 Task: Look for space in Preetz, Germany from 12th  July, 2023 to 15th July, 2023 for 3 adults in price range Rs.12000 to Rs.16000. Place can be entire place with 2 bedrooms having 3 beds and 1 bathroom. Property type can be house, flat, guest house. Booking option can be shelf check-in. Required host language is English.
Action: Mouse moved to (346, 151)
Screenshot: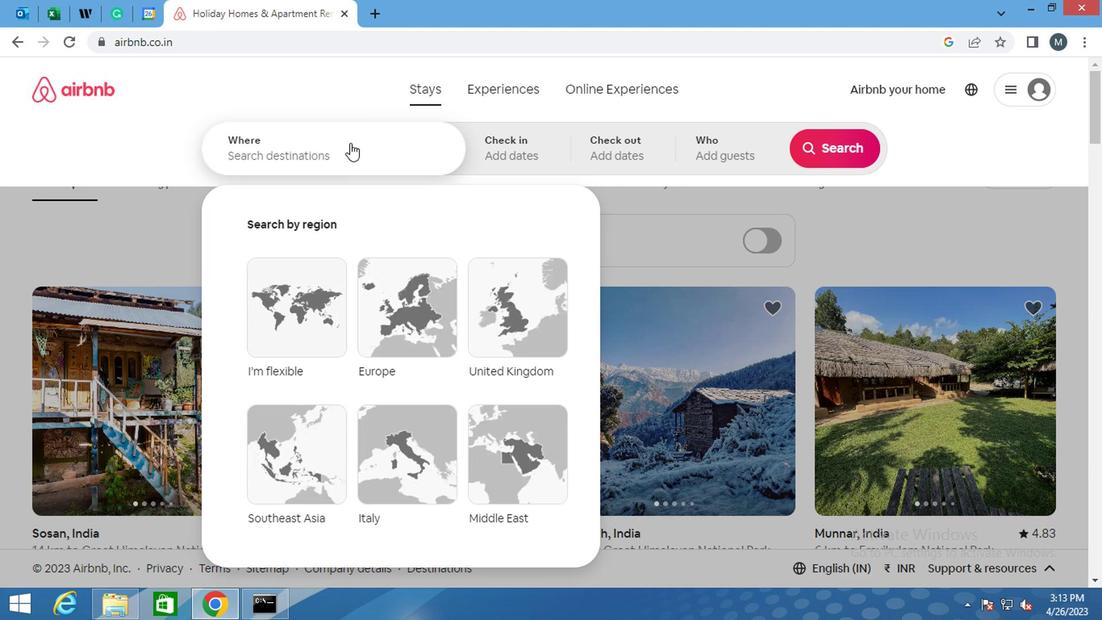 
Action: Mouse pressed left at (346, 151)
Screenshot: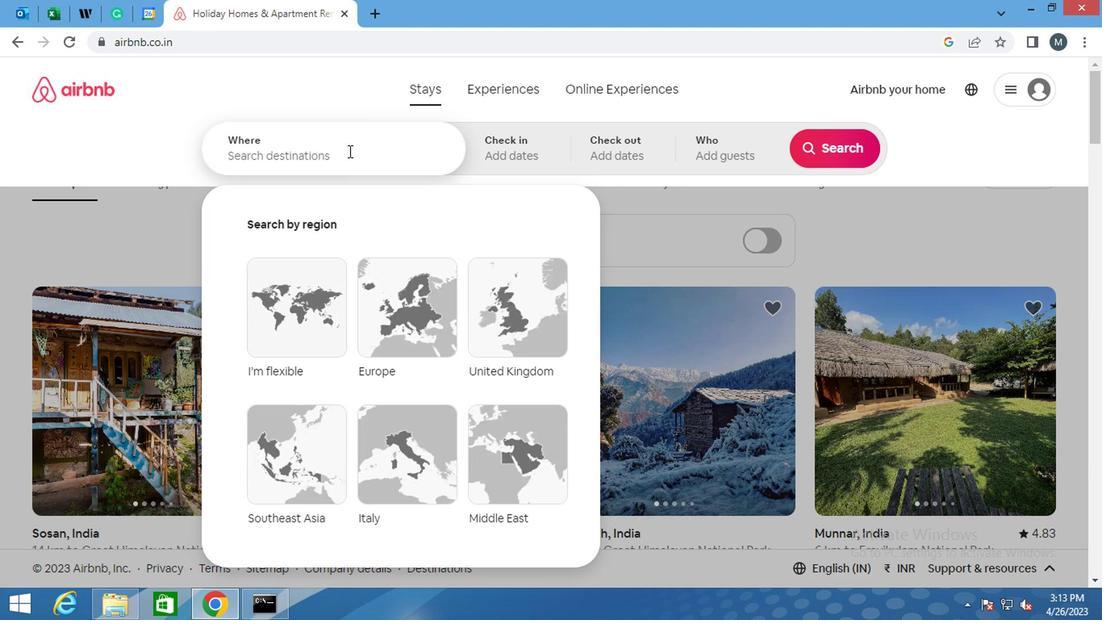 
Action: Key pressed <Key.shift>PREETZ,<Key.space><Key.shift>ctrl+GER
Screenshot: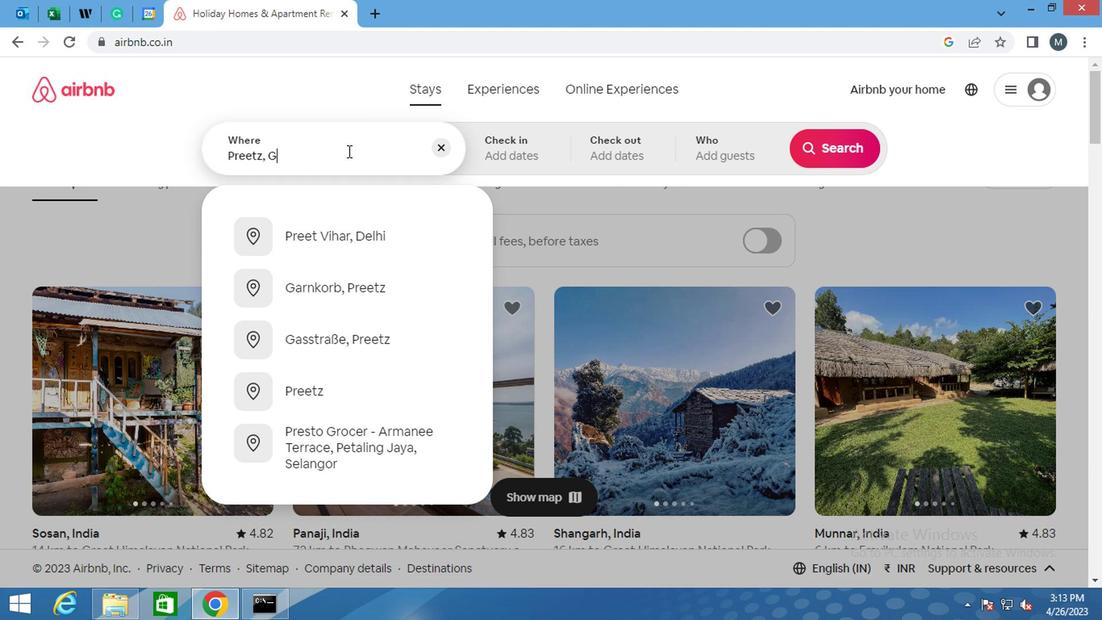 
Action: Mouse moved to (346, 246)
Screenshot: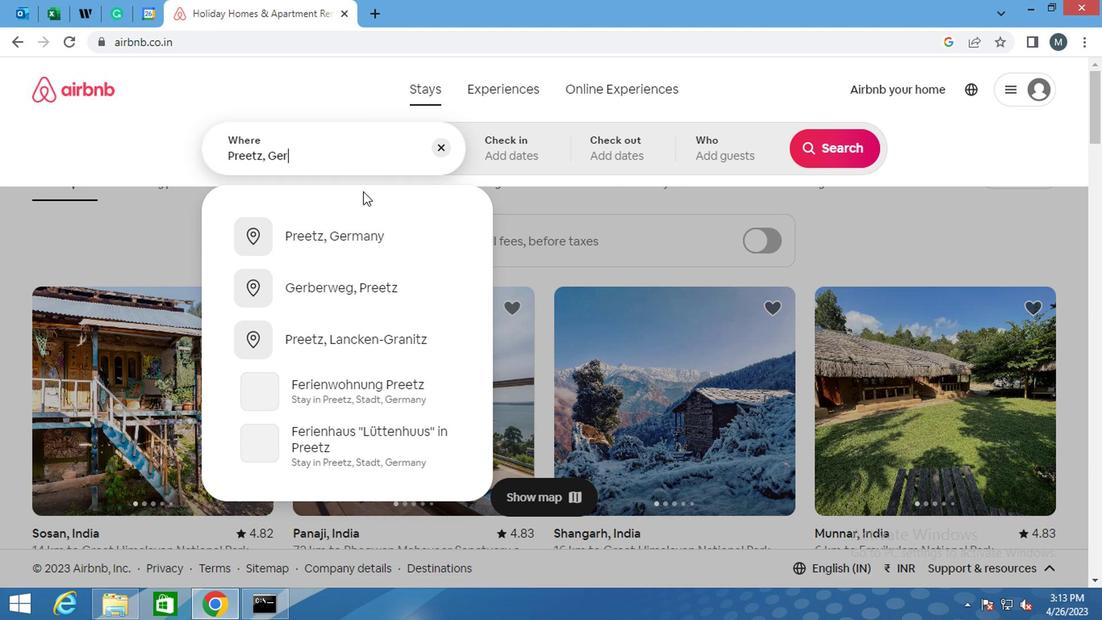 
Action: Mouse pressed left at (346, 246)
Screenshot: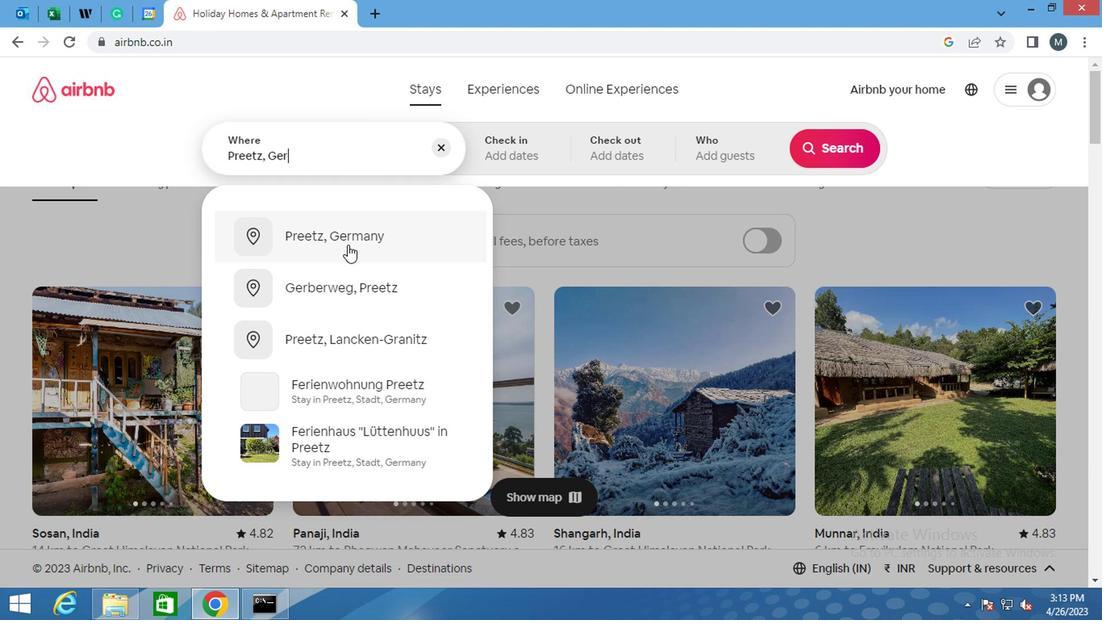 
Action: Mouse moved to (827, 272)
Screenshot: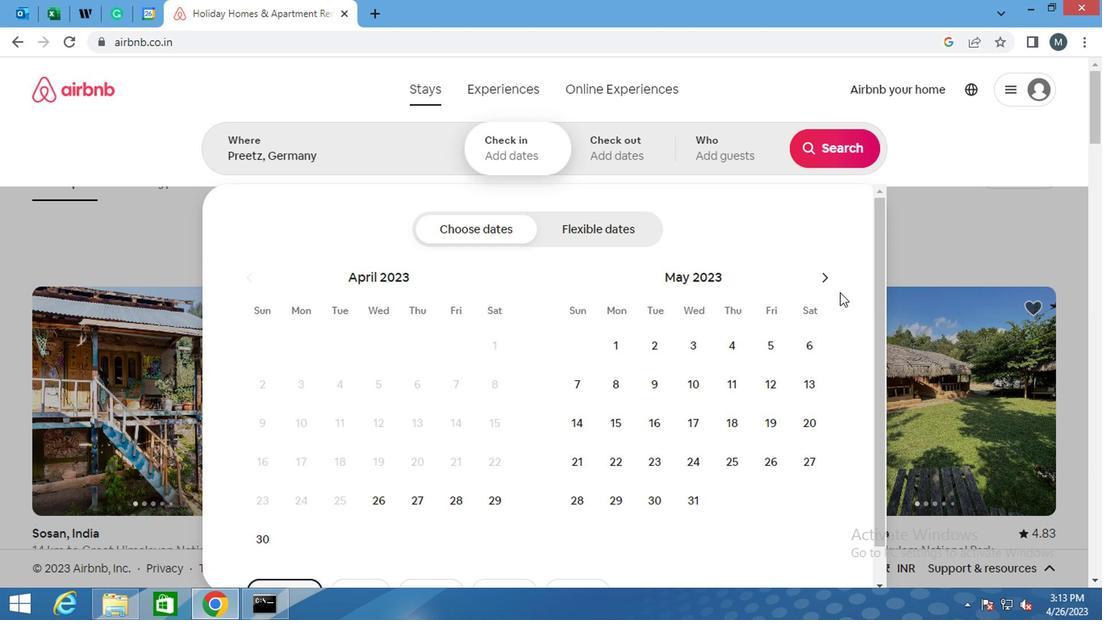 
Action: Mouse pressed left at (827, 272)
Screenshot: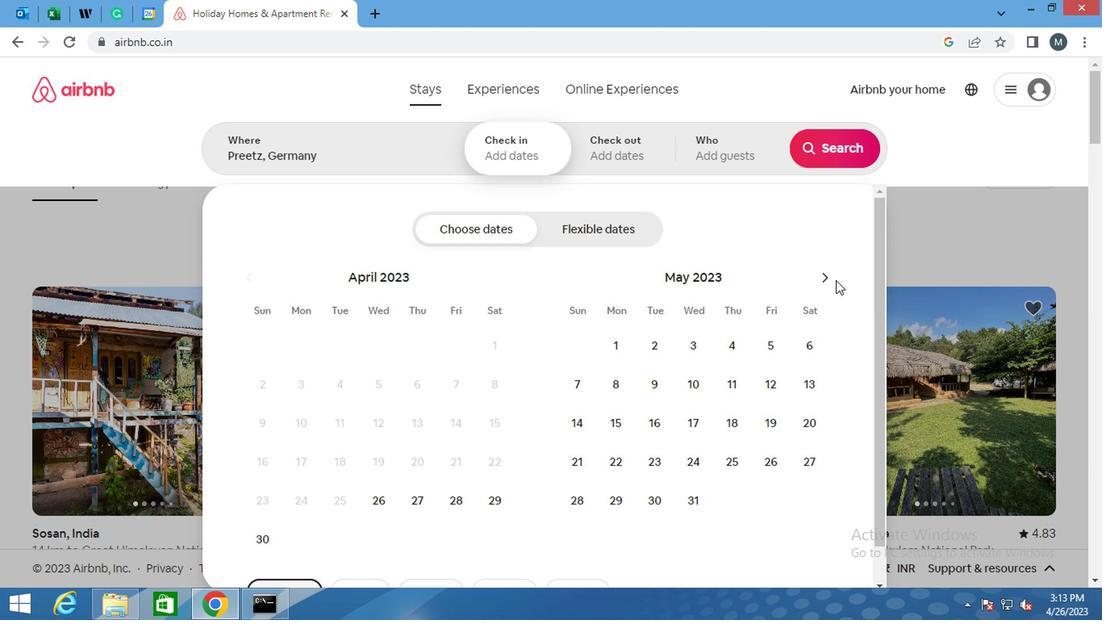 
Action: Mouse moved to (823, 274)
Screenshot: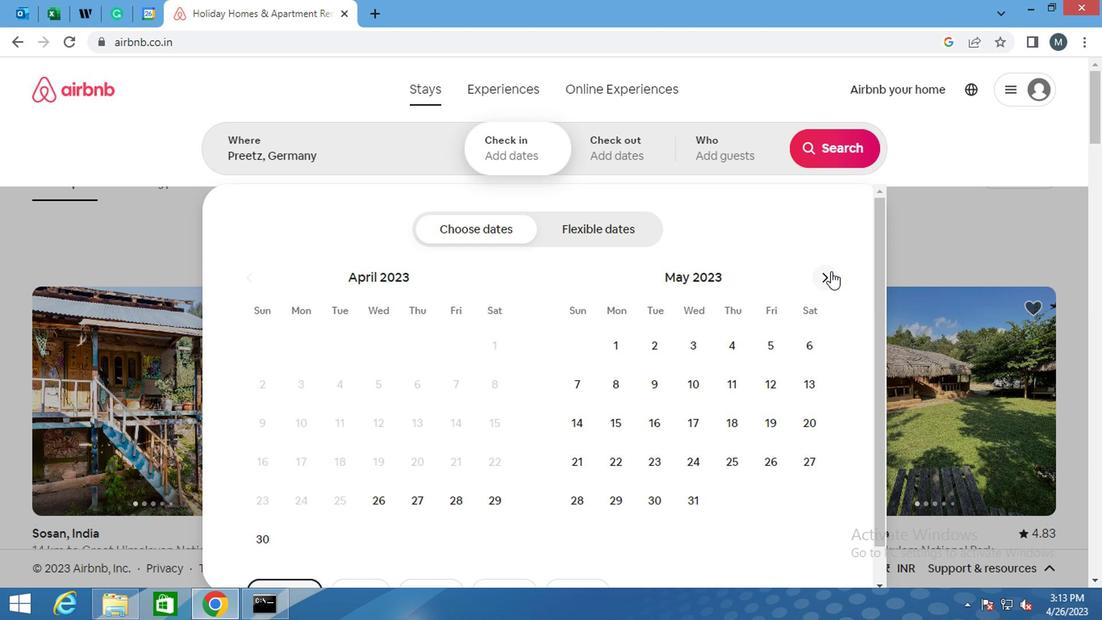 
Action: Mouse pressed left at (823, 274)
Screenshot: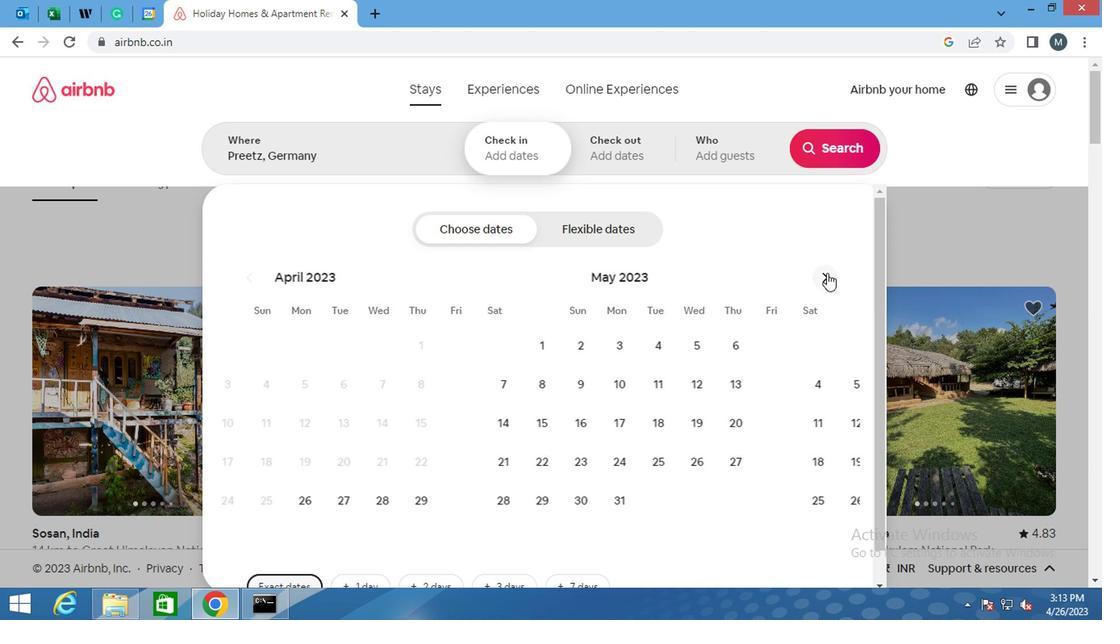 
Action: Mouse moved to (692, 425)
Screenshot: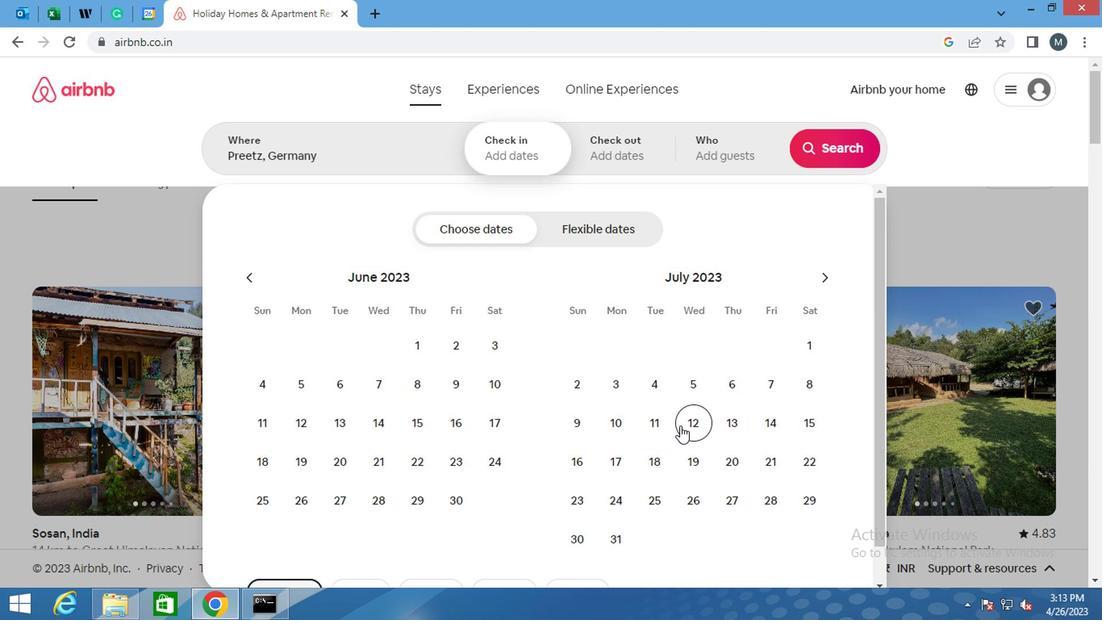 
Action: Mouse pressed left at (692, 425)
Screenshot: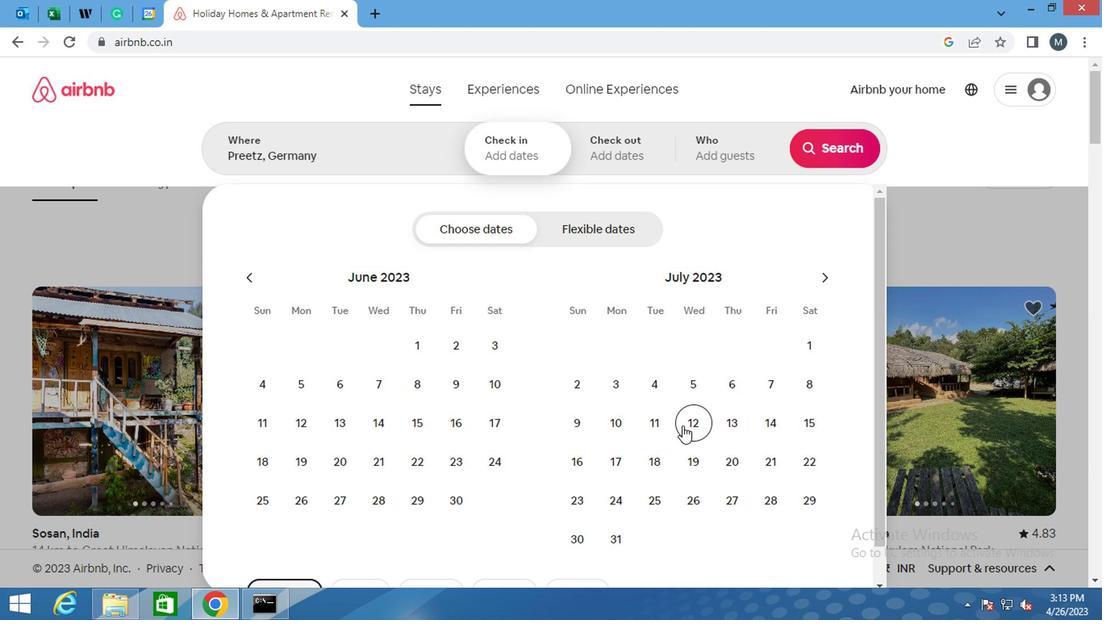 
Action: Mouse moved to (796, 424)
Screenshot: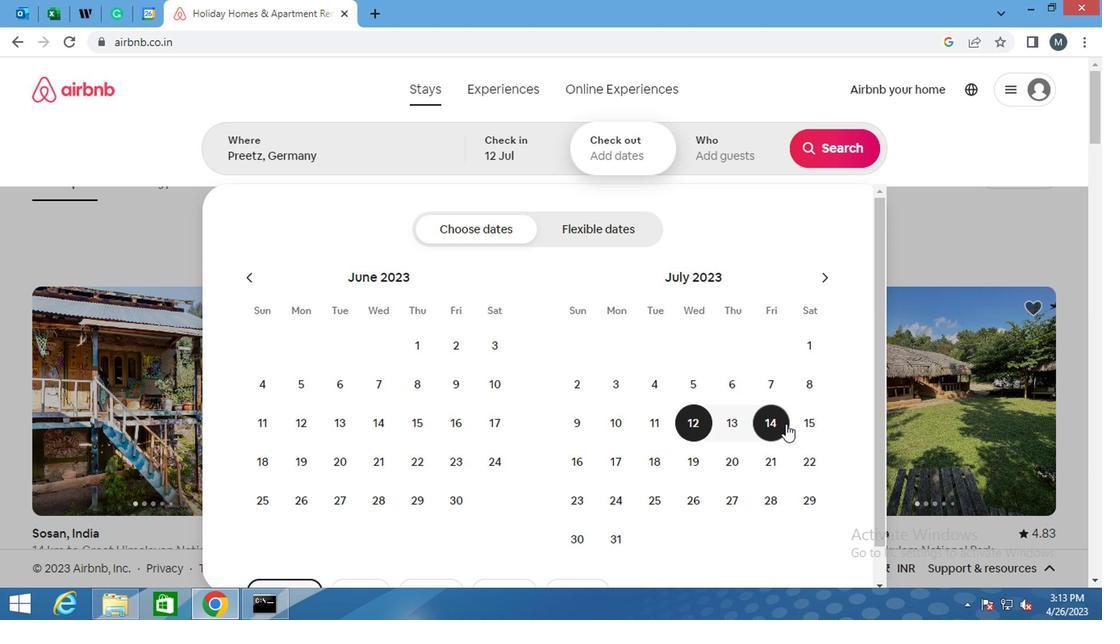 
Action: Mouse pressed left at (796, 424)
Screenshot: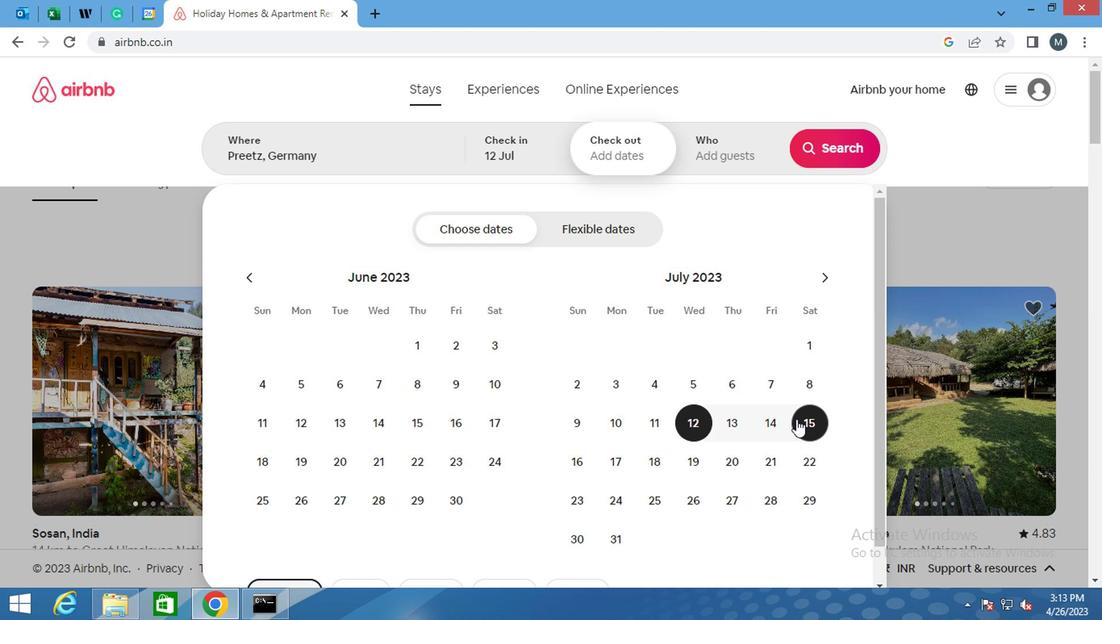
Action: Mouse moved to (734, 157)
Screenshot: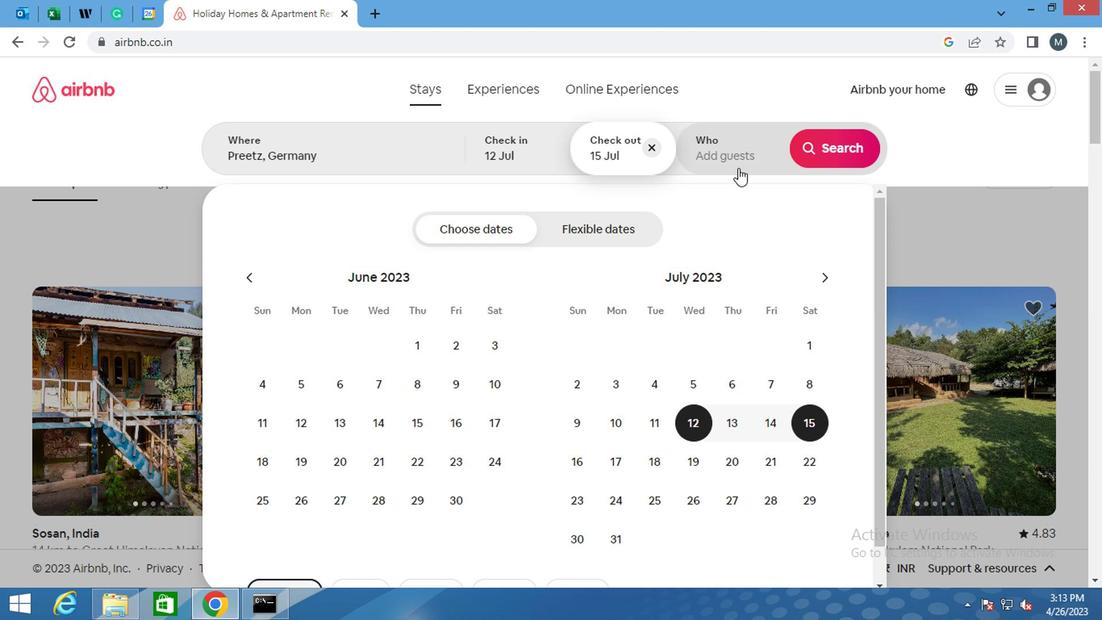 
Action: Mouse pressed left at (734, 157)
Screenshot: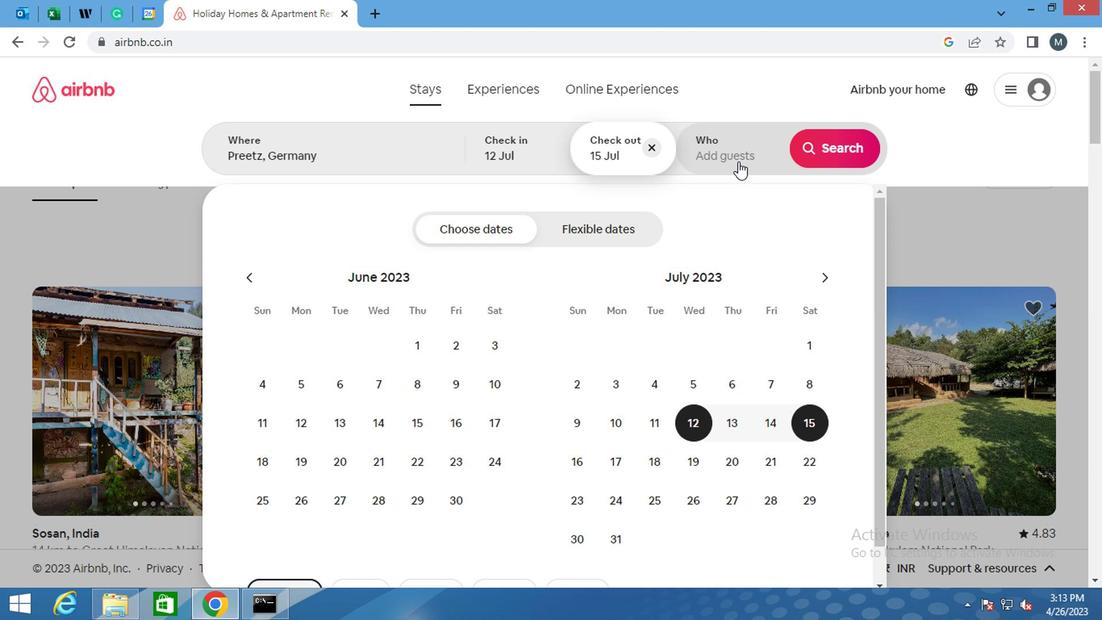 
Action: Mouse moved to (829, 238)
Screenshot: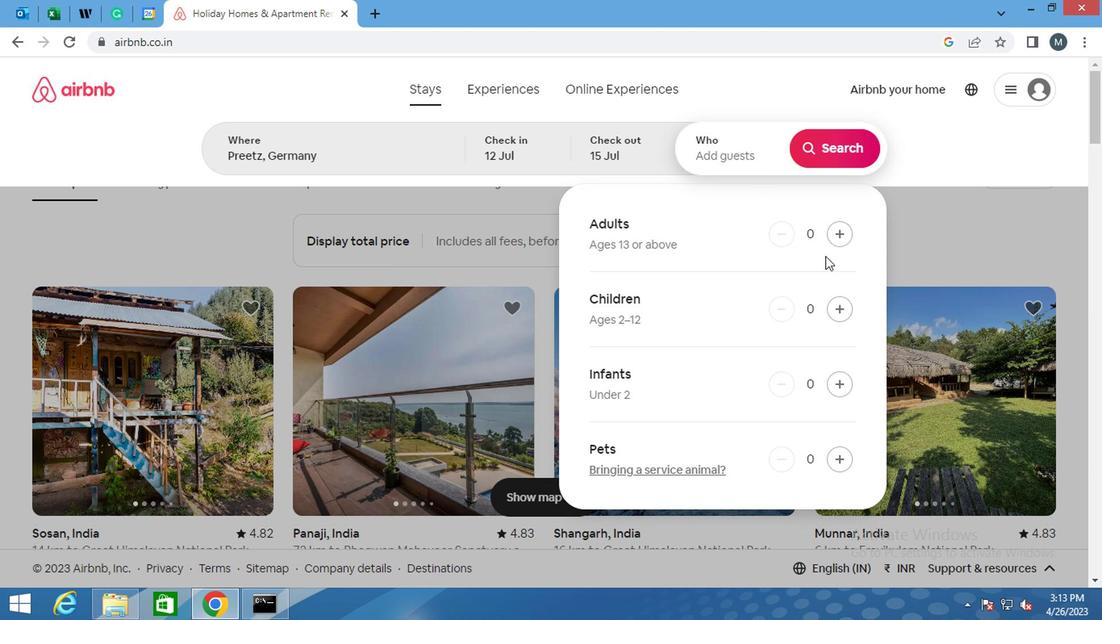 
Action: Mouse pressed left at (829, 238)
Screenshot: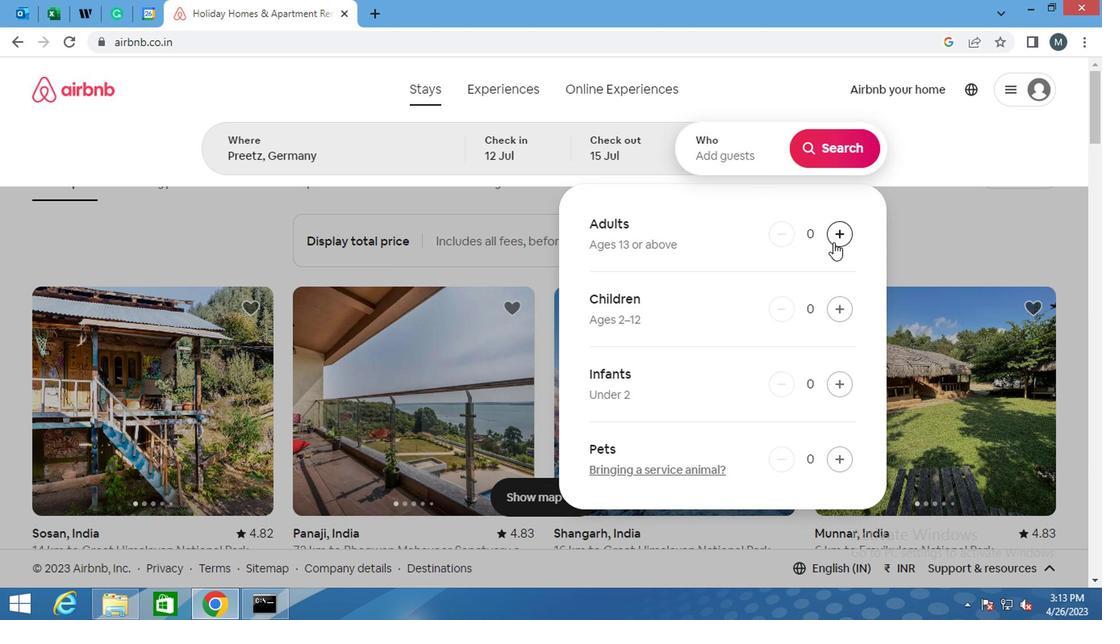 
Action: Mouse pressed left at (829, 238)
Screenshot: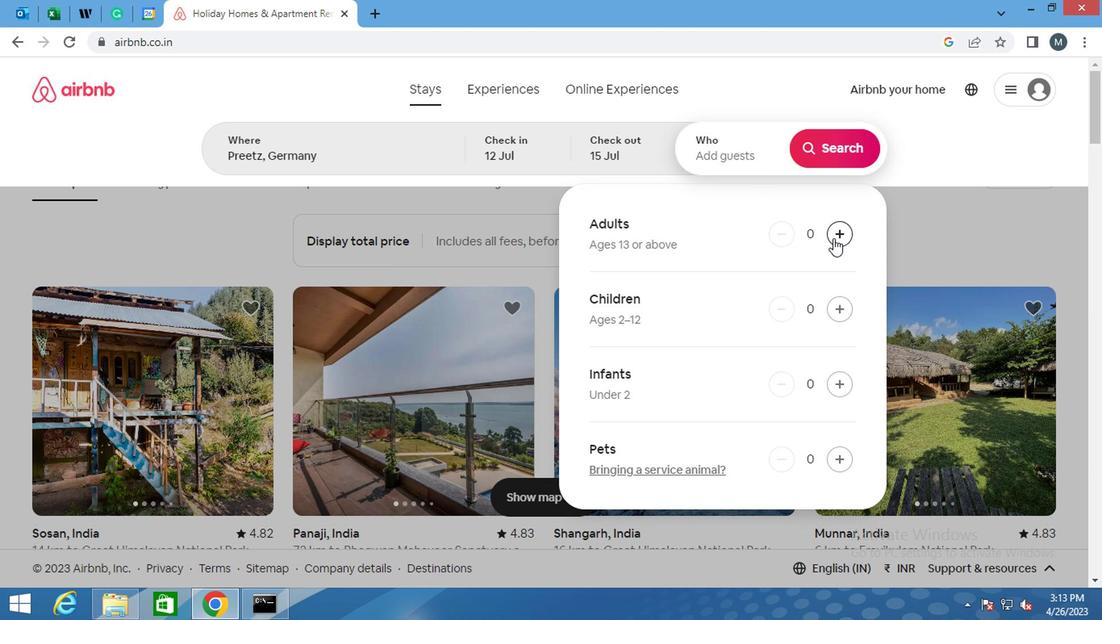 
Action: Mouse moved to (829, 238)
Screenshot: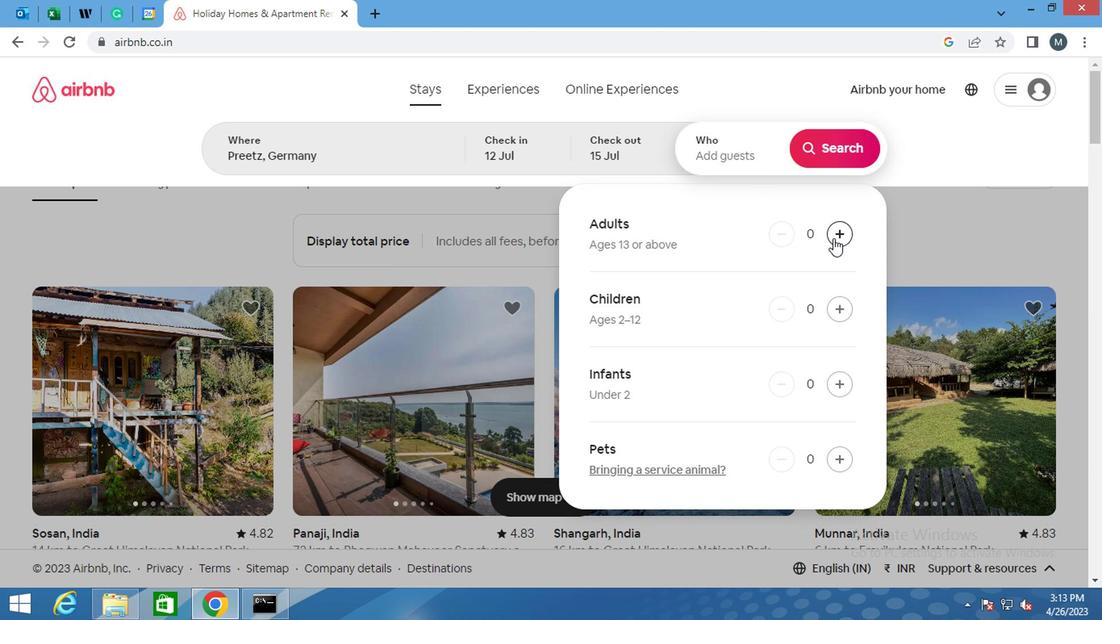 
Action: Mouse pressed left at (829, 238)
Screenshot: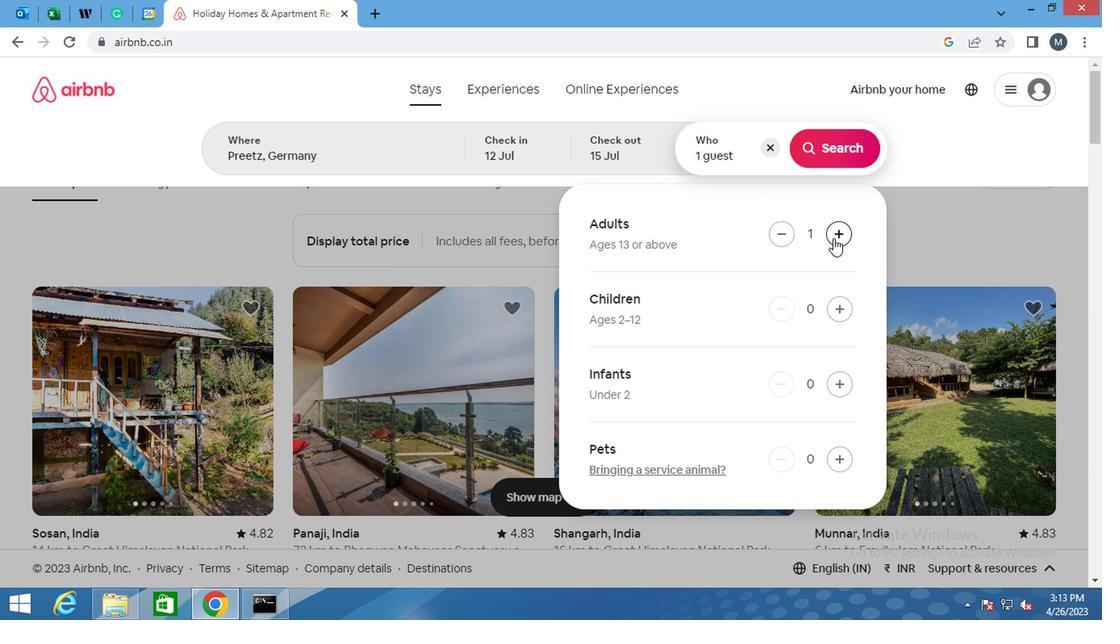 
Action: Mouse moved to (832, 149)
Screenshot: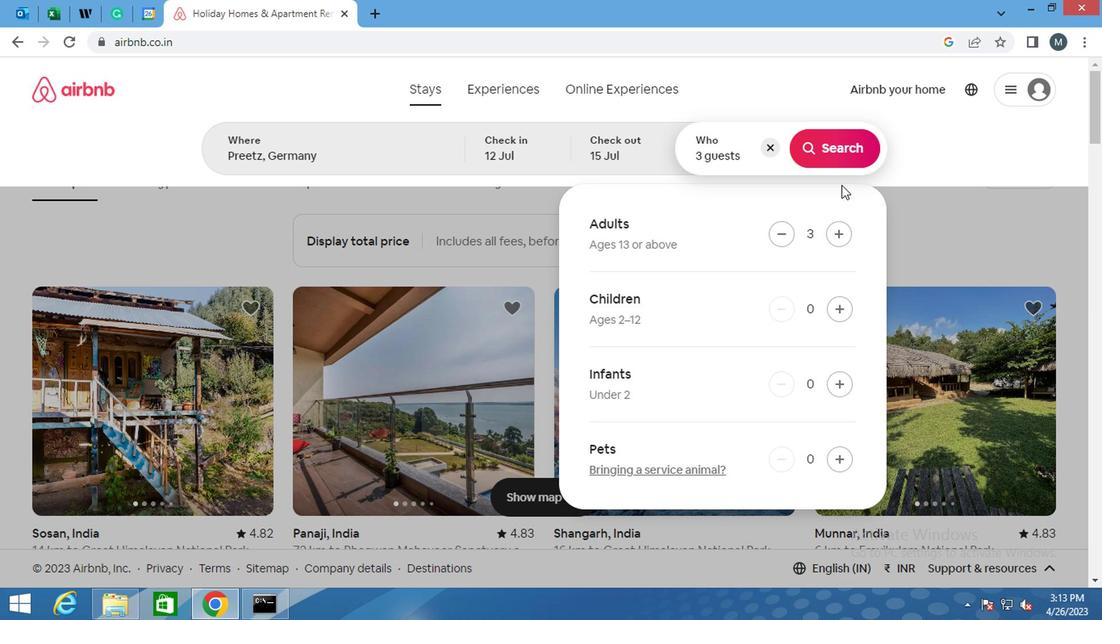 
Action: Mouse pressed left at (832, 149)
Screenshot: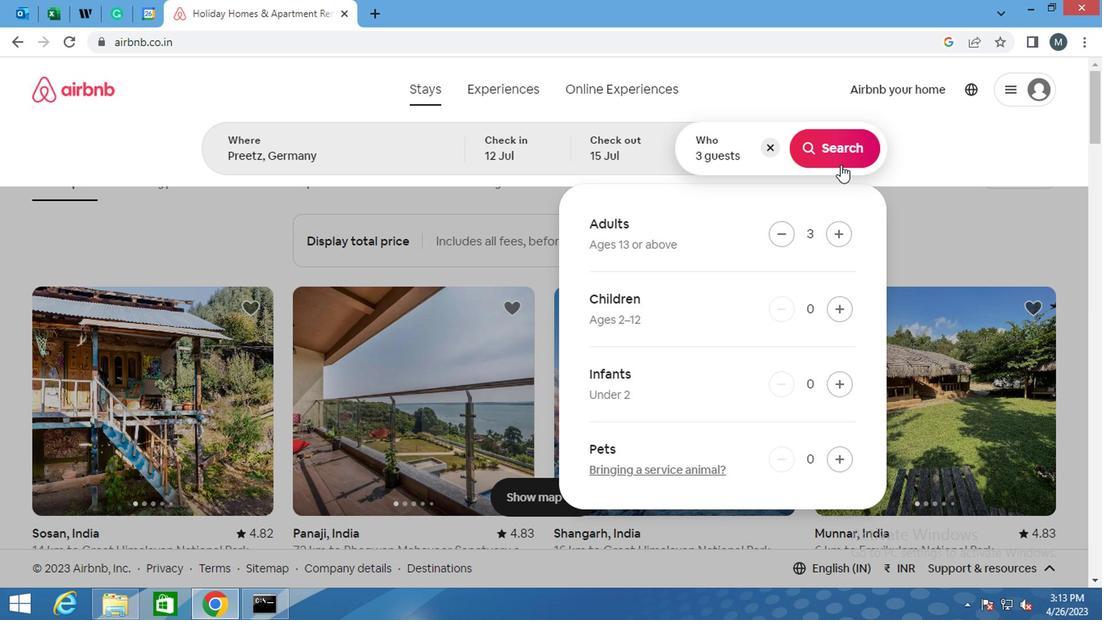 
Action: Mouse moved to (1011, 165)
Screenshot: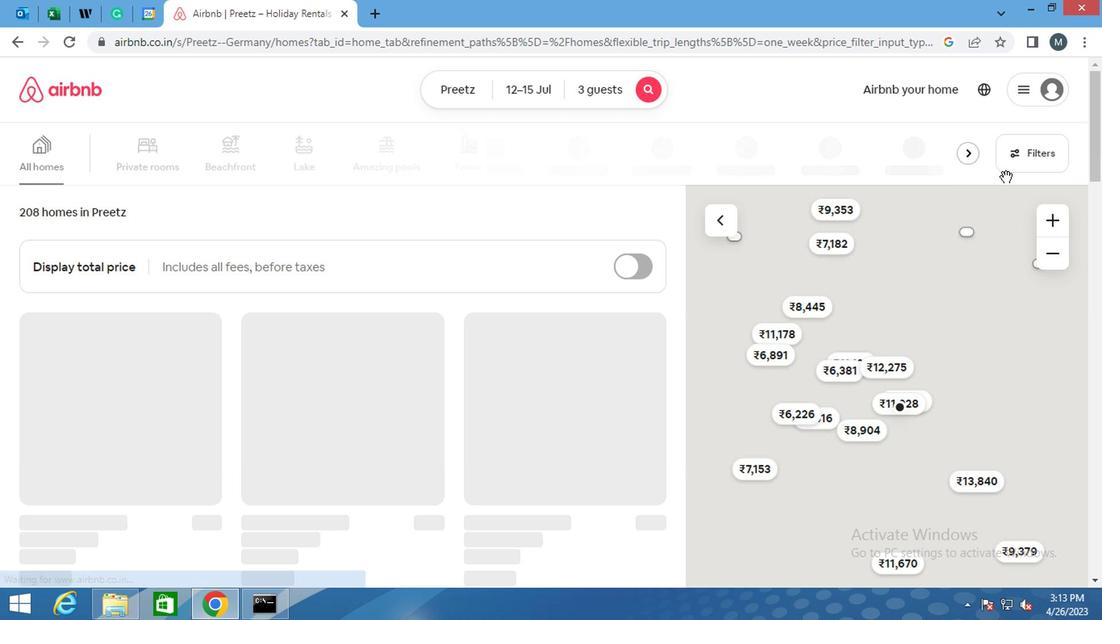 
Action: Mouse pressed left at (1011, 165)
Screenshot: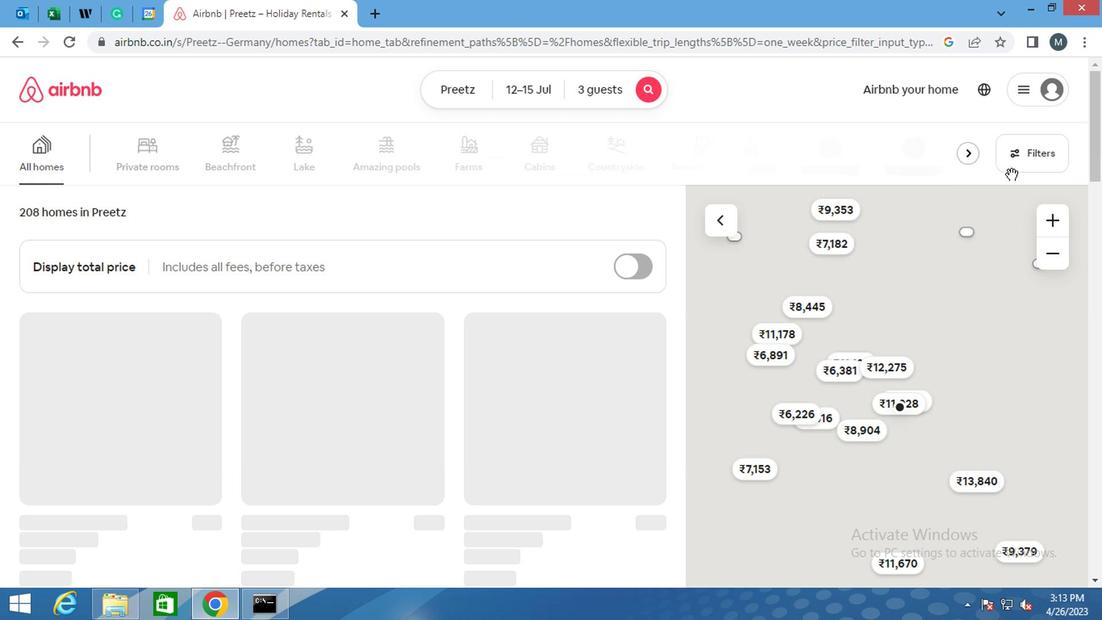 
Action: Mouse moved to (361, 373)
Screenshot: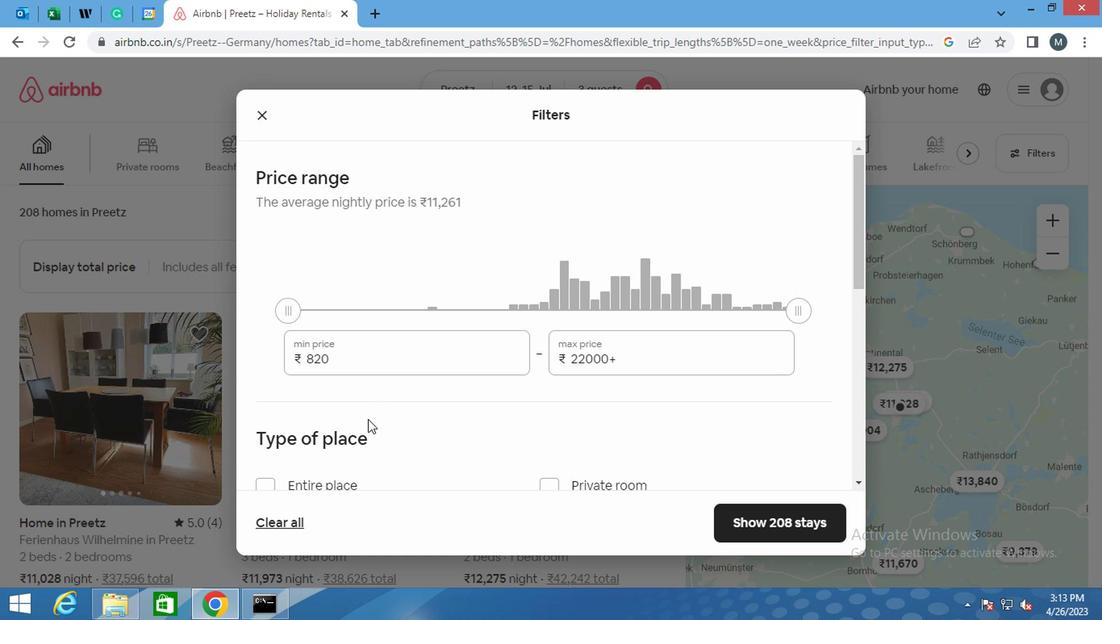 
Action: Mouse pressed left at (361, 373)
Screenshot: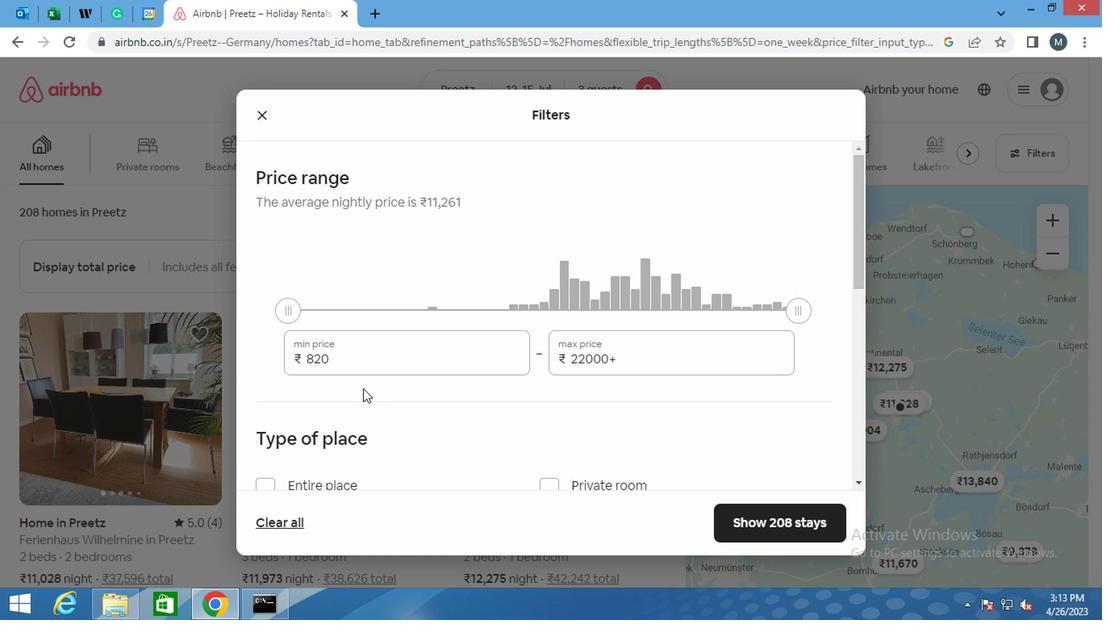 
Action: Mouse moved to (362, 367)
Screenshot: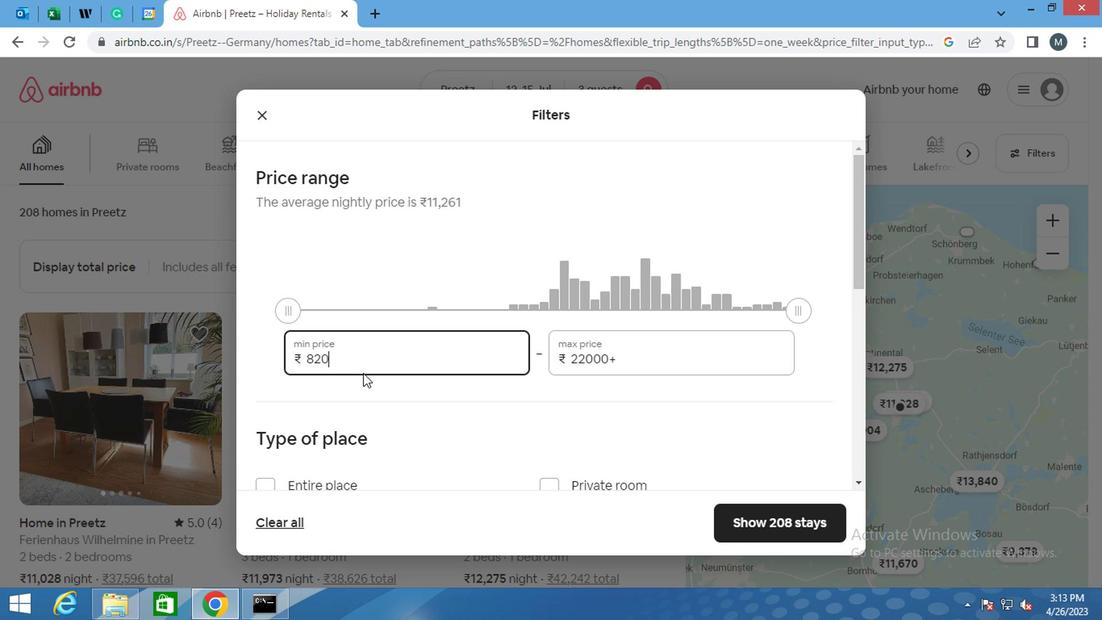 
Action: Key pressed <Key.backspace>
Screenshot: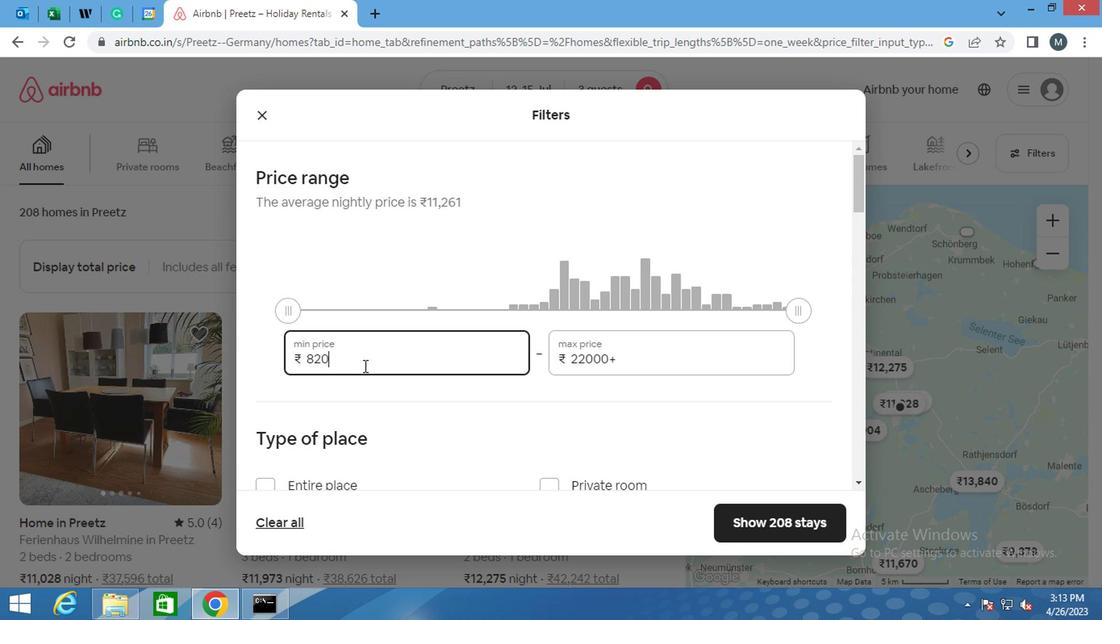 
Action: Mouse moved to (362, 367)
Screenshot: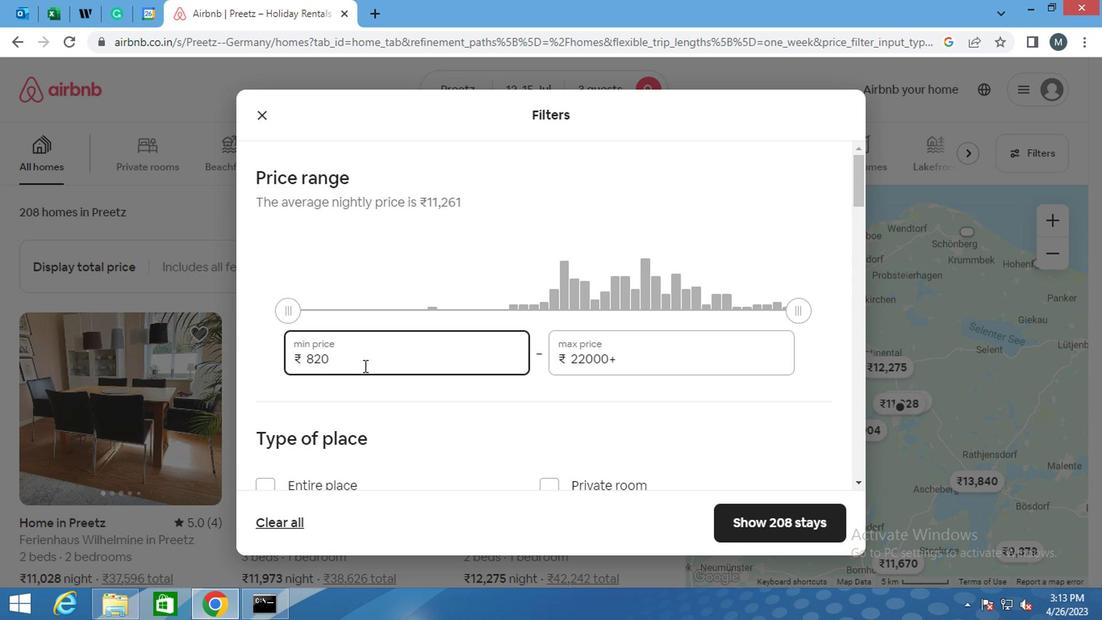 
Action: Key pressed <Key.backspace><Key.backspace>
Screenshot: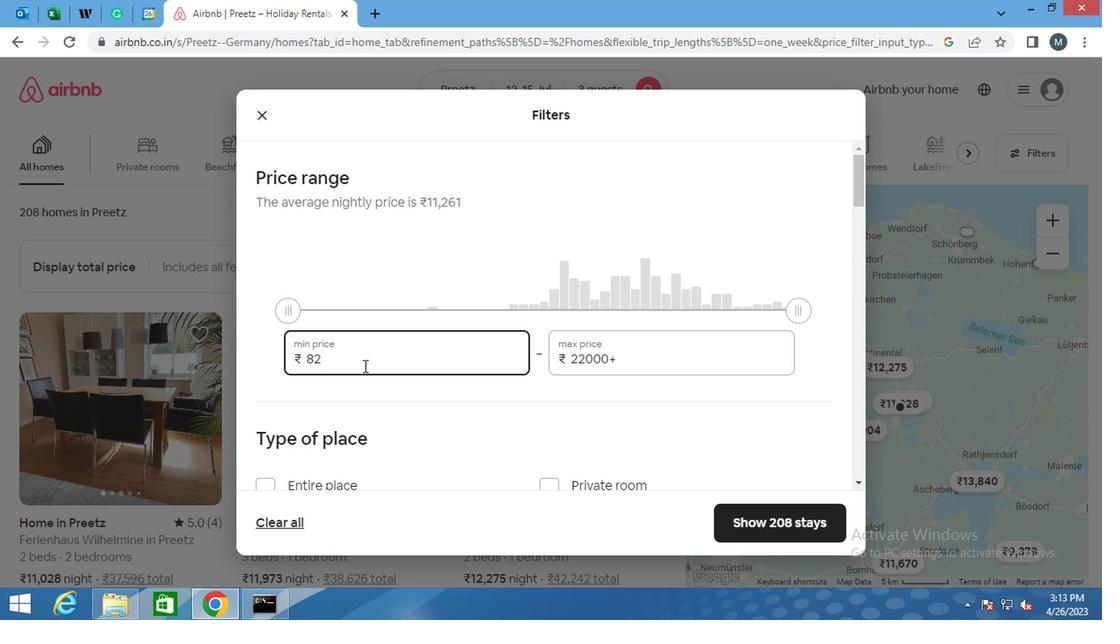 
Action: Mouse moved to (363, 367)
Screenshot: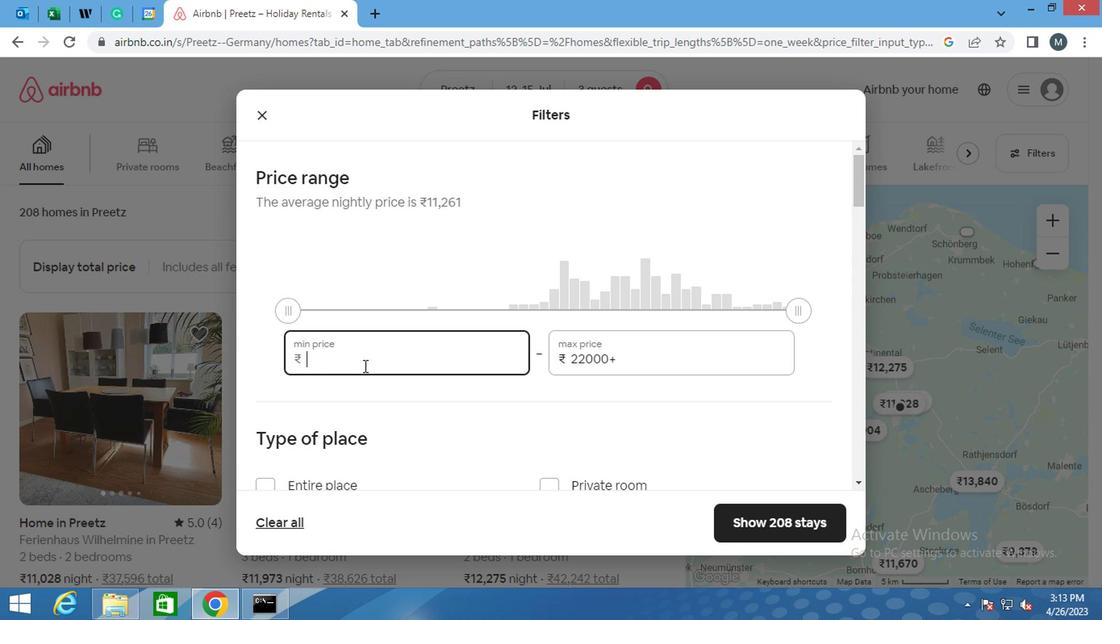 
Action: Key pressed 12000
Screenshot: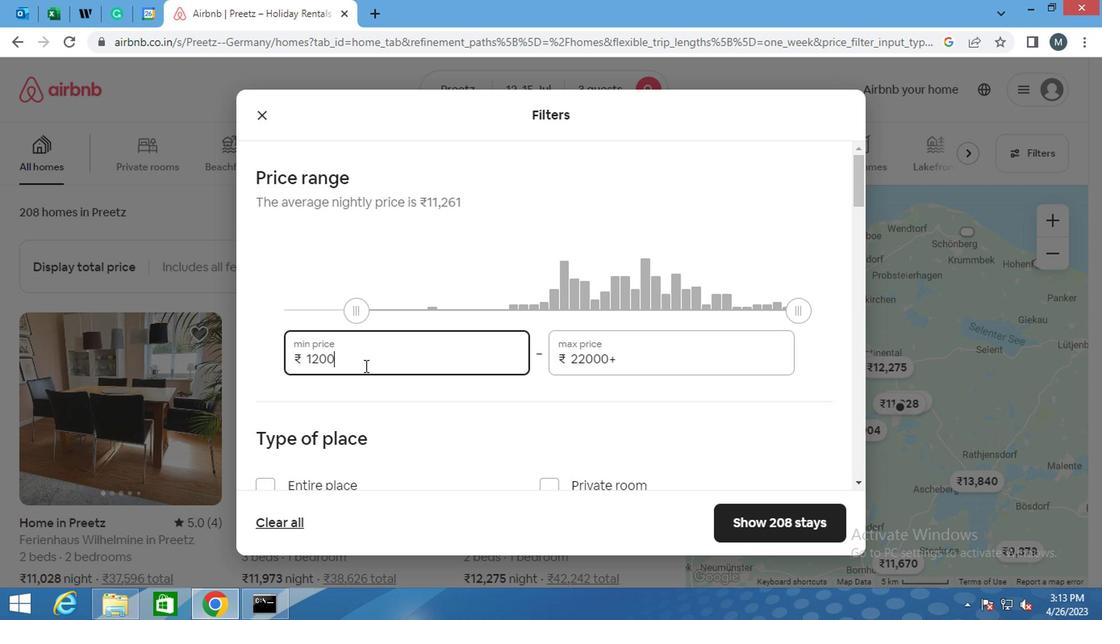 
Action: Mouse moved to (627, 356)
Screenshot: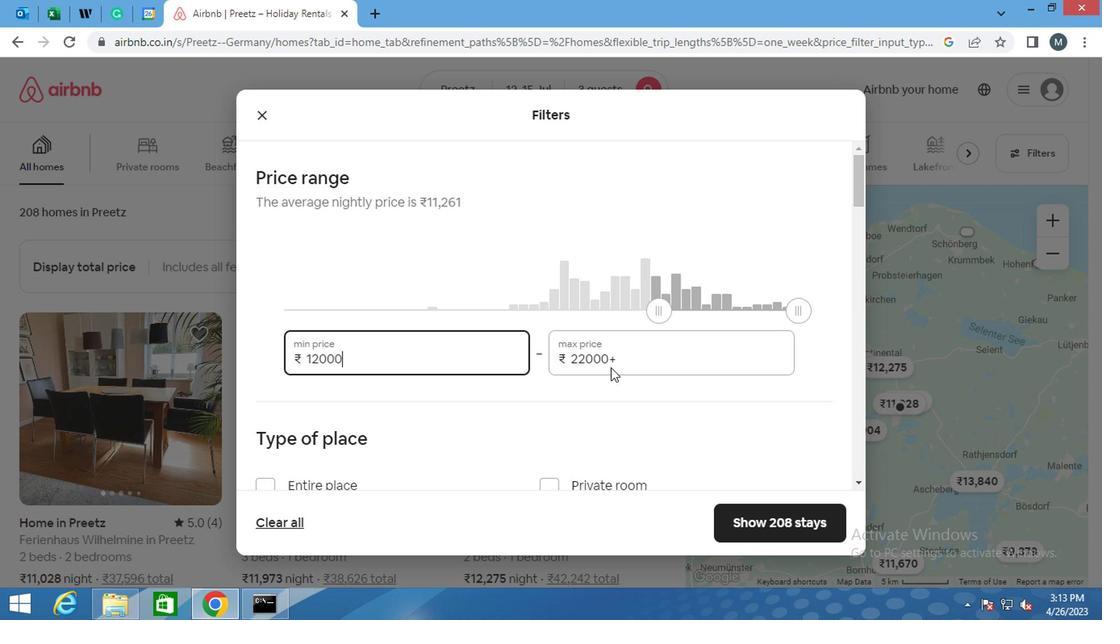 
Action: Mouse pressed left at (627, 356)
Screenshot: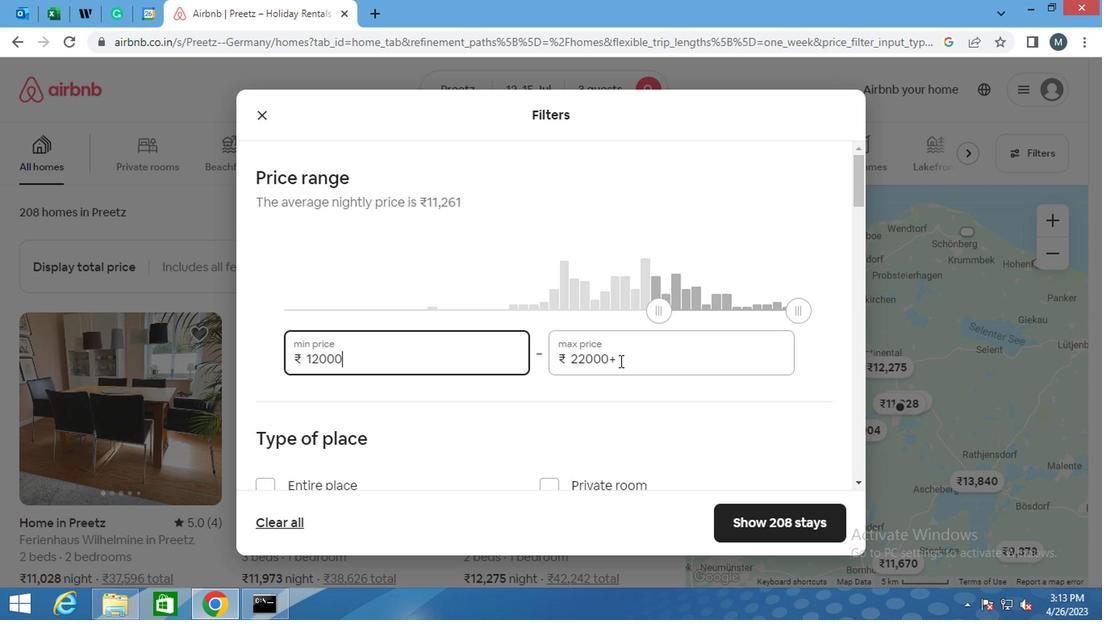 
Action: Mouse moved to (627, 357)
Screenshot: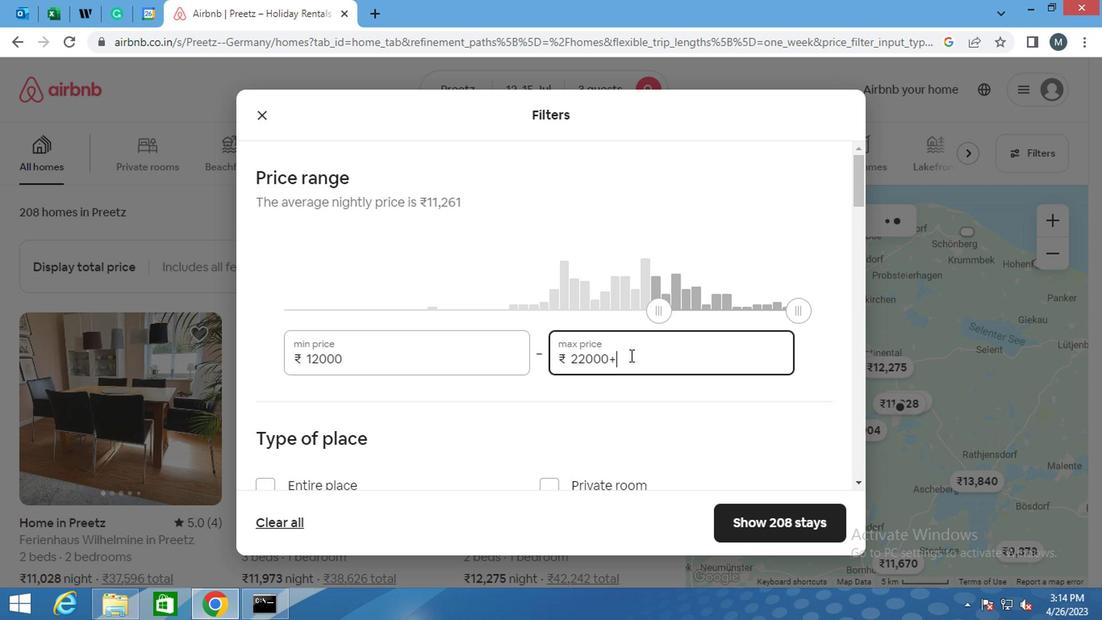 
Action: Key pressed <Key.backspace>
Screenshot: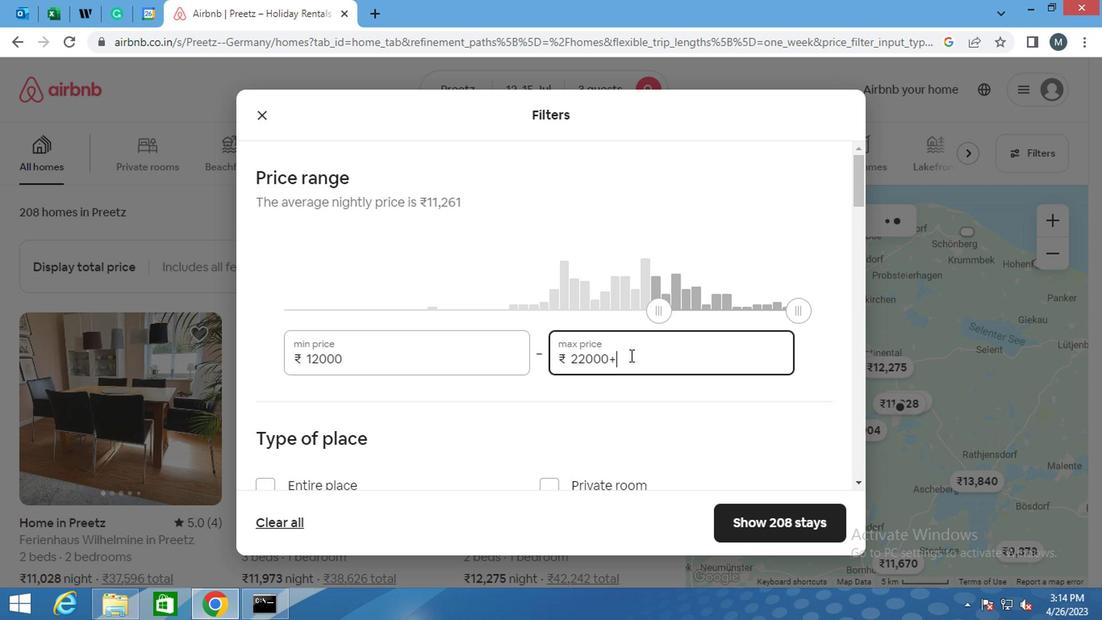 
Action: Mouse moved to (625, 359)
Screenshot: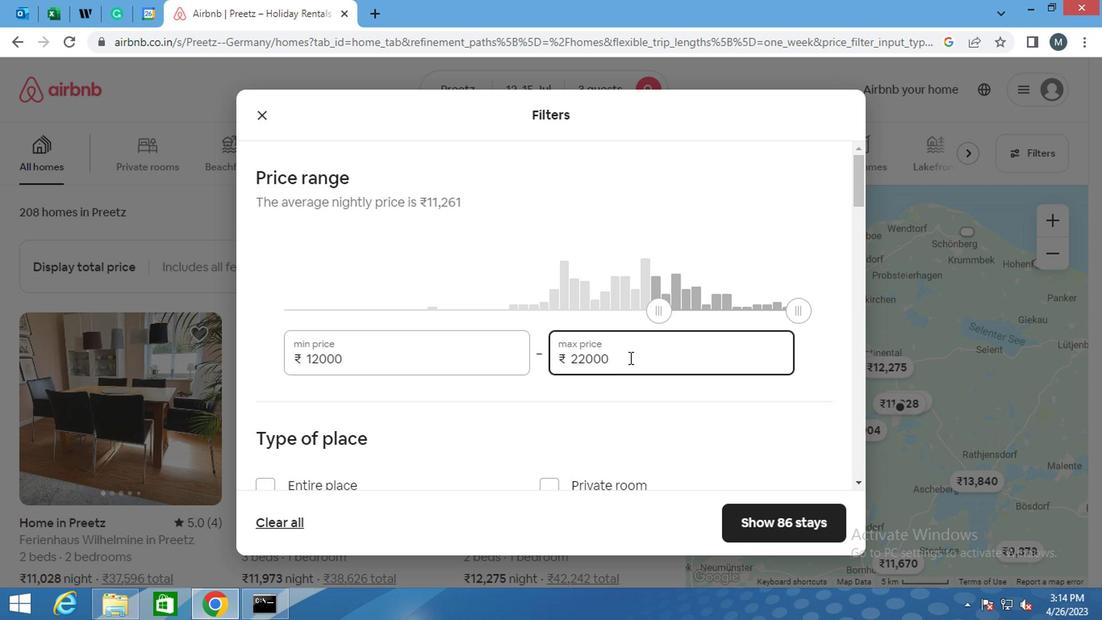 
Action: Key pressed <Key.backspace><Key.backspace><Key.backspace><Key.backspace><Key.backspace><Key.backspace><Key.backspace><Key.backspace><Key.backspace>
Screenshot: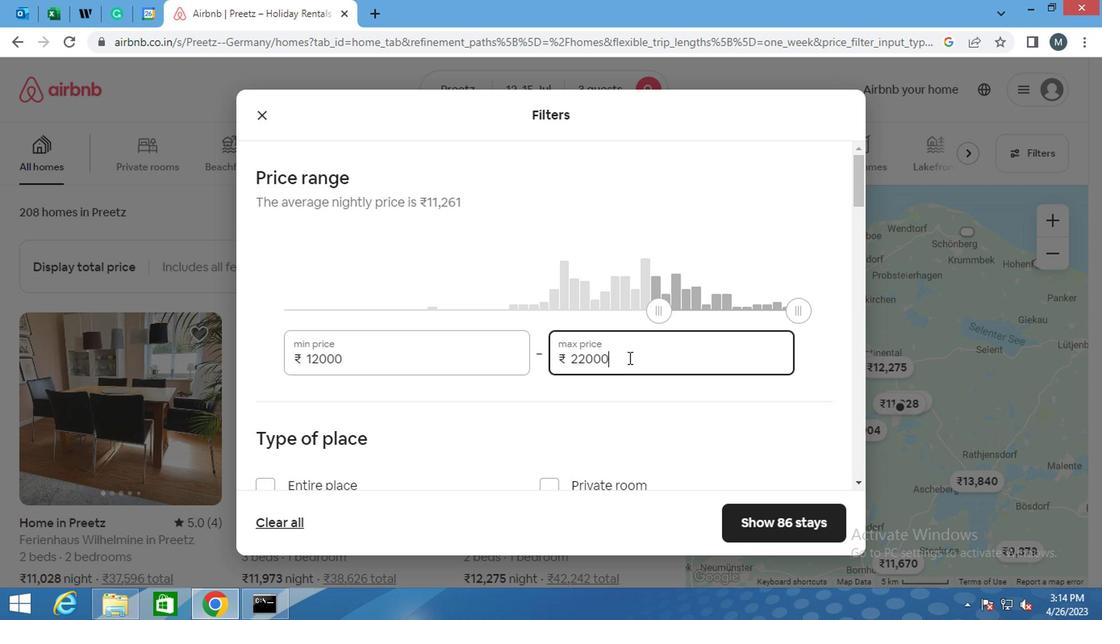 
Action: Mouse moved to (621, 359)
Screenshot: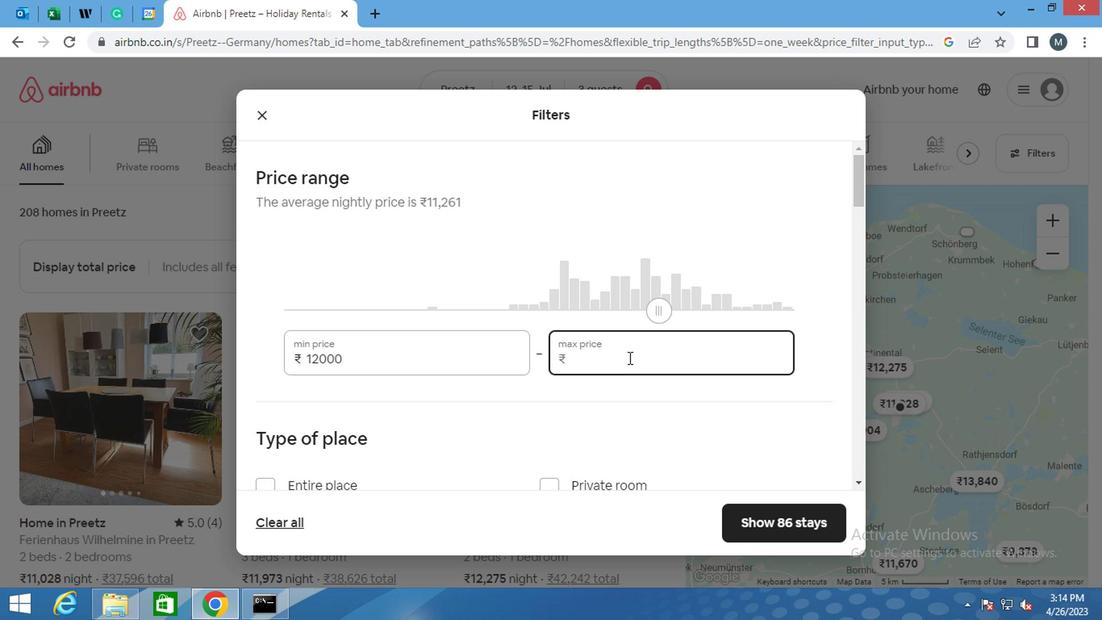 
Action: Key pressed 1
Screenshot: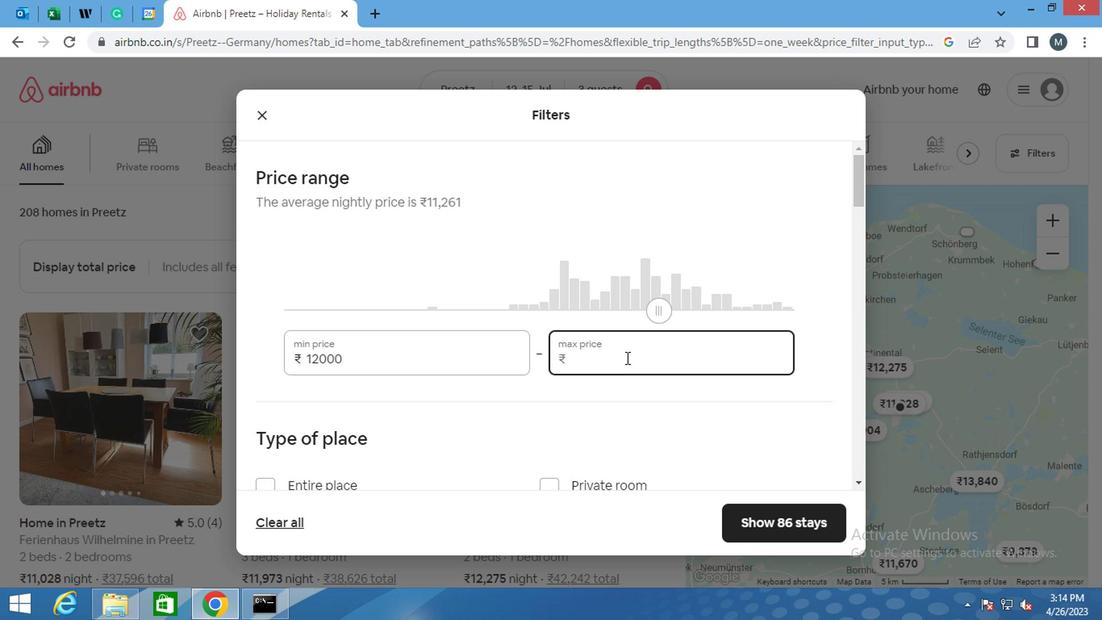 
Action: Mouse moved to (615, 361)
Screenshot: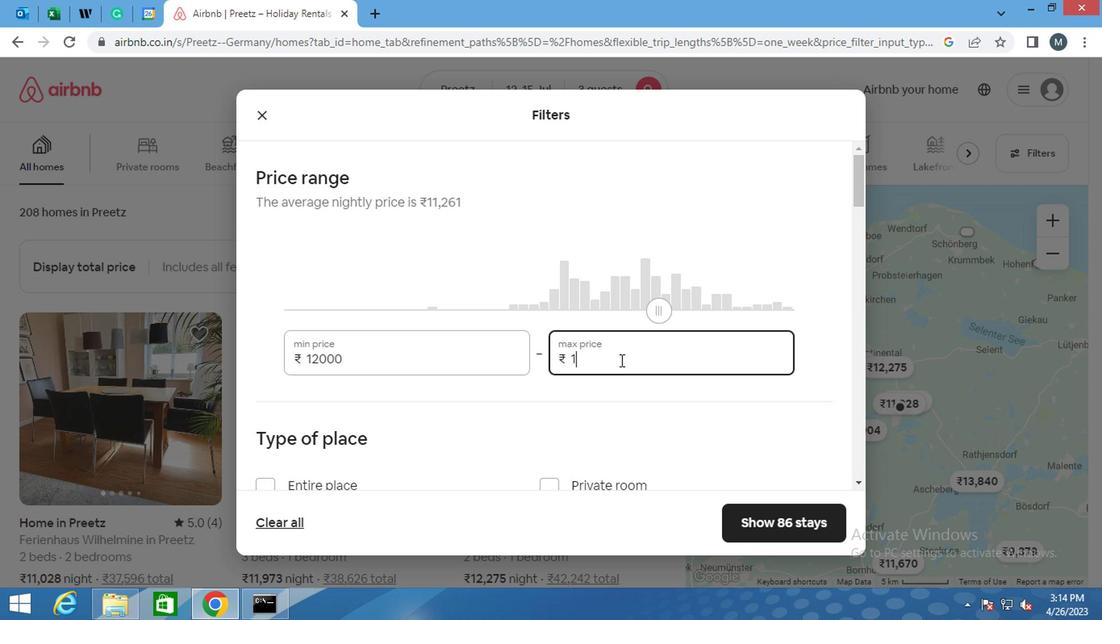 
Action: Key pressed 6
Screenshot: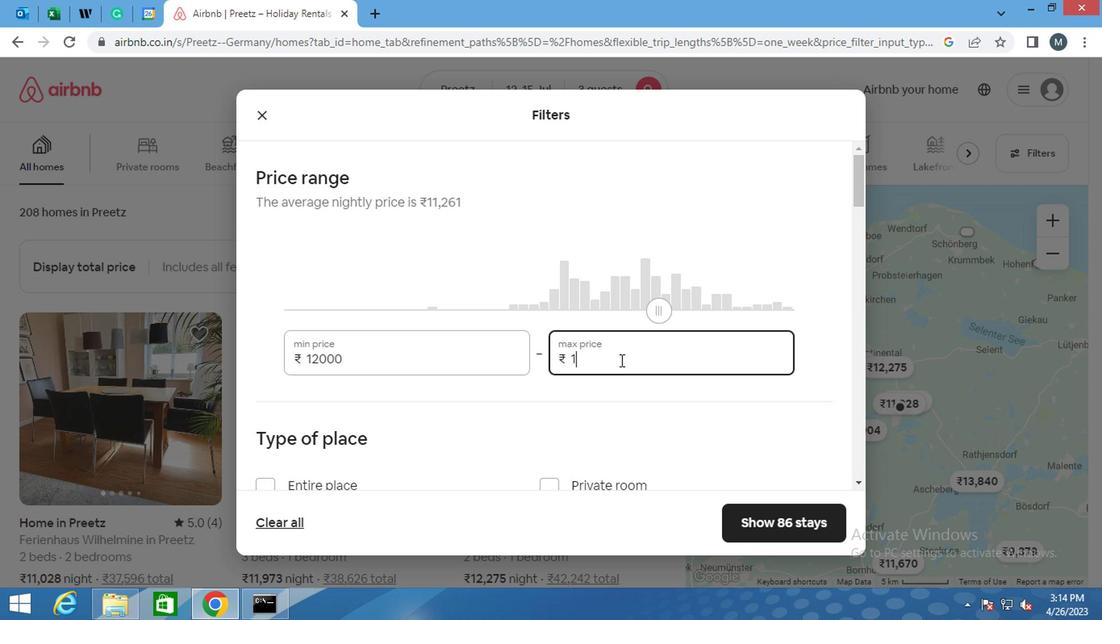 
Action: Mouse moved to (612, 363)
Screenshot: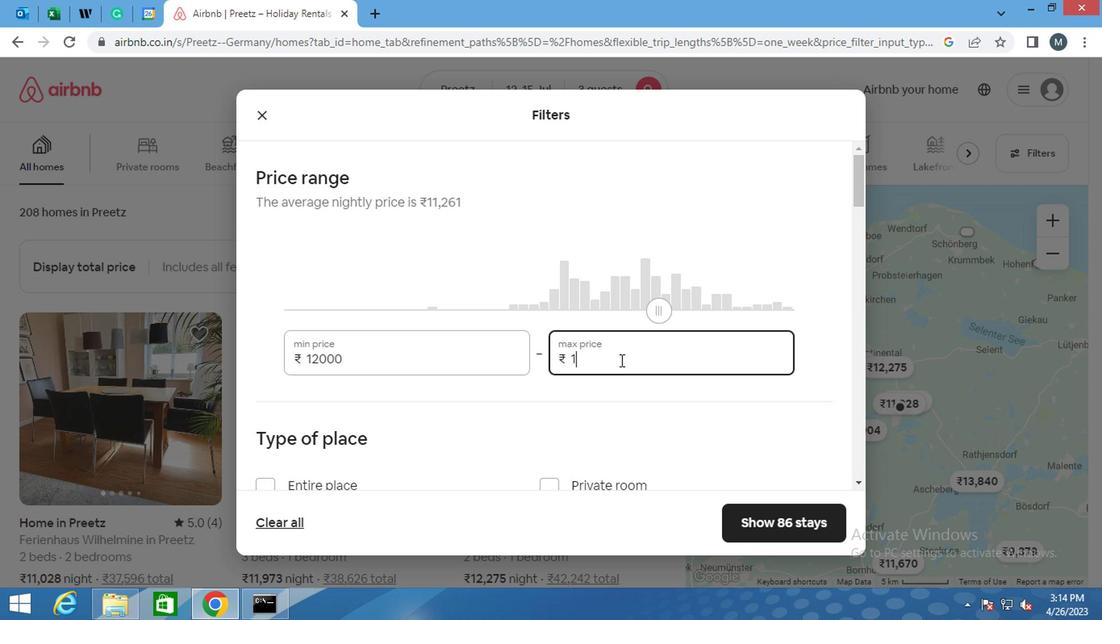 
Action: Key pressed 000
Screenshot: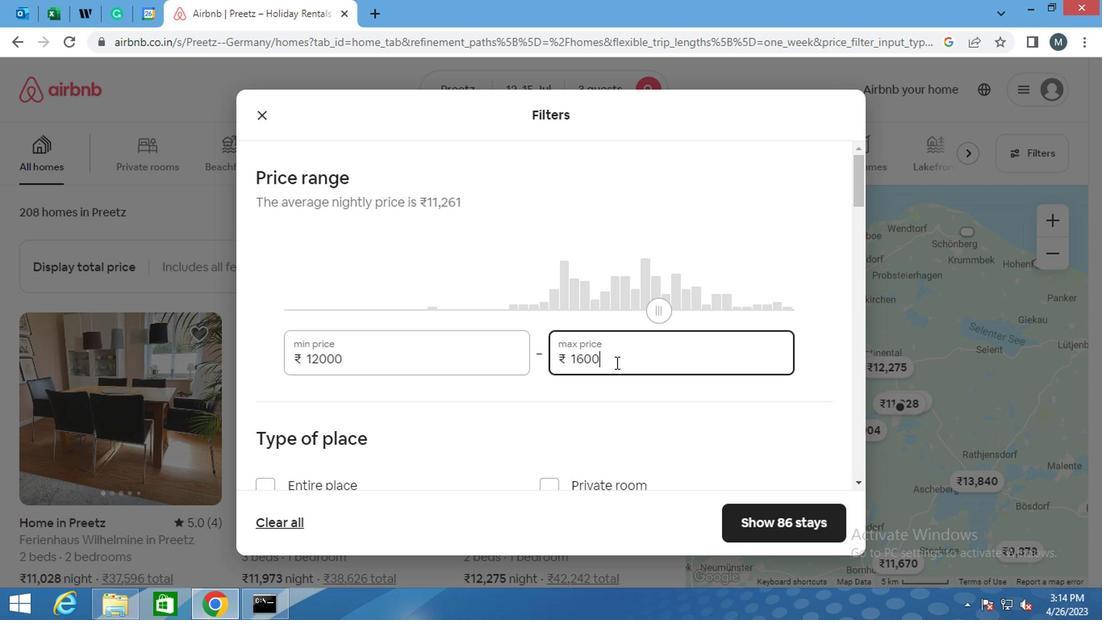 
Action: Mouse moved to (393, 380)
Screenshot: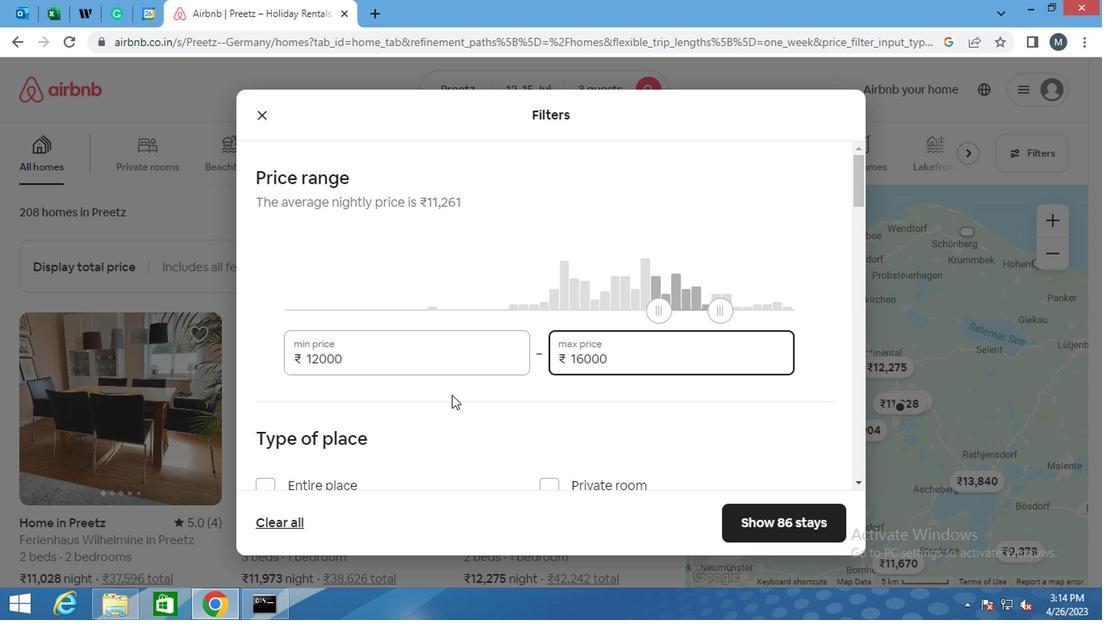 
Action: Mouse scrolled (393, 379) with delta (0, -1)
Screenshot: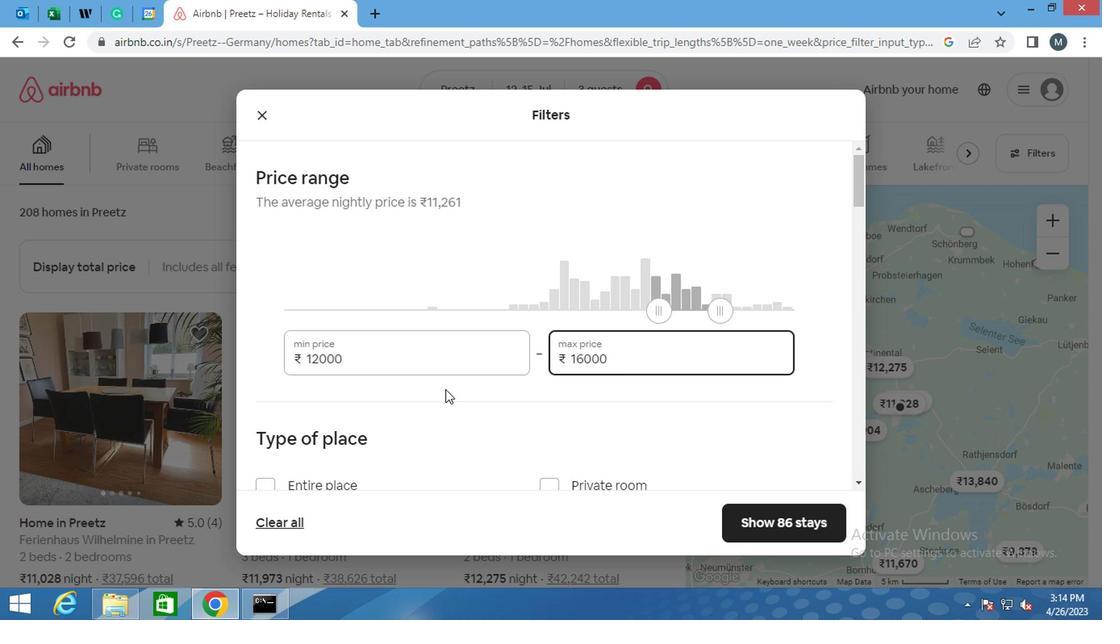 
Action: Mouse scrolled (393, 379) with delta (0, -1)
Screenshot: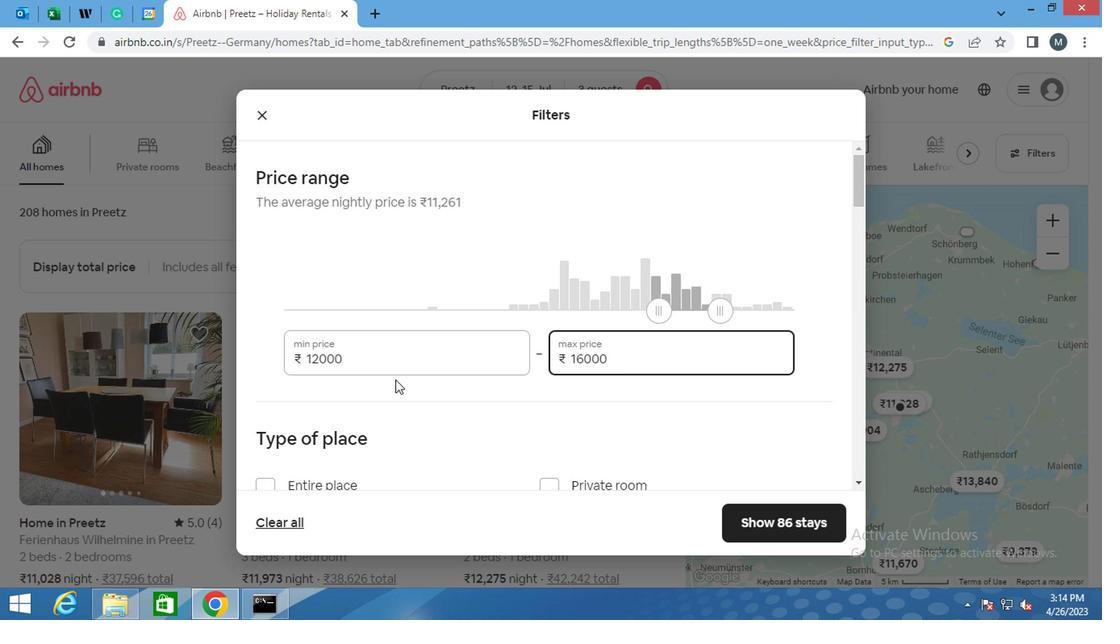
Action: Mouse moved to (387, 380)
Screenshot: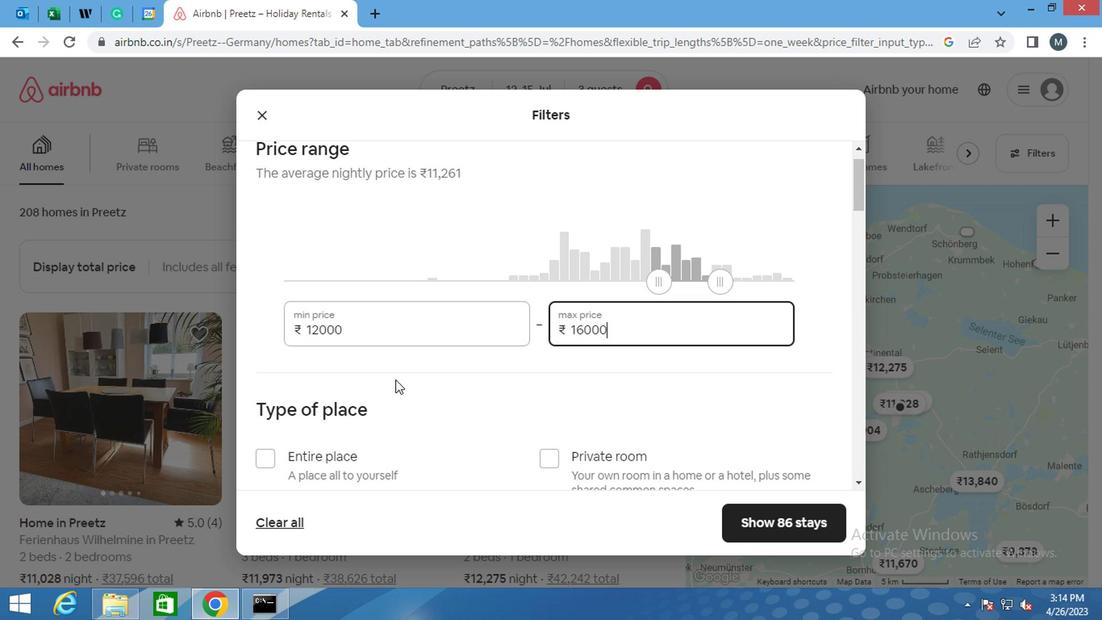 
Action: Mouse scrolled (387, 379) with delta (0, -1)
Screenshot: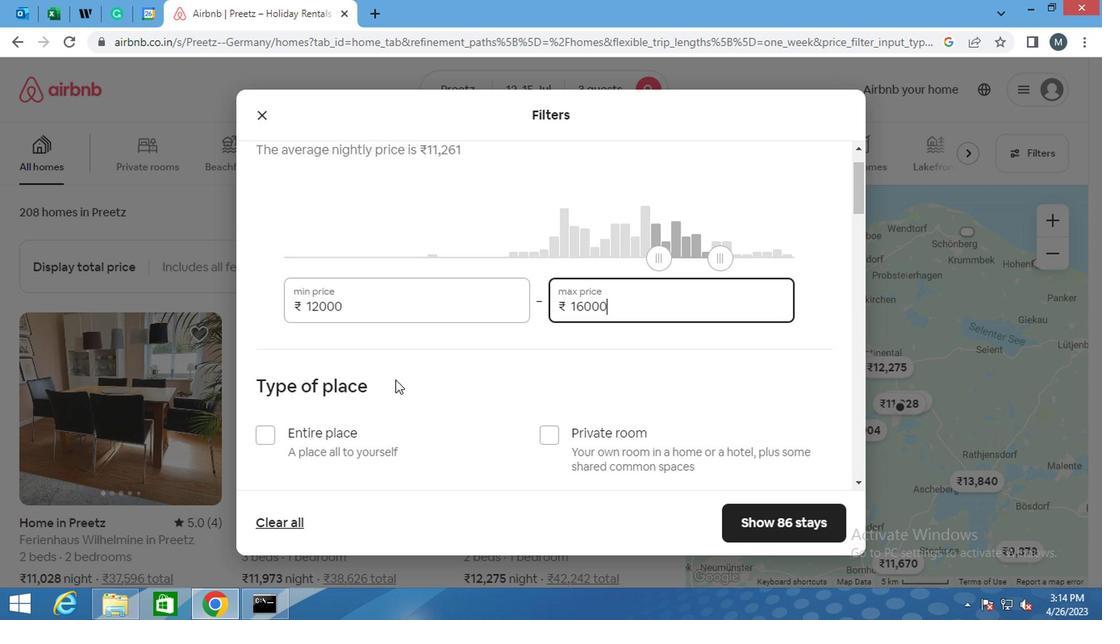
Action: Mouse moved to (385, 380)
Screenshot: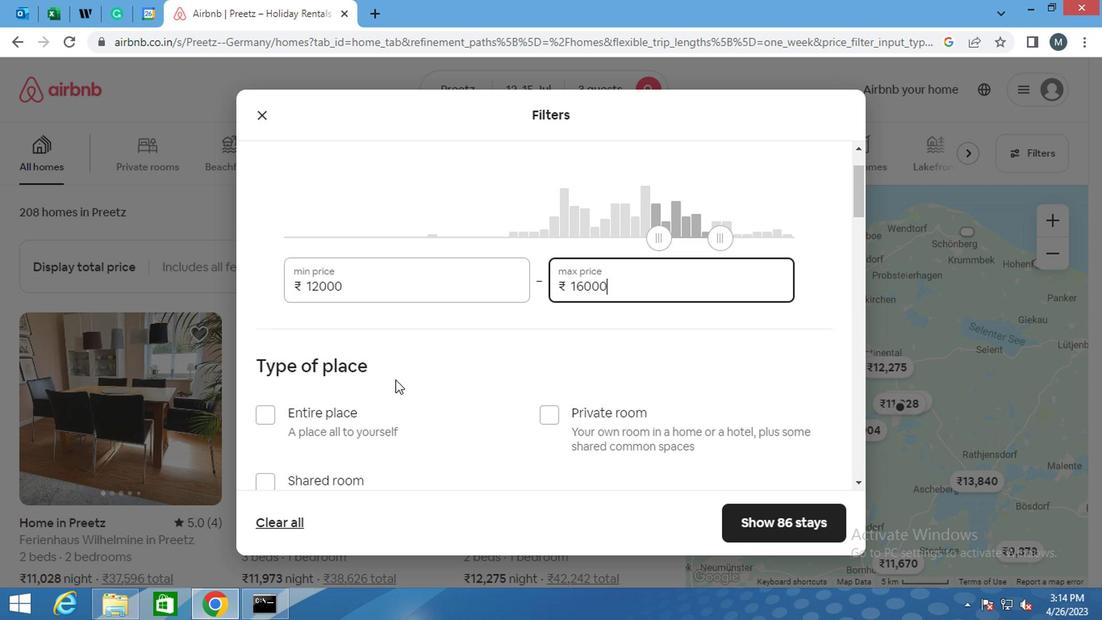 
Action: Mouse scrolled (385, 379) with delta (0, -1)
Screenshot: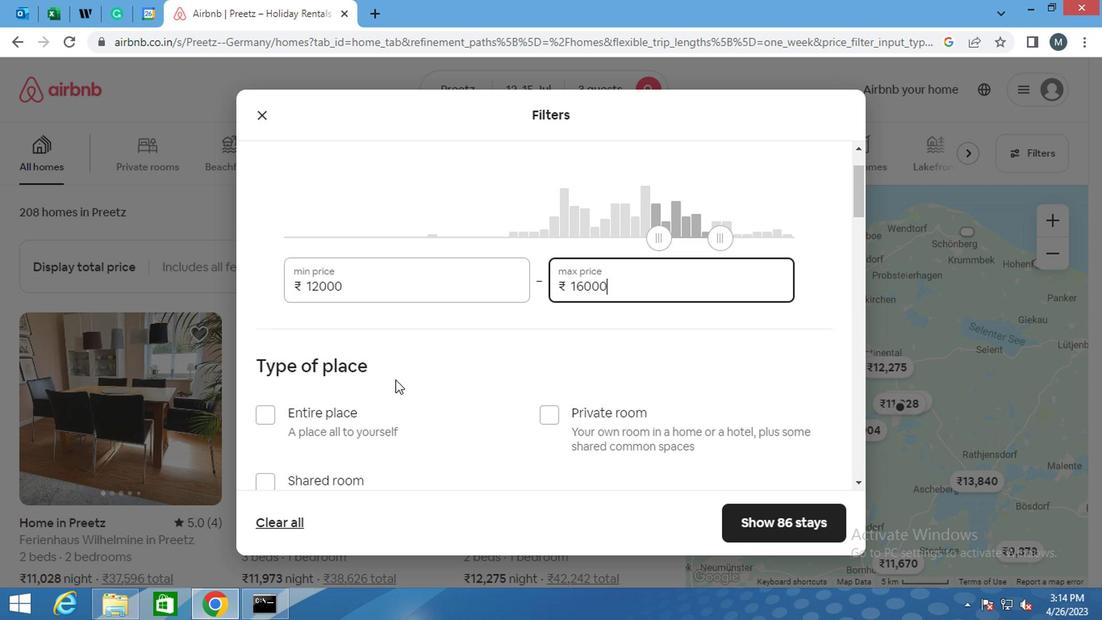 
Action: Mouse moved to (263, 168)
Screenshot: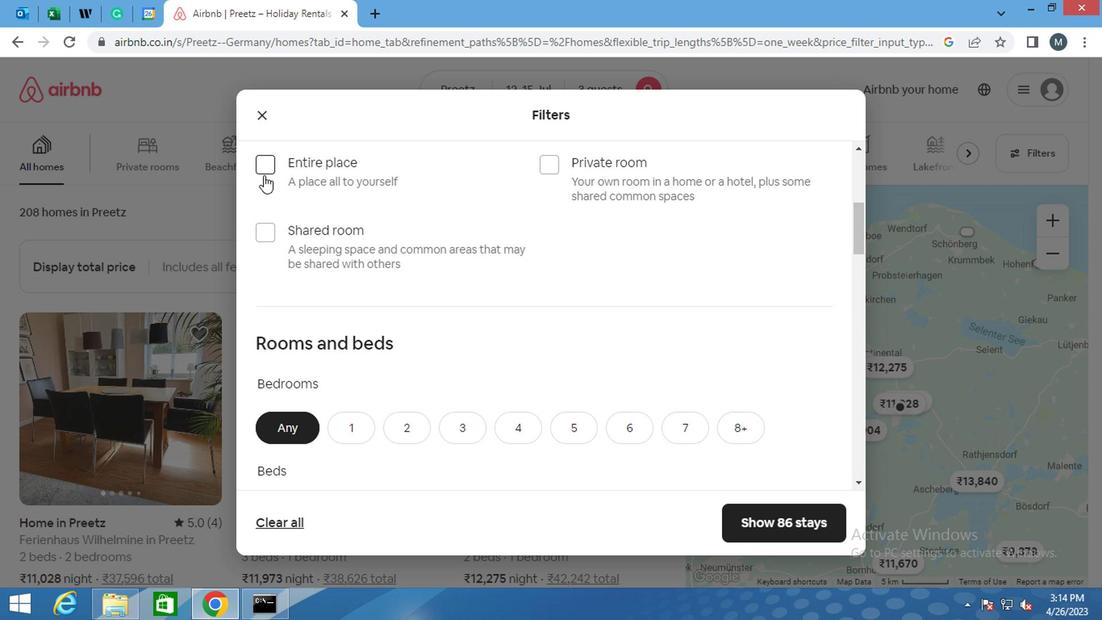 
Action: Mouse pressed left at (263, 168)
Screenshot: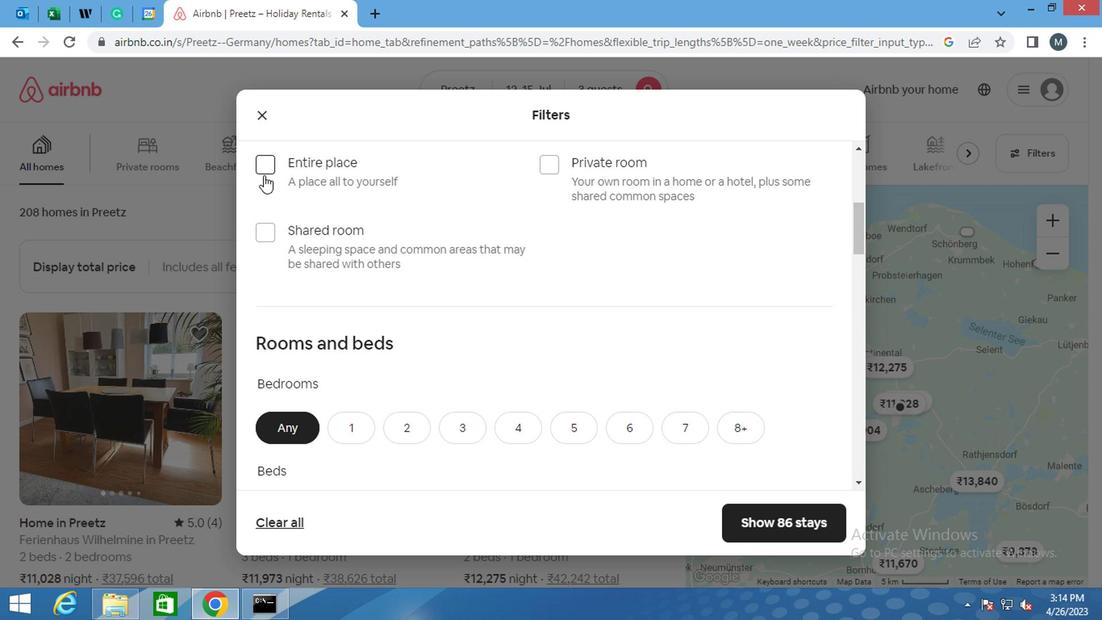 
Action: Mouse moved to (369, 284)
Screenshot: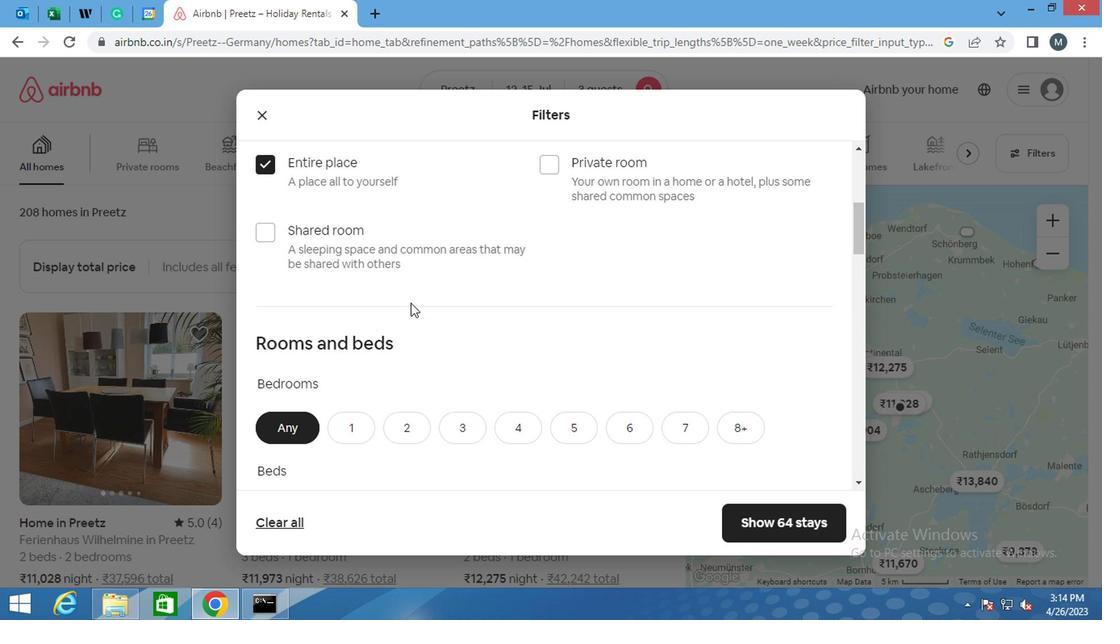 
Action: Mouse scrolled (369, 284) with delta (0, 0)
Screenshot: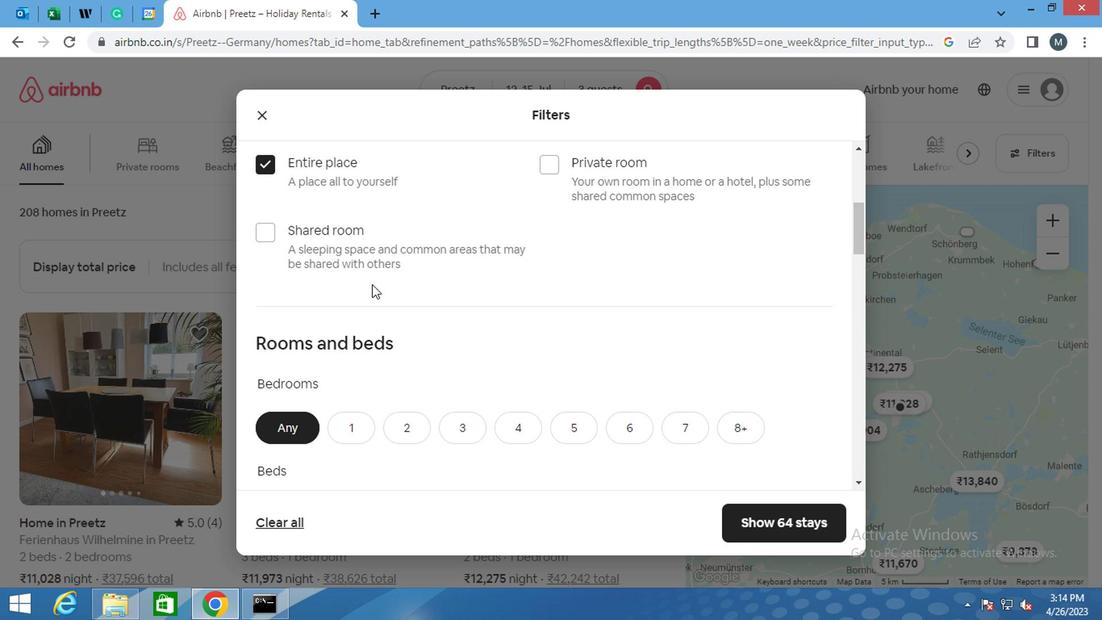
Action: Mouse moved to (369, 284)
Screenshot: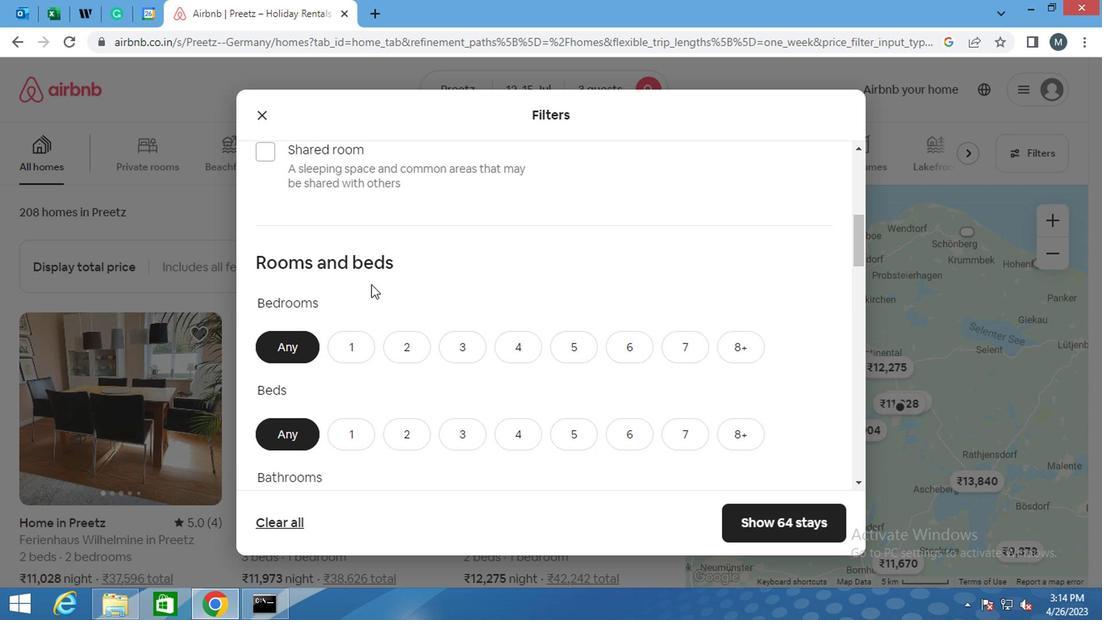 
Action: Mouse scrolled (369, 284) with delta (0, 0)
Screenshot: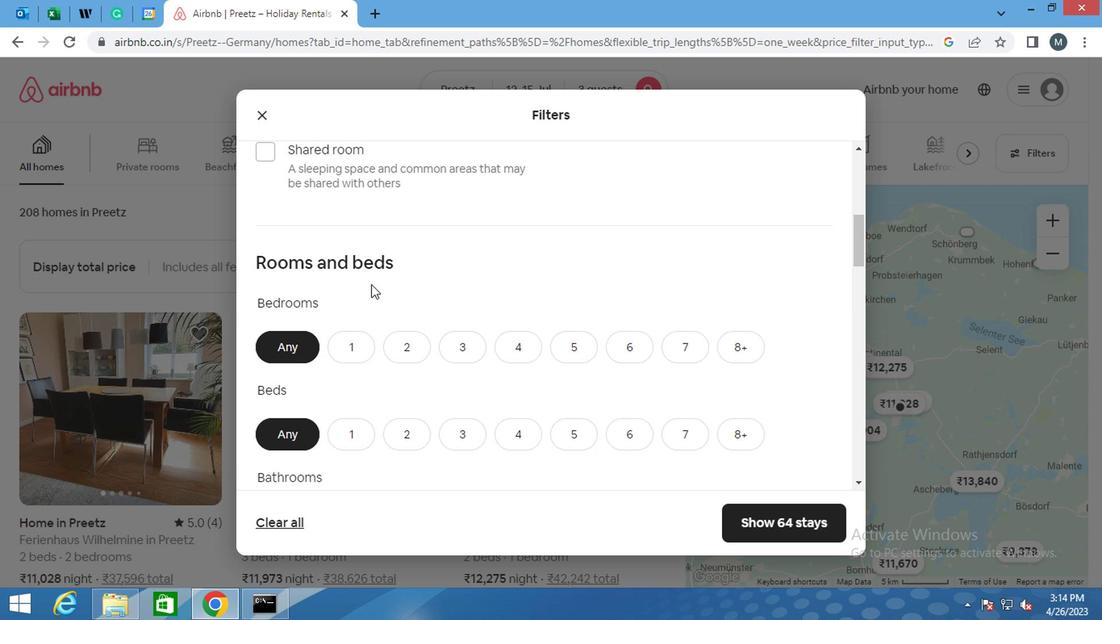 
Action: Mouse moved to (394, 265)
Screenshot: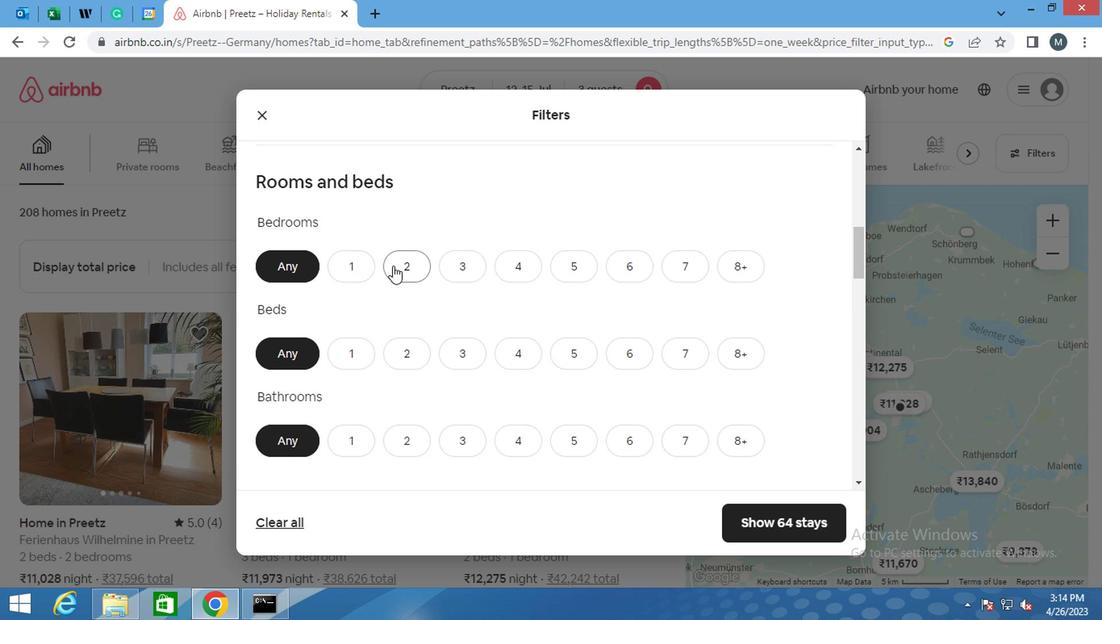 
Action: Mouse pressed left at (394, 265)
Screenshot: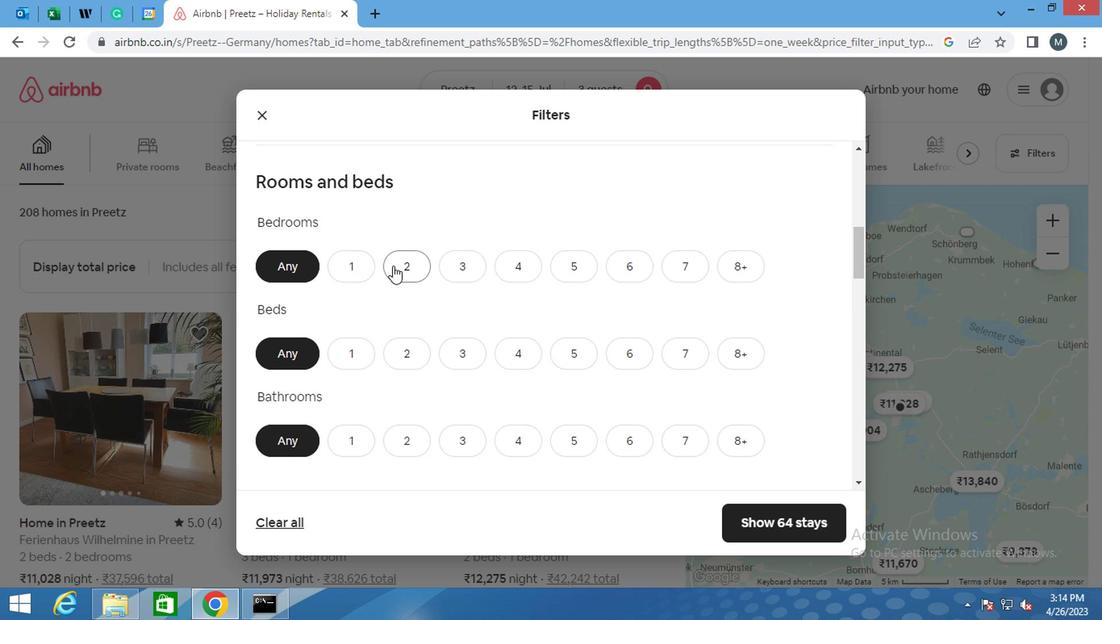 
Action: Mouse moved to (453, 349)
Screenshot: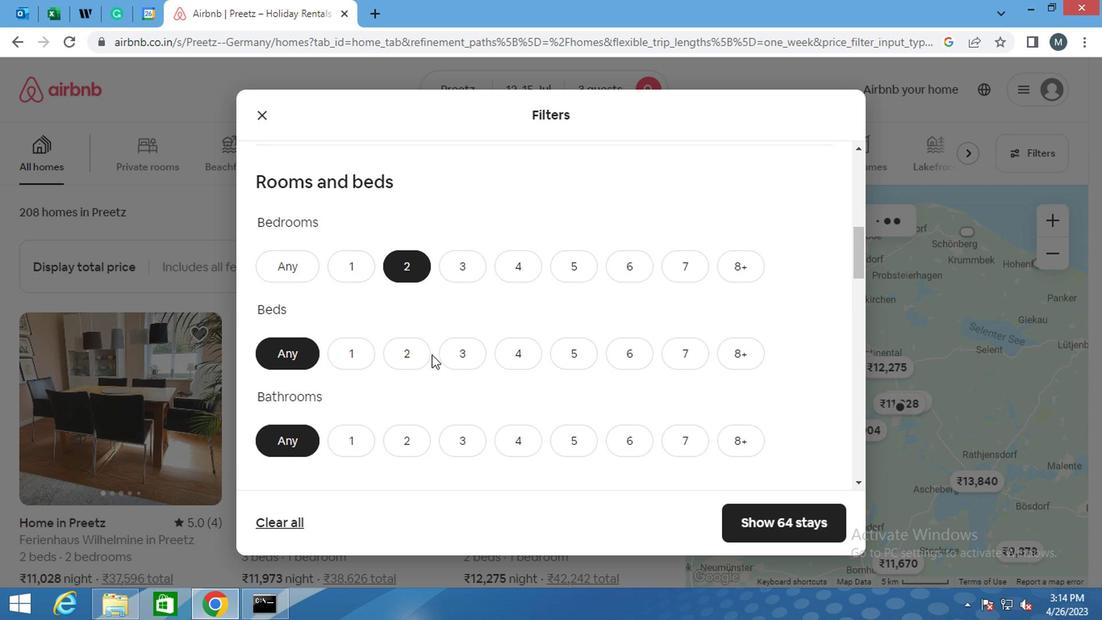 
Action: Mouse pressed left at (453, 349)
Screenshot: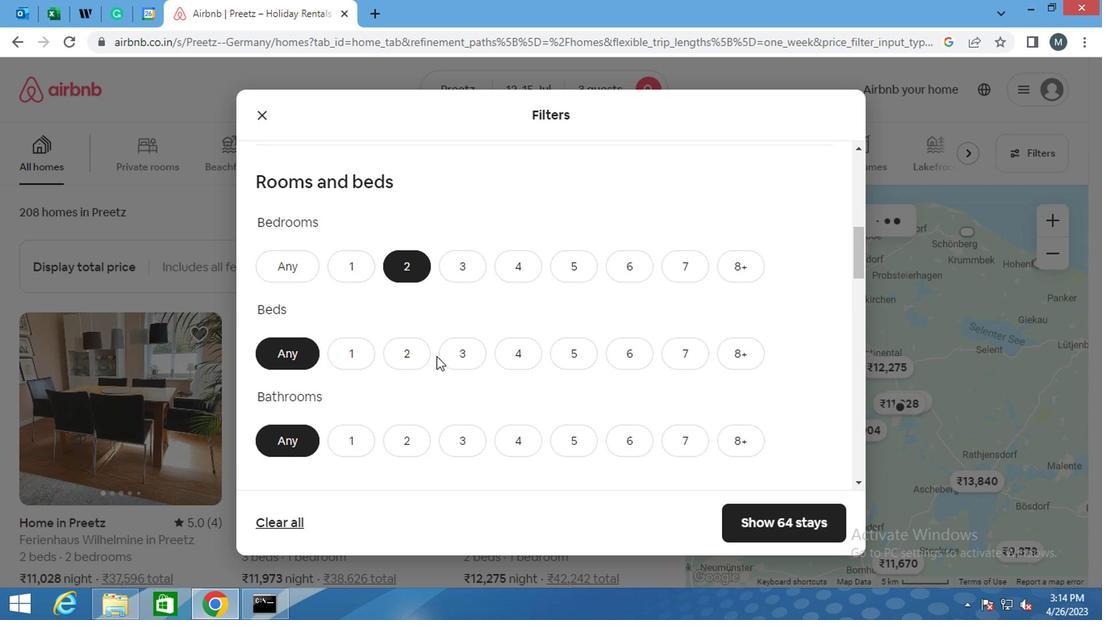 
Action: Mouse moved to (358, 449)
Screenshot: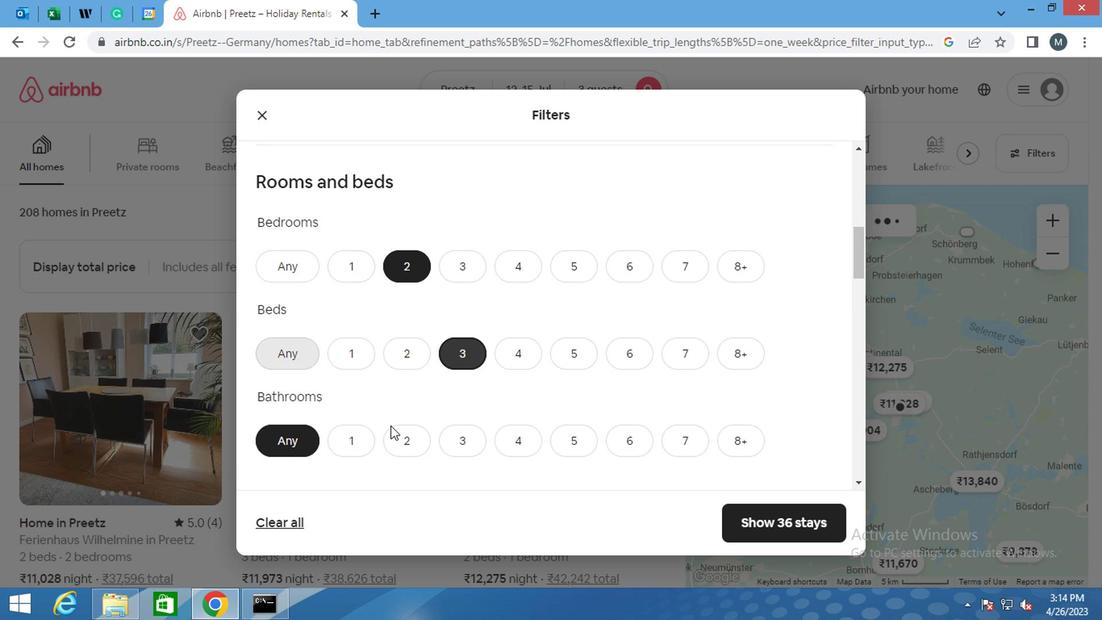 
Action: Mouse pressed left at (358, 449)
Screenshot: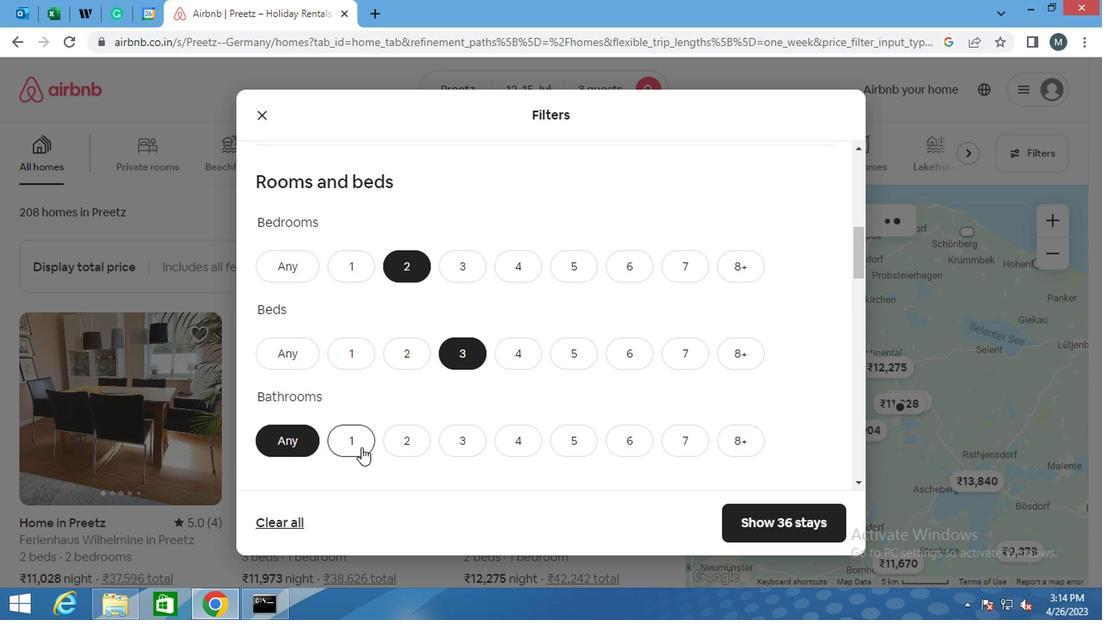 
Action: Mouse moved to (342, 406)
Screenshot: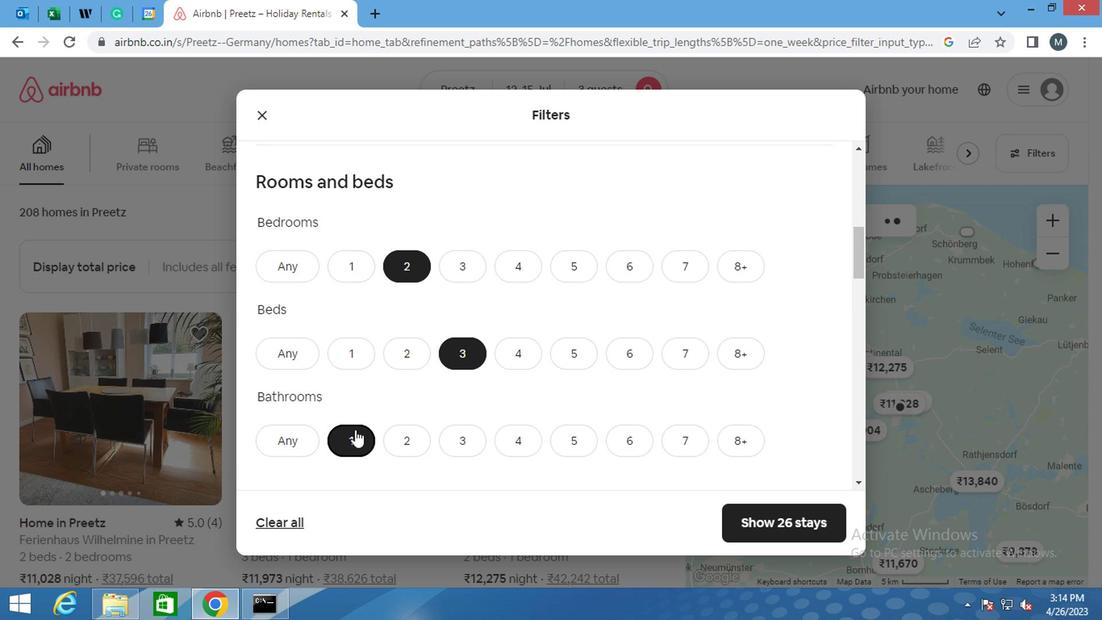 
Action: Mouse scrolled (342, 405) with delta (0, -1)
Screenshot: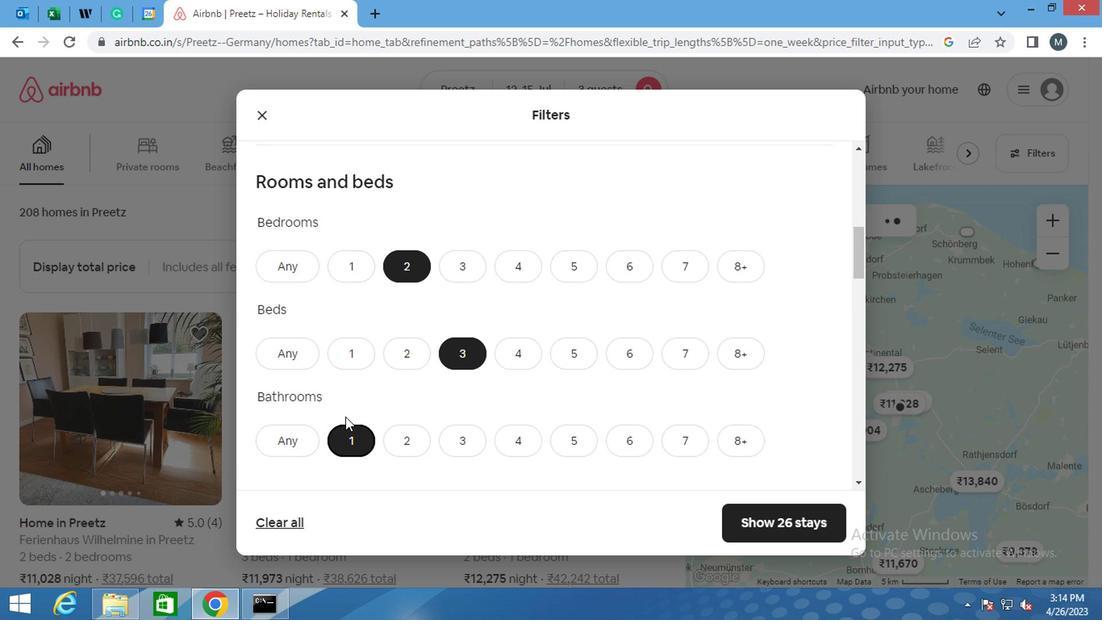 
Action: Mouse scrolled (342, 405) with delta (0, -1)
Screenshot: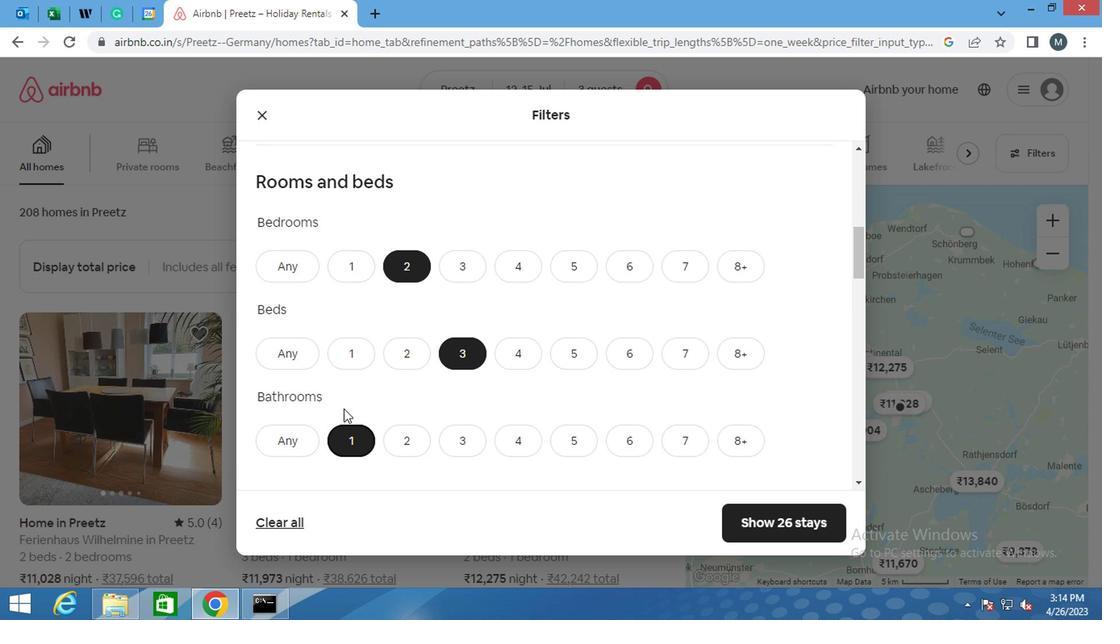
Action: Mouse scrolled (342, 405) with delta (0, -1)
Screenshot: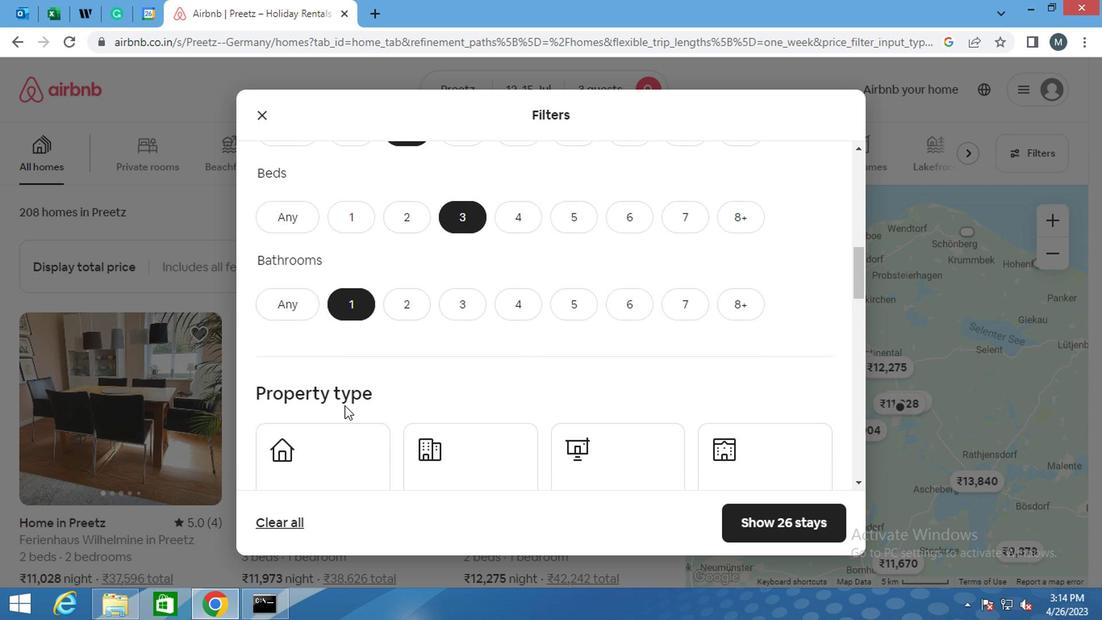 
Action: Mouse moved to (352, 393)
Screenshot: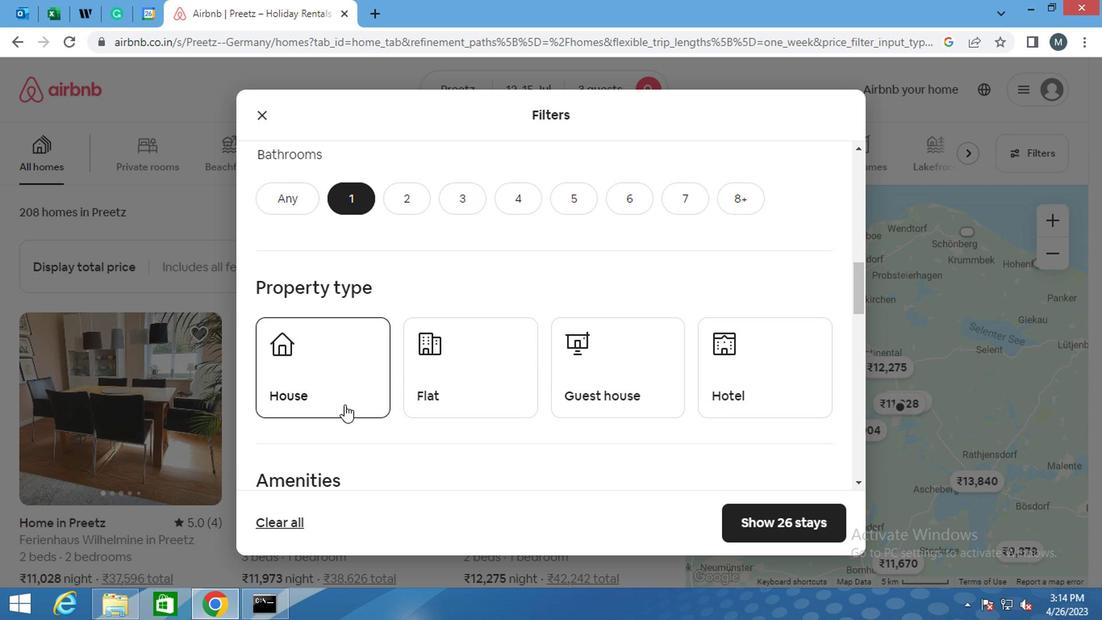 
Action: Mouse scrolled (352, 392) with delta (0, 0)
Screenshot: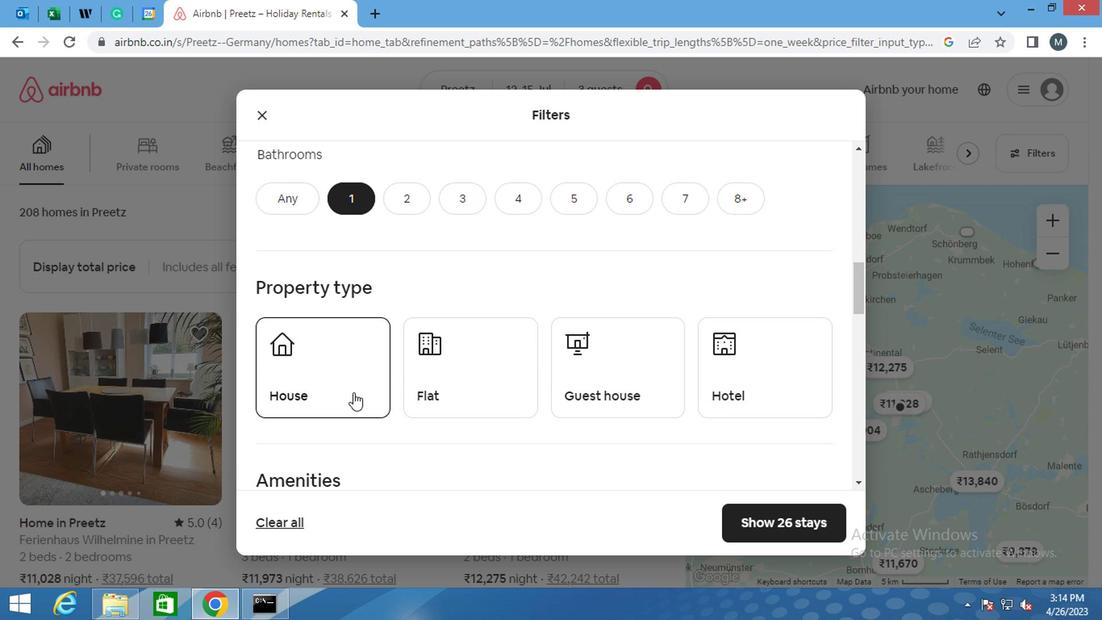 
Action: Mouse moved to (332, 308)
Screenshot: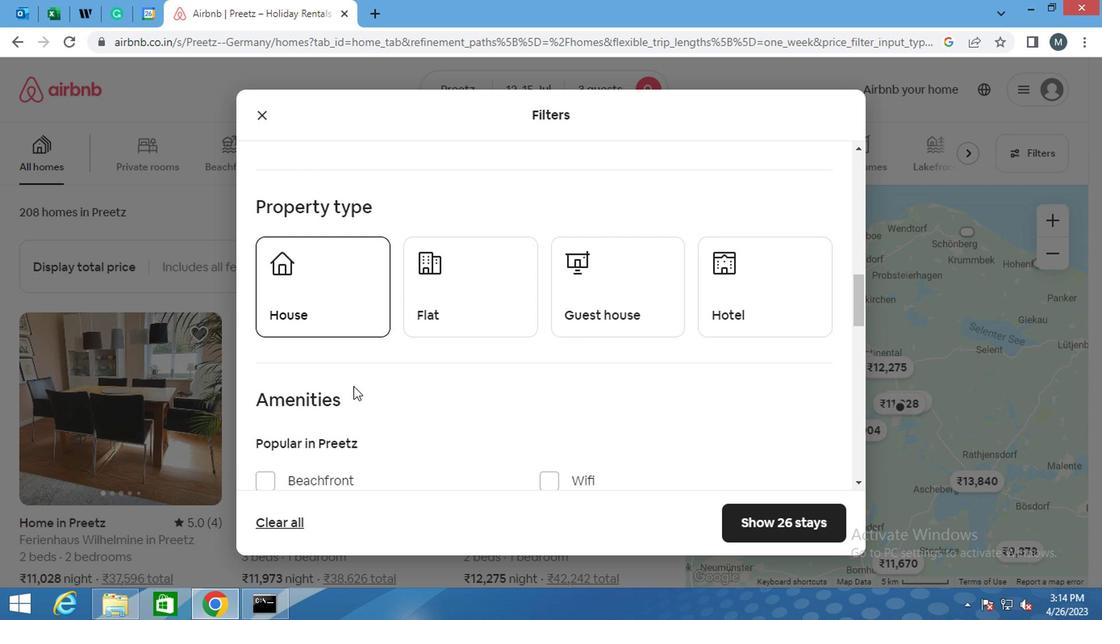 
Action: Mouse pressed left at (332, 308)
Screenshot: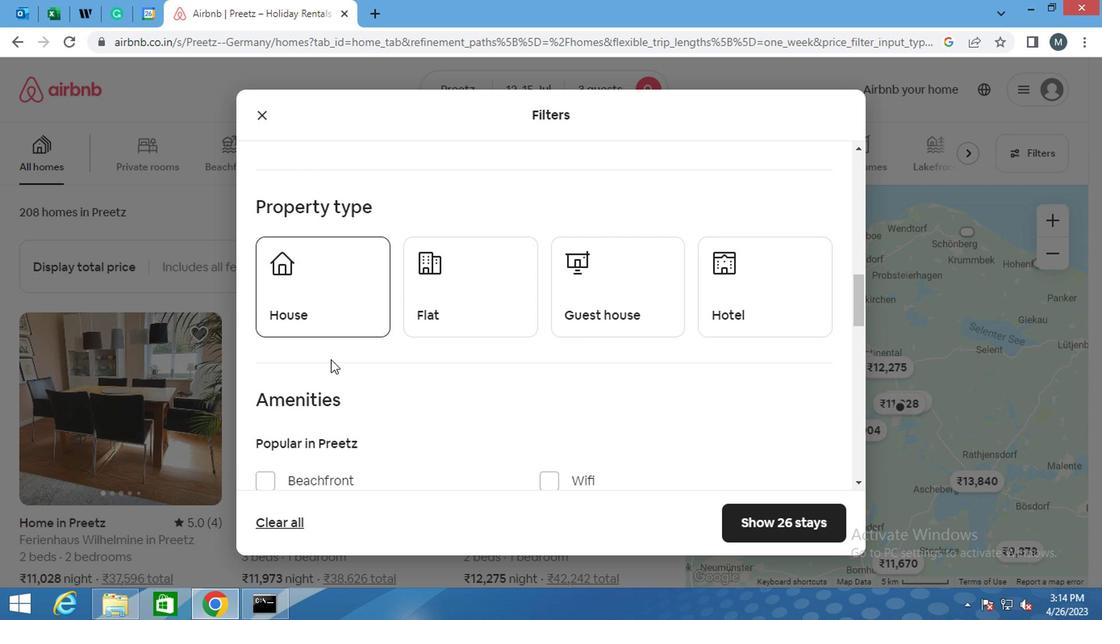 
Action: Mouse moved to (480, 301)
Screenshot: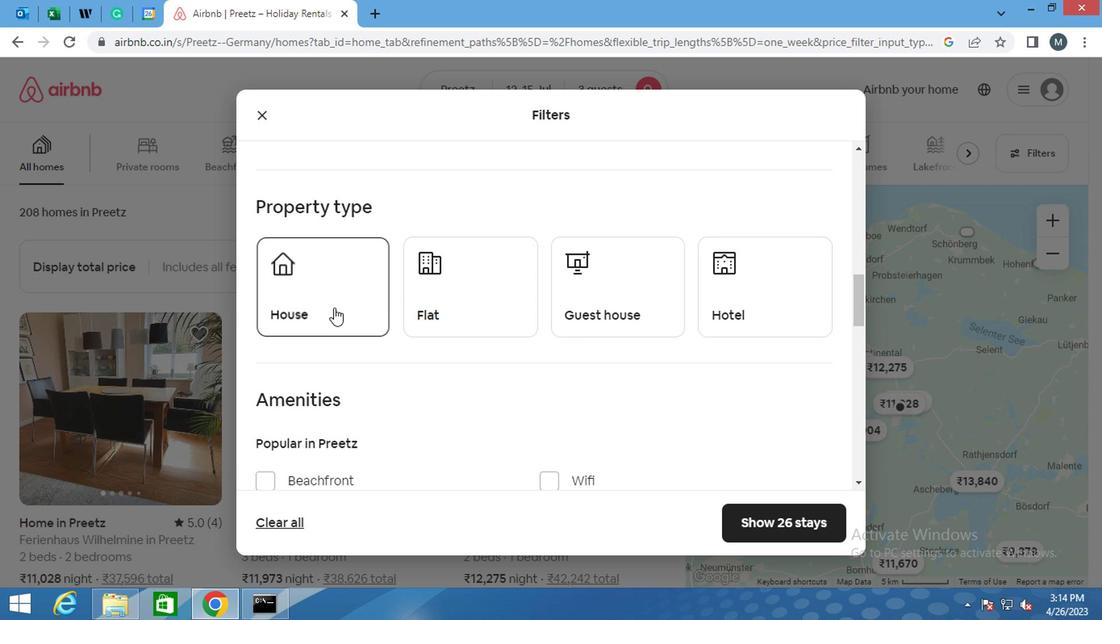 
Action: Mouse pressed left at (480, 301)
Screenshot: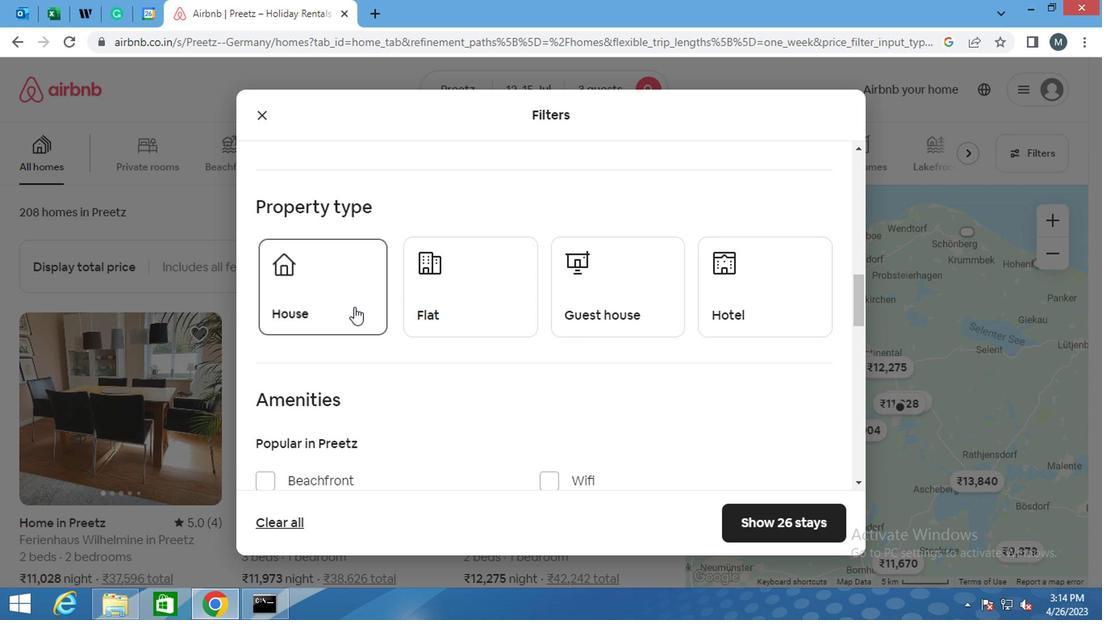 
Action: Mouse moved to (554, 290)
Screenshot: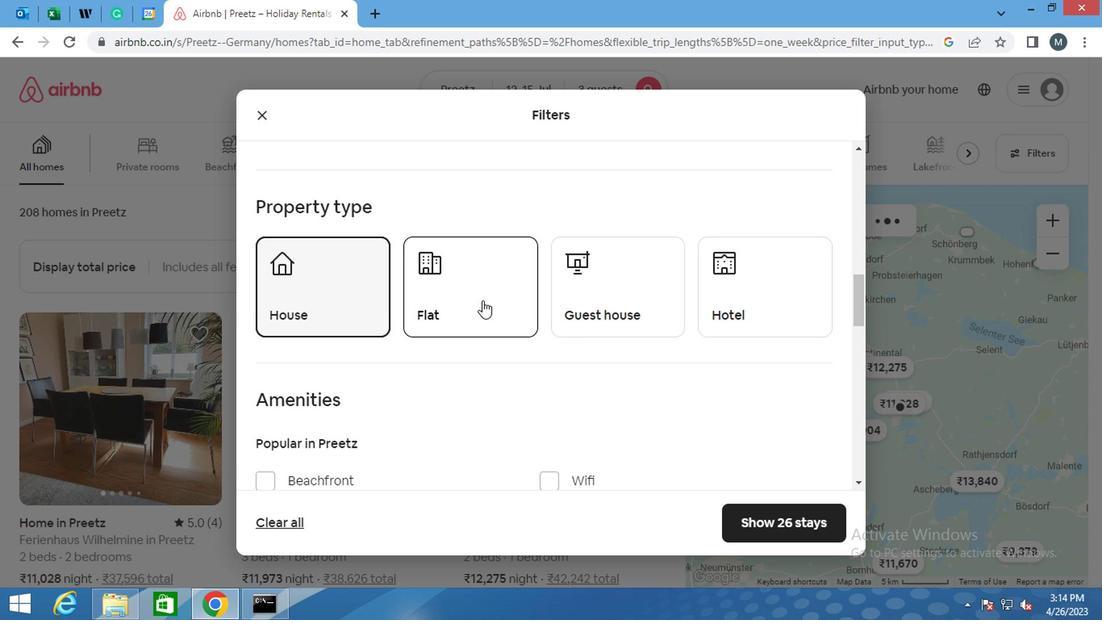 
Action: Mouse pressed left at (554, 290)
Screenshot: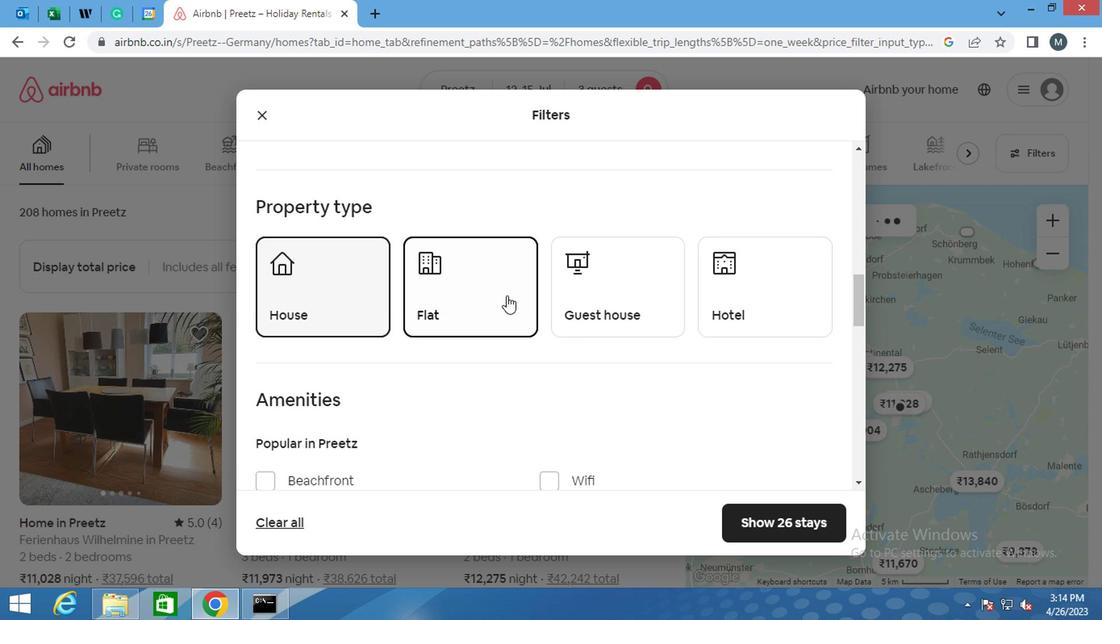 
Action: Mouse moved to (338, 331)
Screenshot: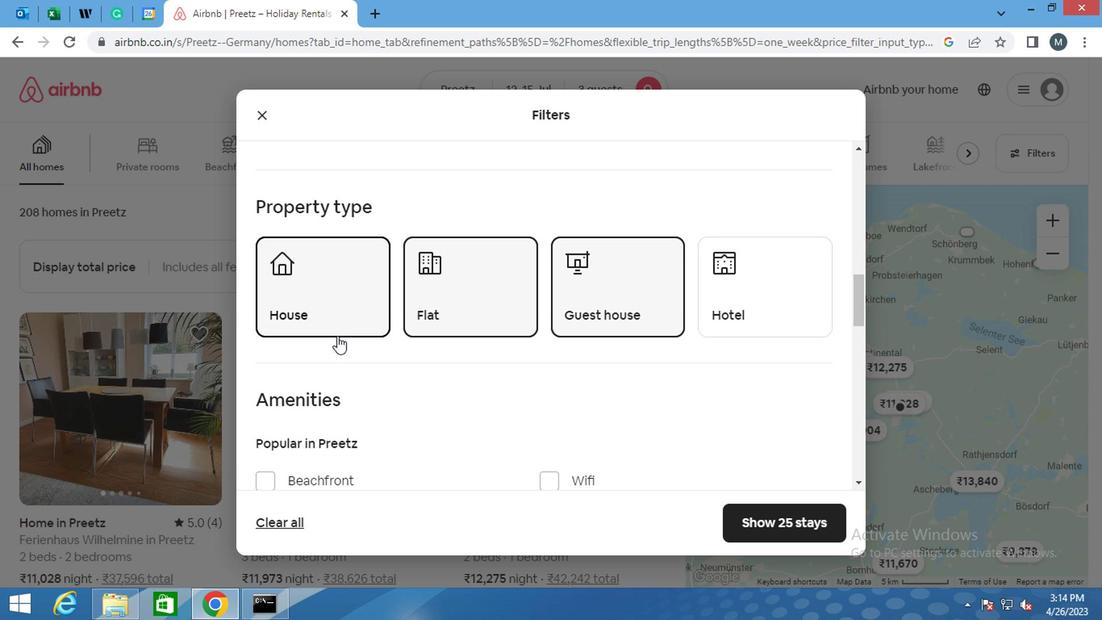 
Action: Mouse scrolled (338, 330) with delta (0, -1)
Screenshot: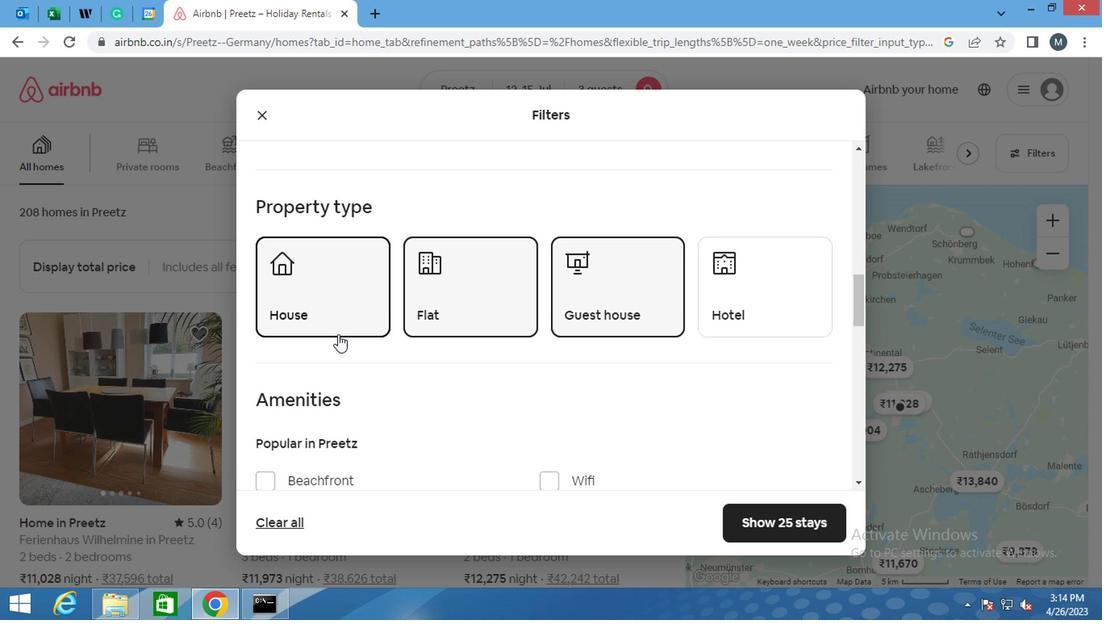 
Action: Mouse moved to (346, 325)
Screenshot: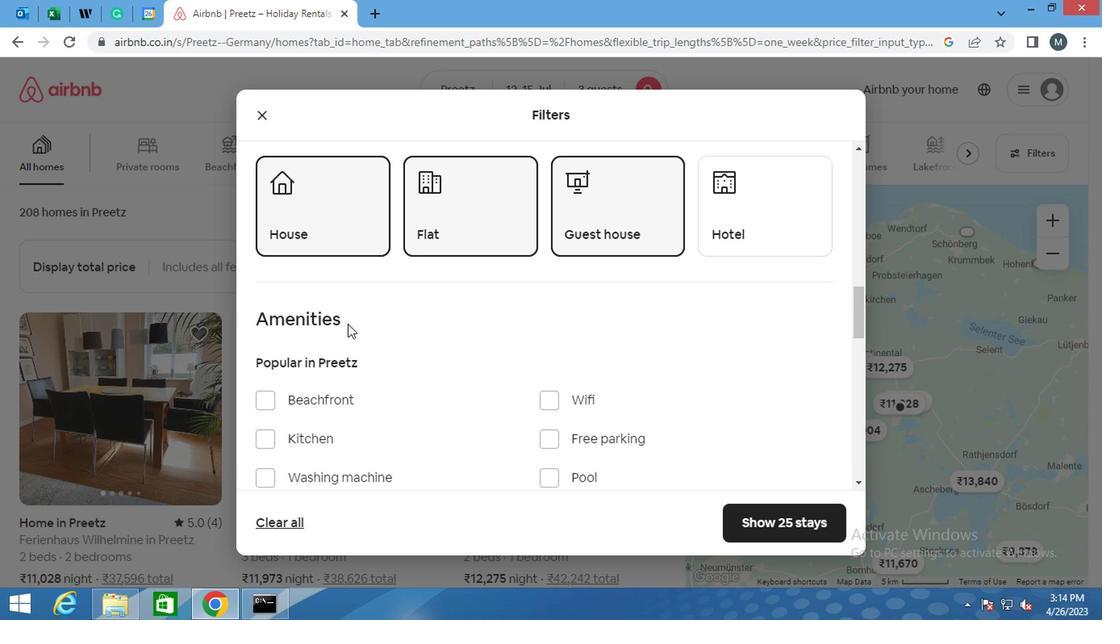
Action: Mouse scrolled (346, 324) with delta (0, -1)
Screenshot: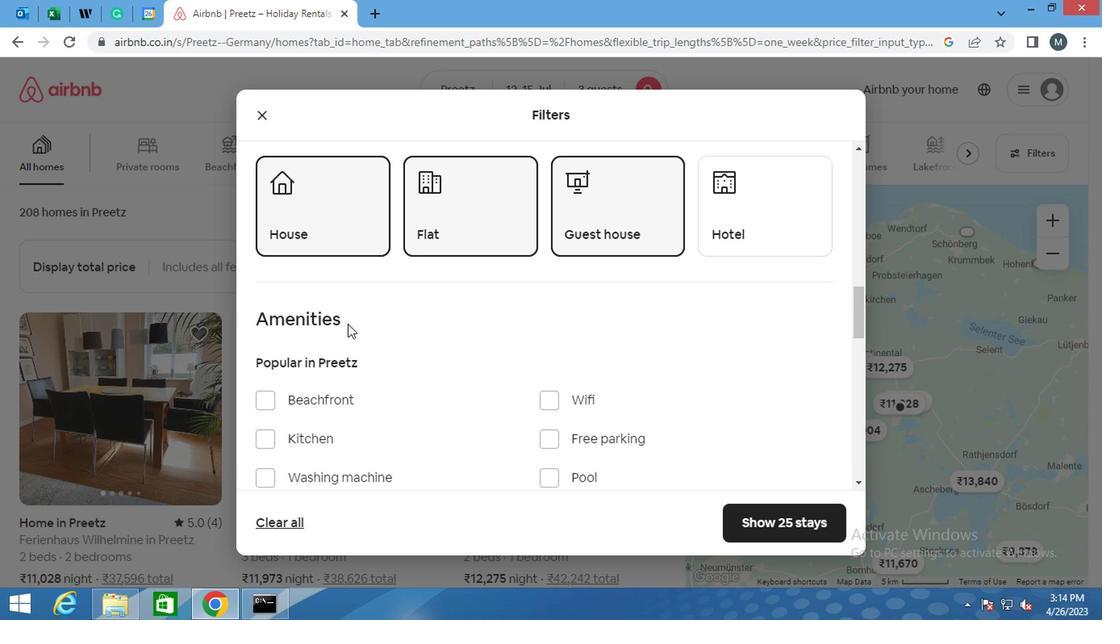 
Action: Mouse moved to (348, 324)
Screenshot: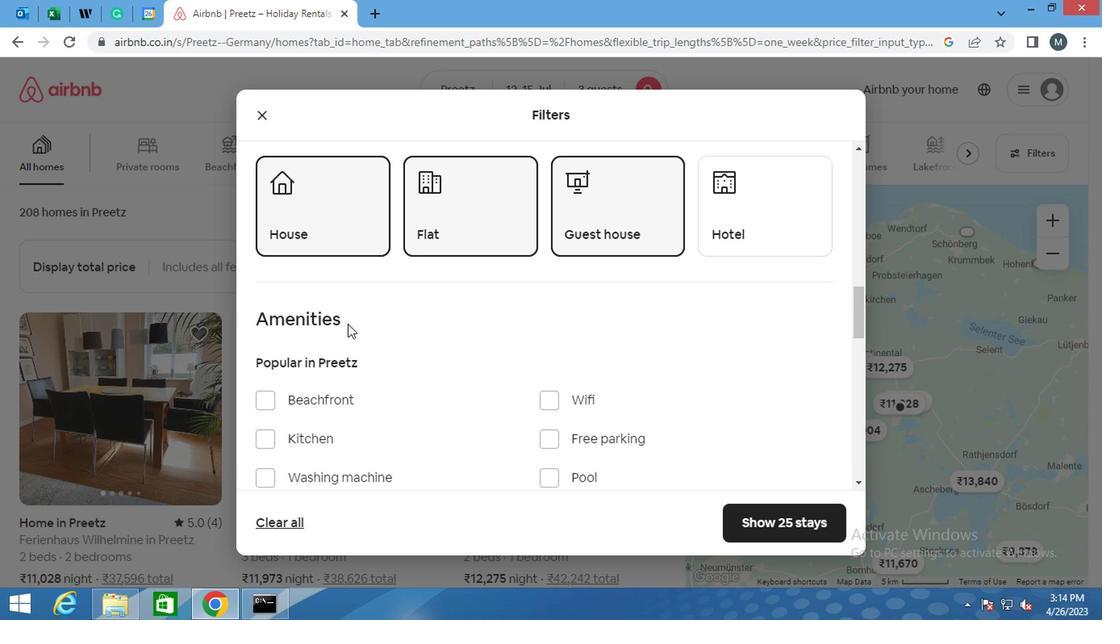 
Action: Mouse scrolled (348, 323) with delta (0, 0)
Screenshot: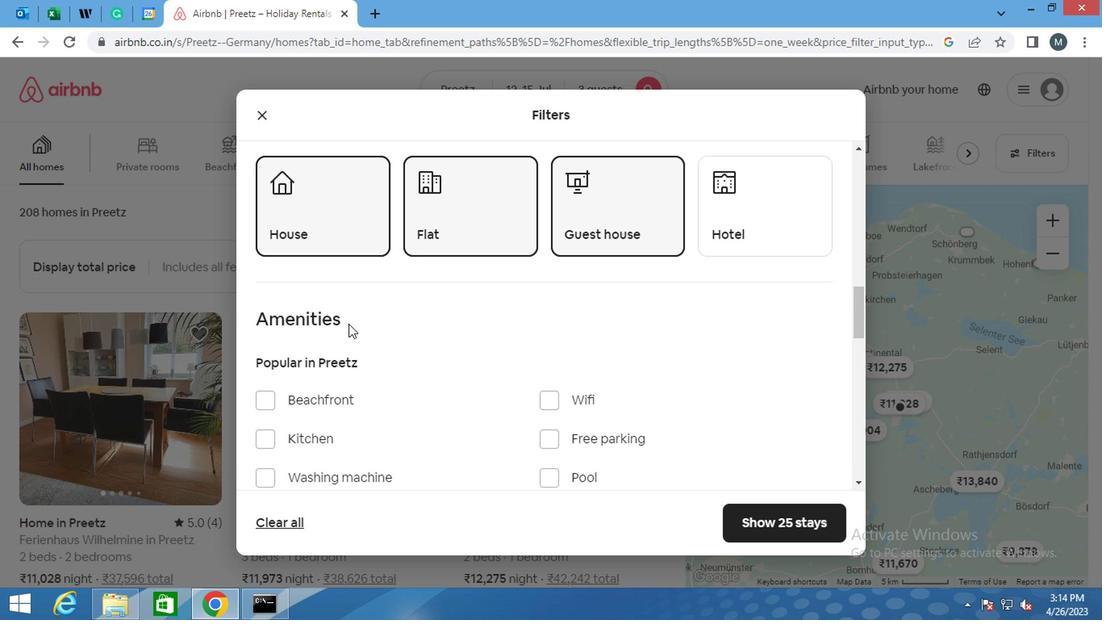 
Action: Mouse scrolled (348, 323) with delta (0, 0)
Screenshot: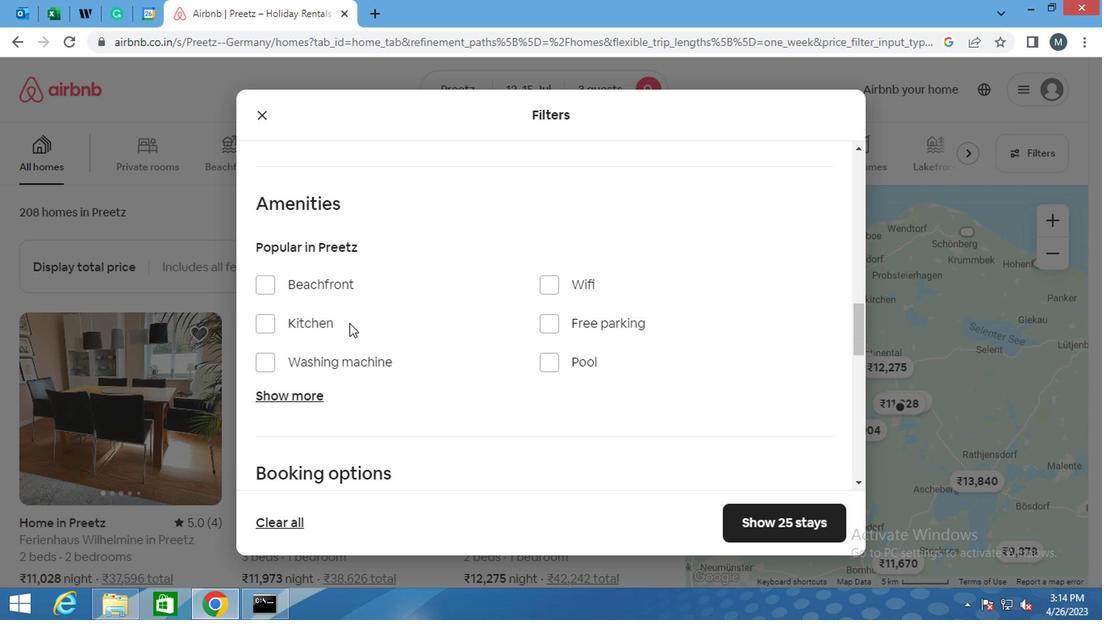 
Action: Mouse moved to (450, 307)
Screenshot: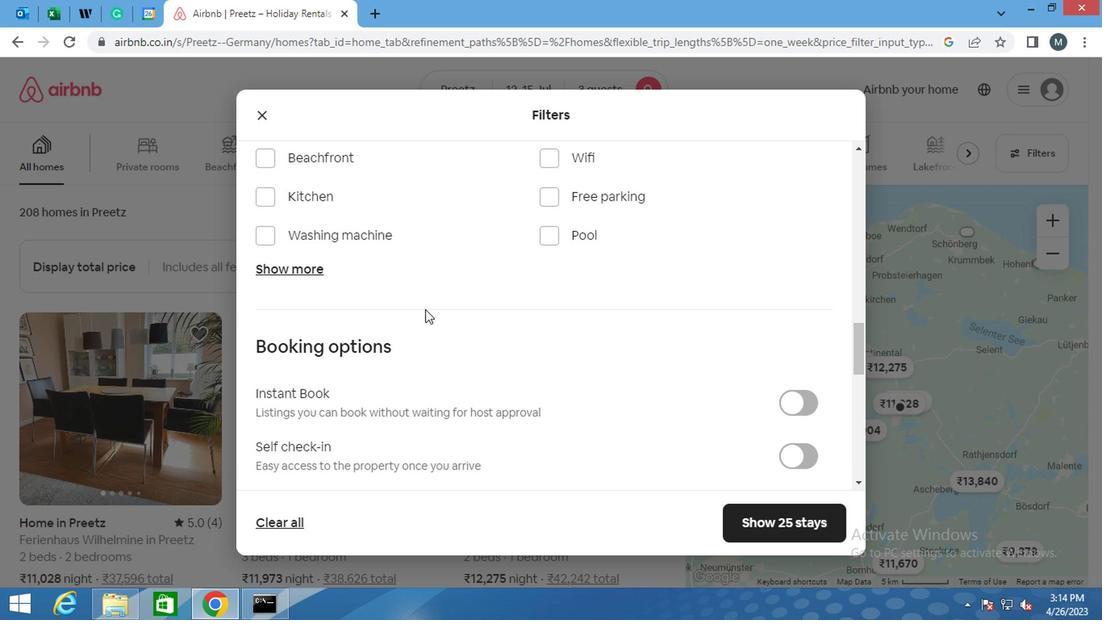 
Action: Mouse scrolled (450, 307) with delta (0, 0)
Screenshot: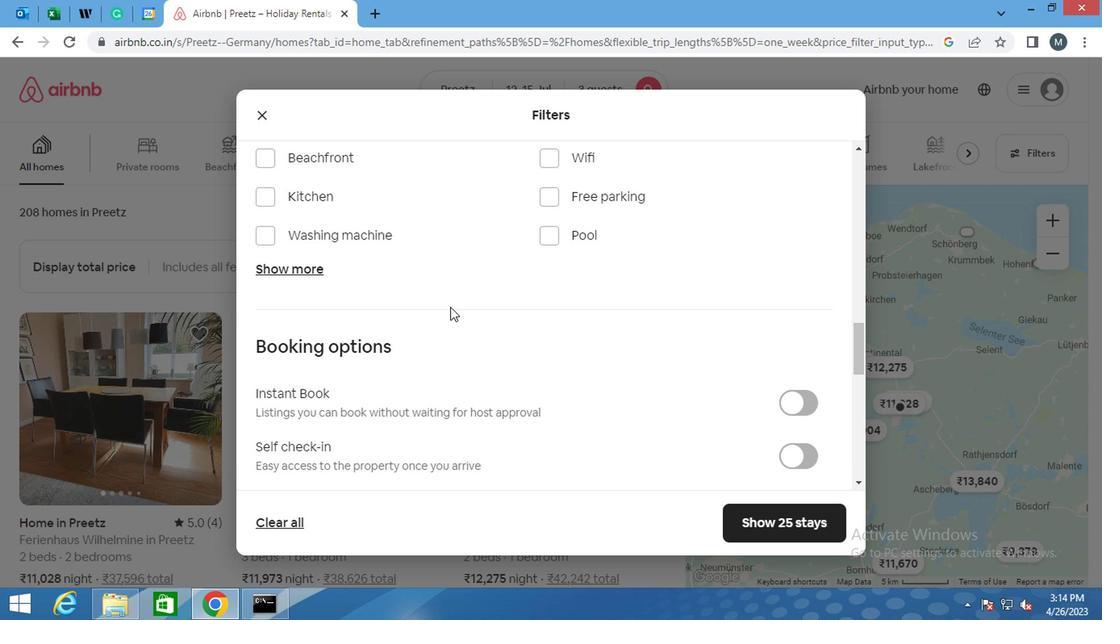 
Action: Mouse moved to (452, 307)
Screenshot: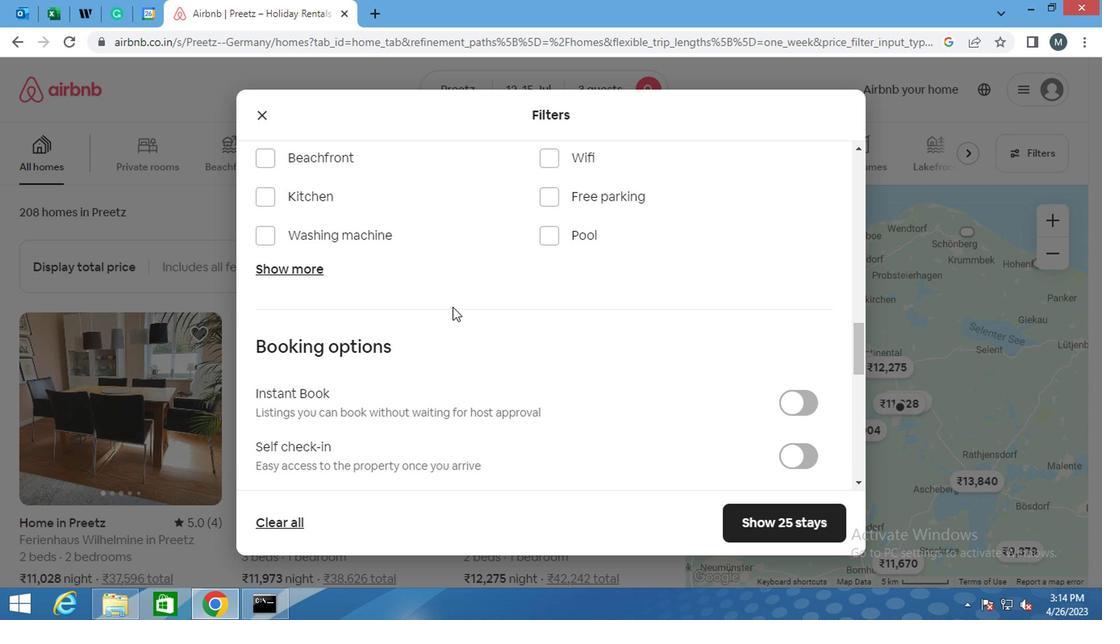 
Action: Mouse scrolled (452, 307) with delta (0, 0)
Screenshot: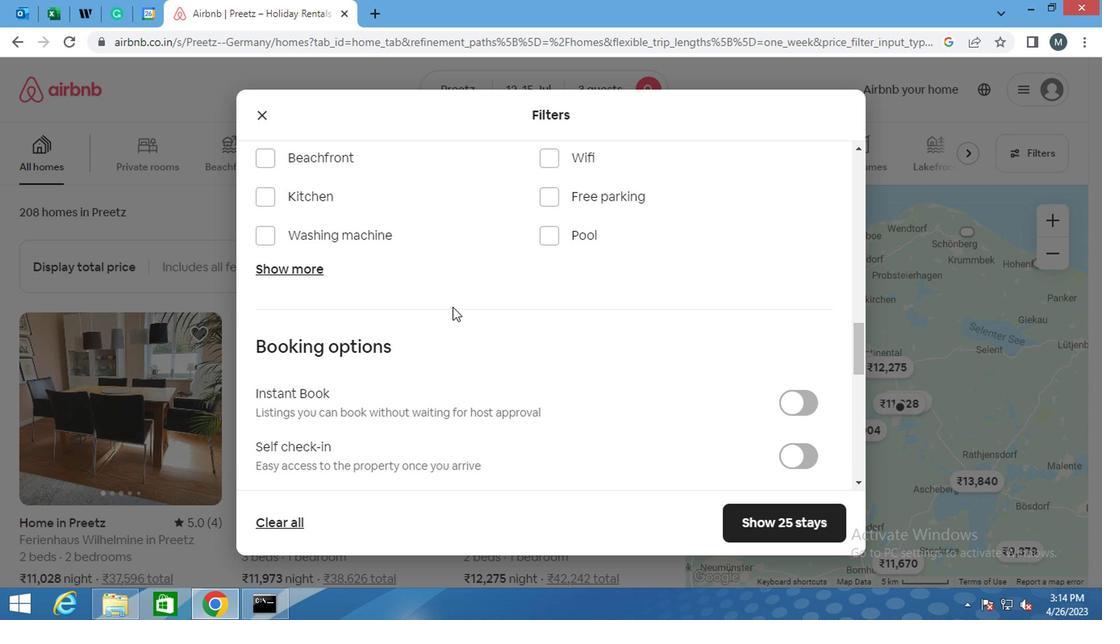 
Action: Mouse moved to (795, 301)
Screenshot: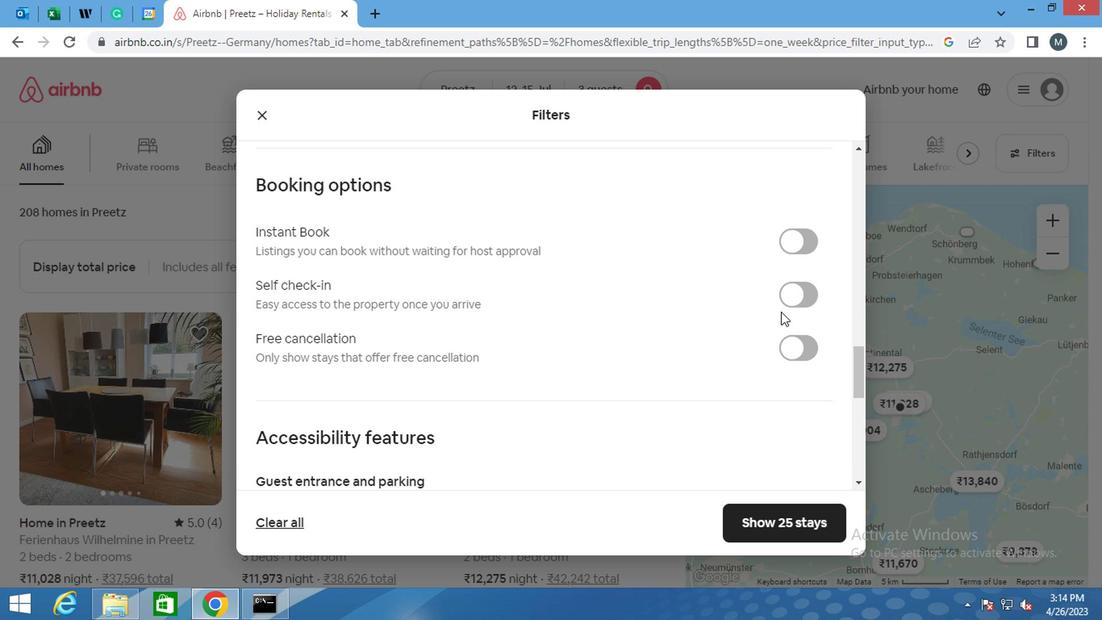 
Action: Mouse pressed left at (795, 301)
Screenshot: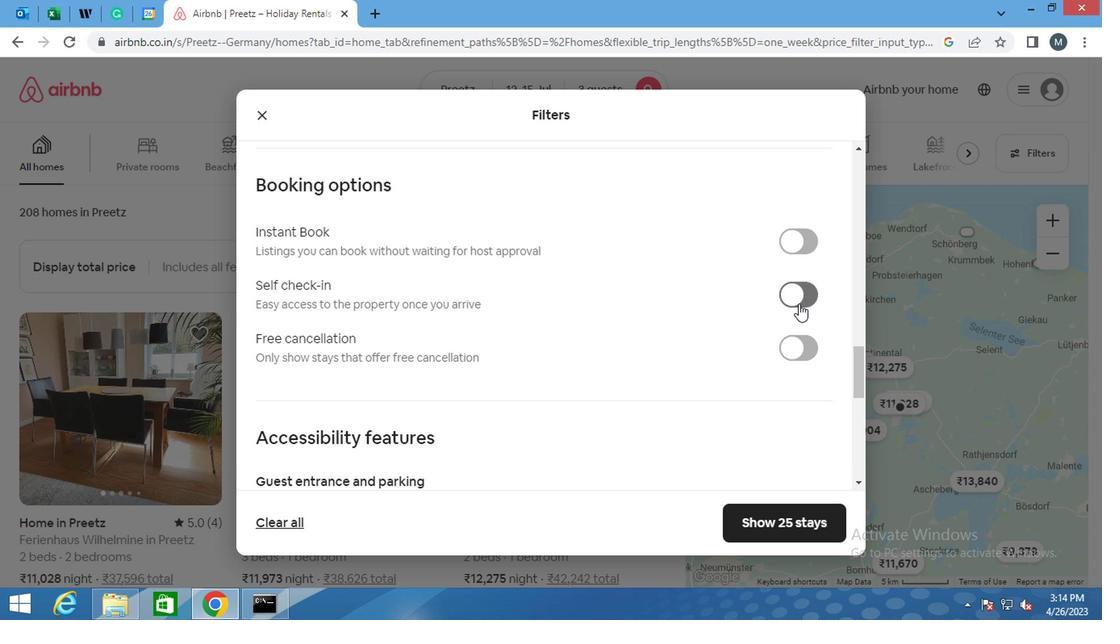 
Action: Mouse moved to (438, 326)
Screenshot: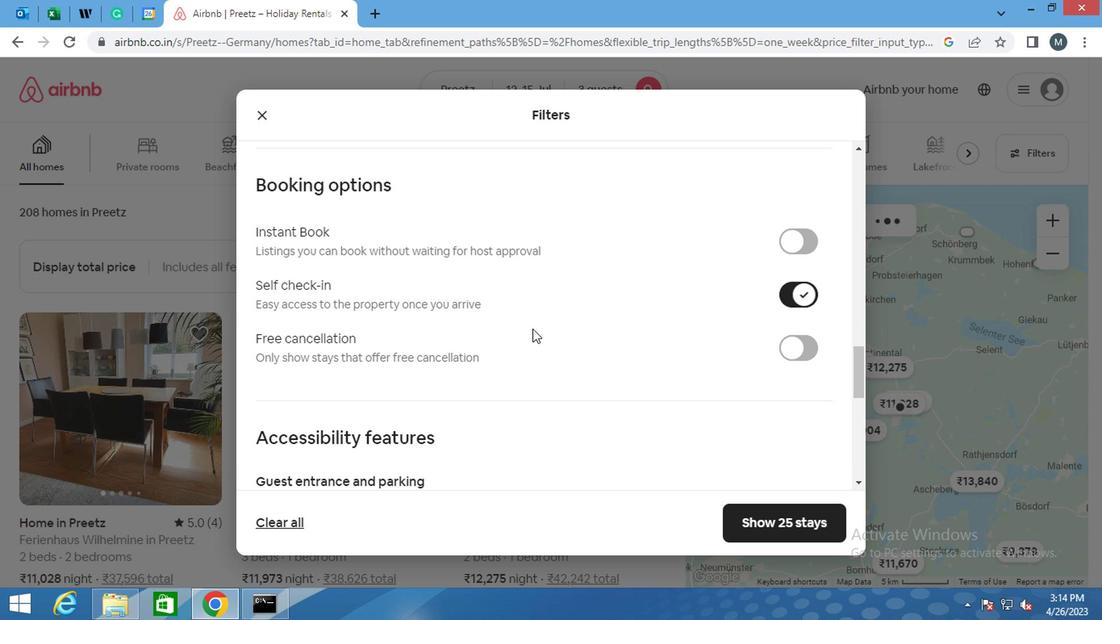 
Action: Mouse scrolled (438, 325) with delta (0, 0)
Screenshot: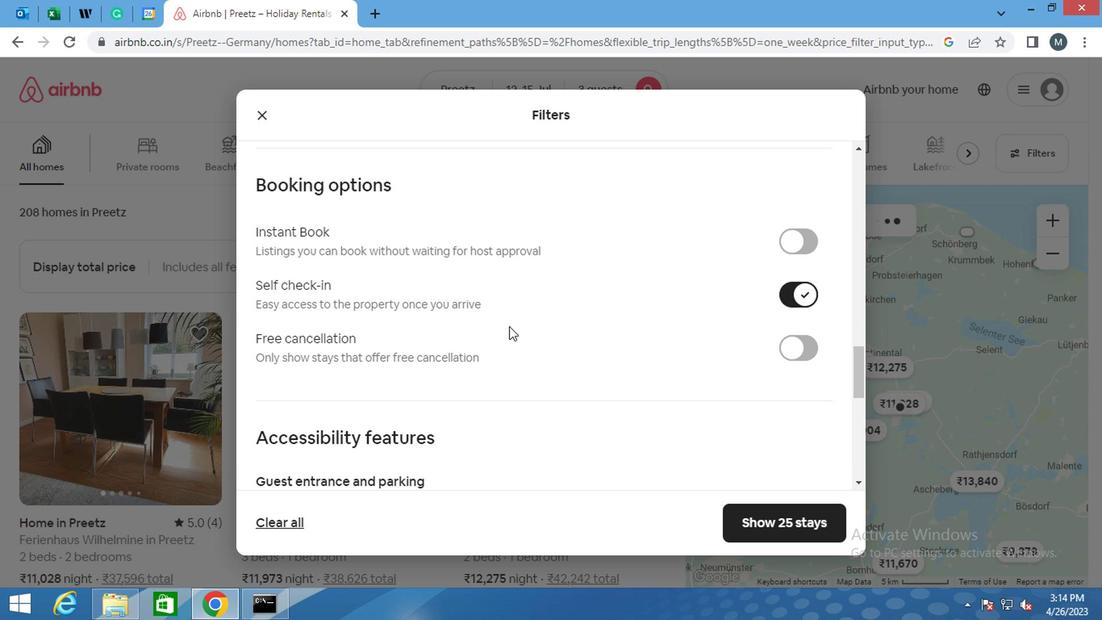 
Action: Mouse moved to (437, 326)
Screenshot: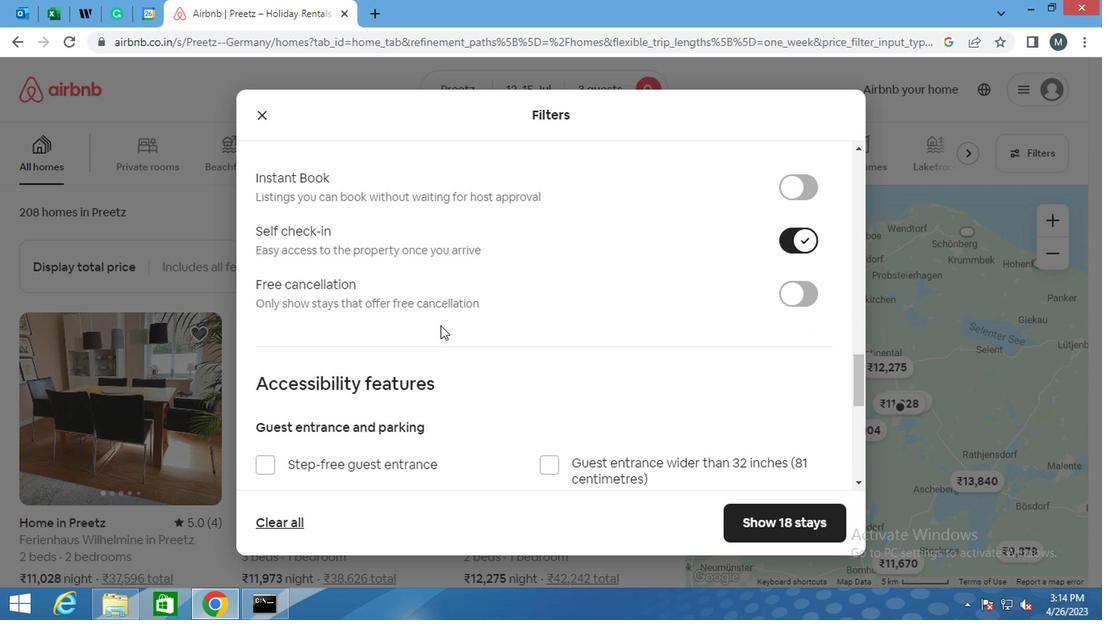 
Action: Mouse scrolled (437, 325) with delta (0, 0)
Screenshot: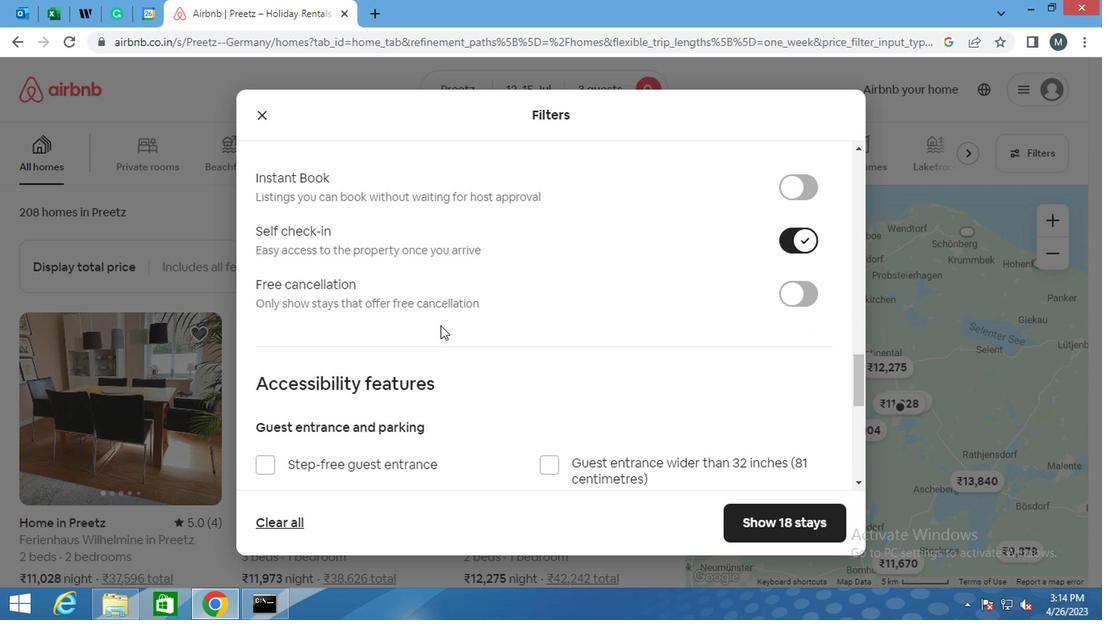 
Action: Mouse moved to (374, 337)
Screenshot: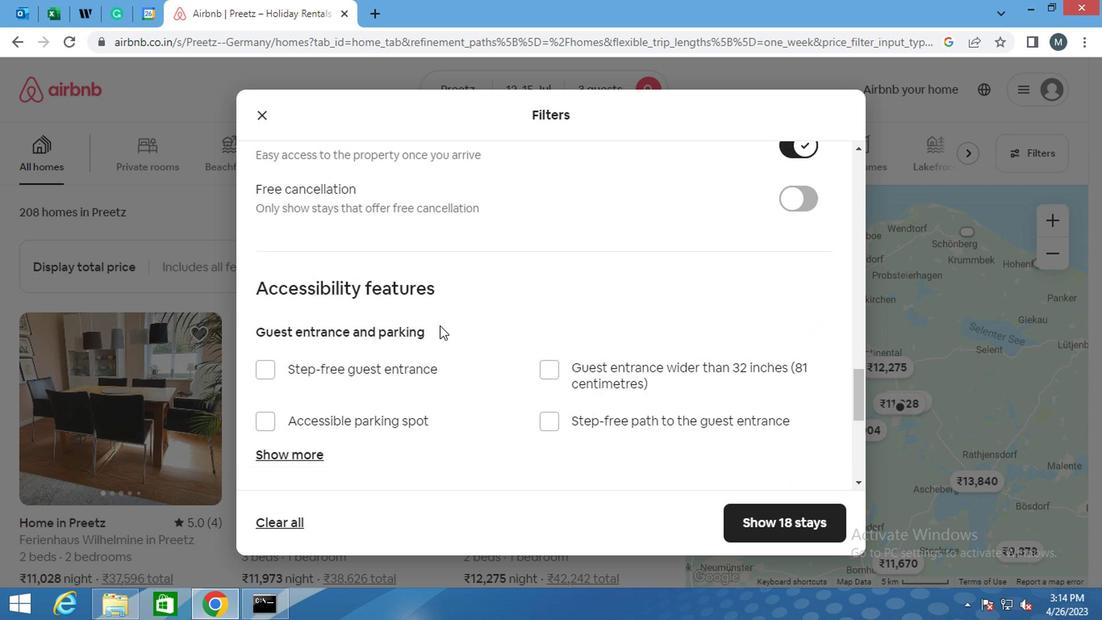 
Action: Mouse scrolled (374, 336) with delta (0, -1)
Screenshot: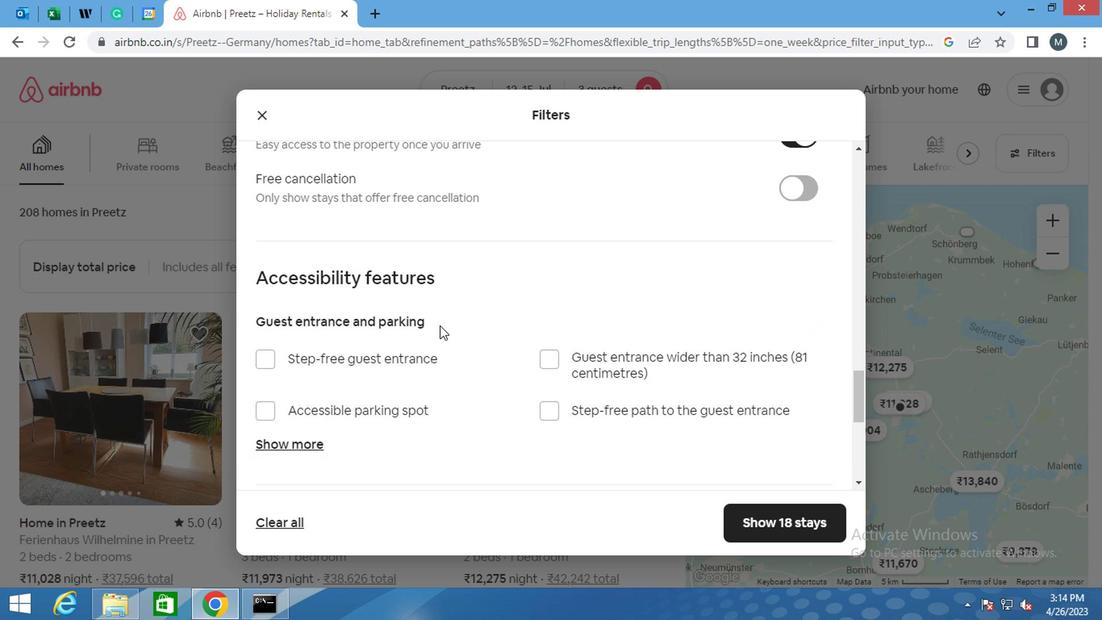 
Action: Mouse moved to (373, 337)
Screenshot: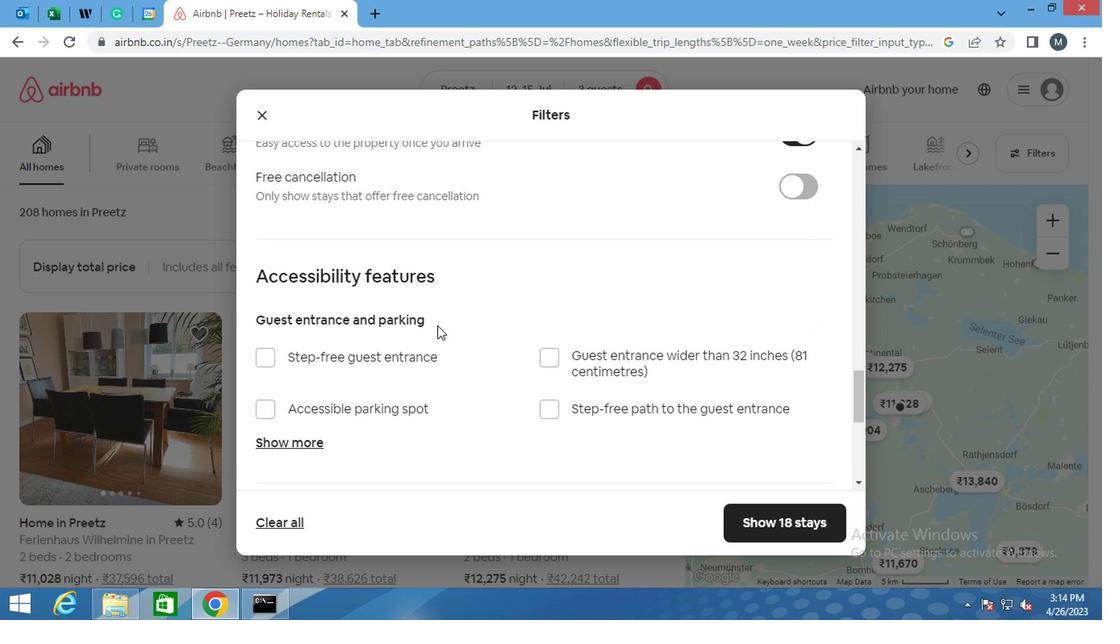
Action: Mouse scrolled (373, 336) with delta (0, -1)
Screenshot: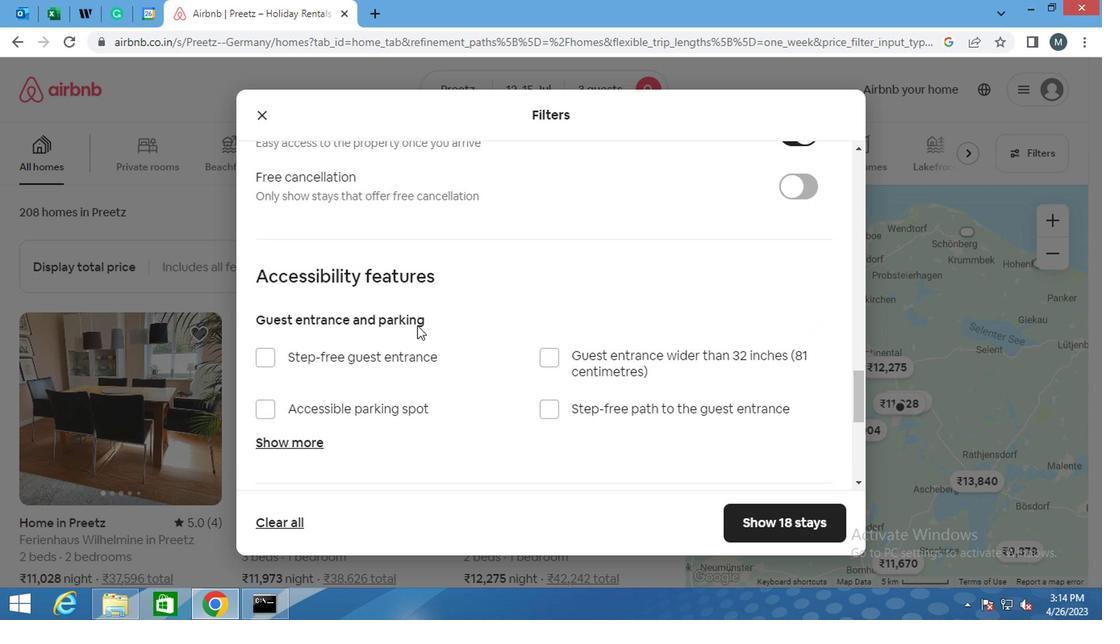 
Action: Mouse moved to (358, 343)
Screenshot: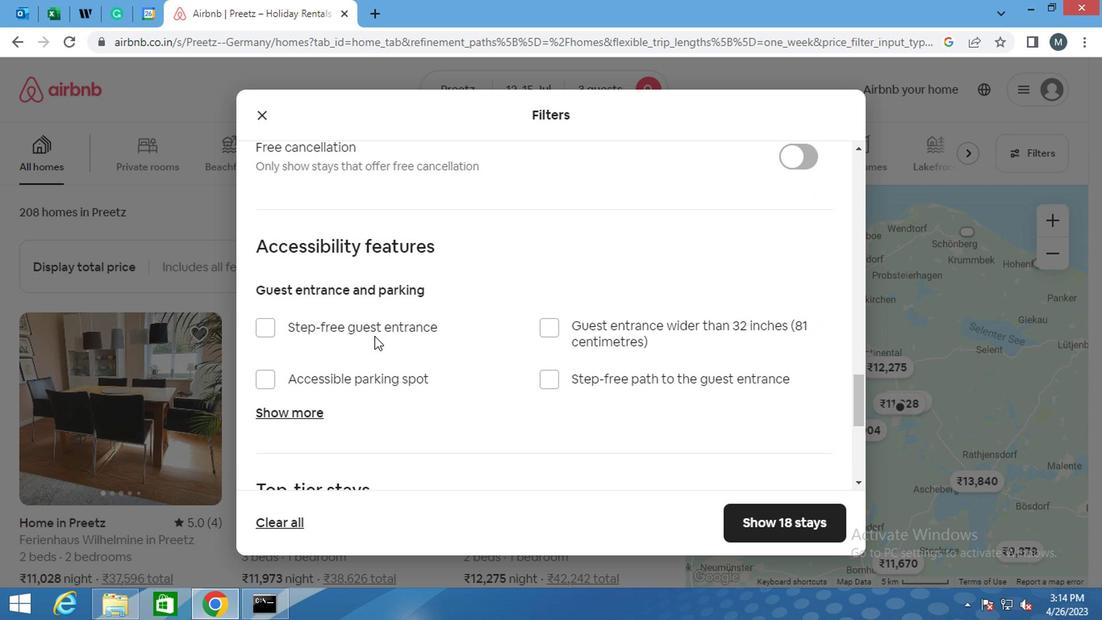
Action: Mouse scrolled (358, 342) with delta (0, 0)
Screenshot: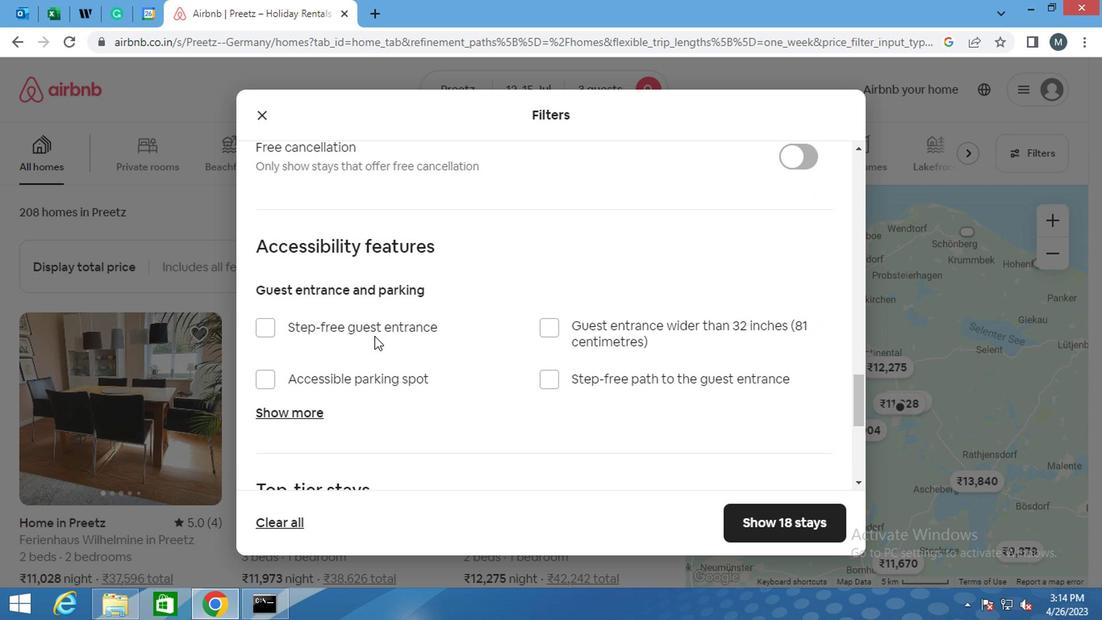 
Action: Mouse moved to (357, 344)
Screenshot: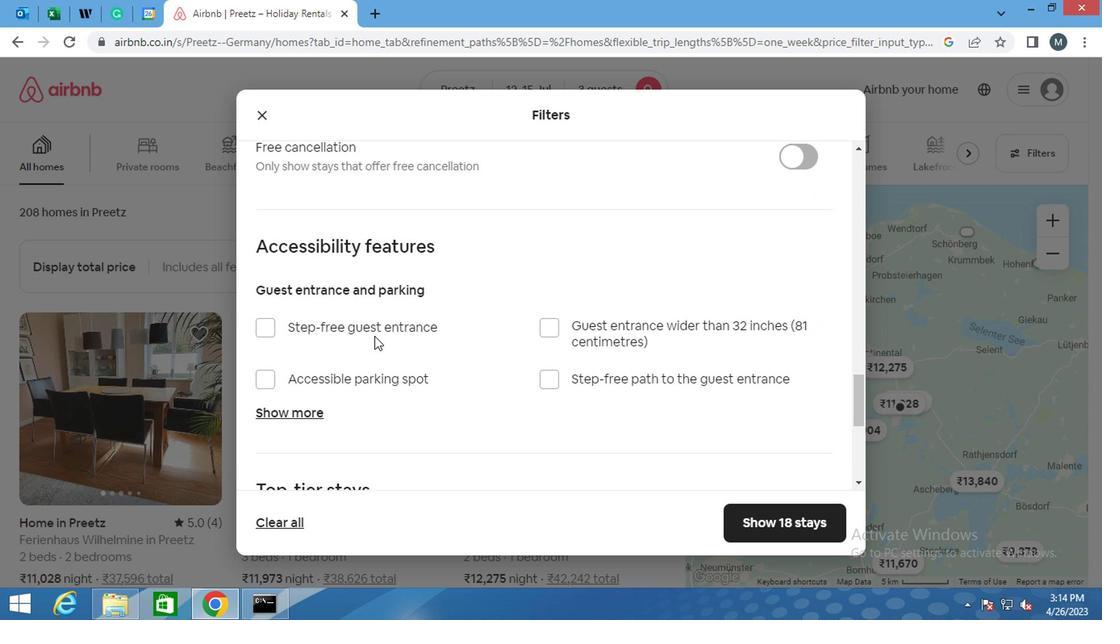 
Action: Mouse scrolled (357, 343) with delta (0, 0)
Screenshot: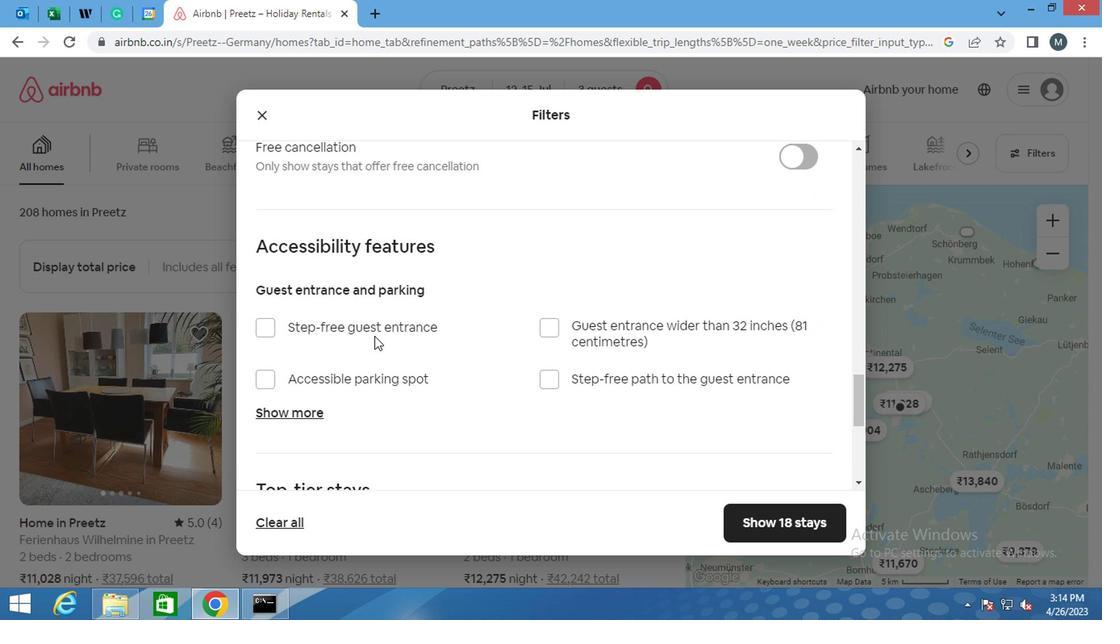 
Action: Mouse moved to (269, 417)
Screenshot: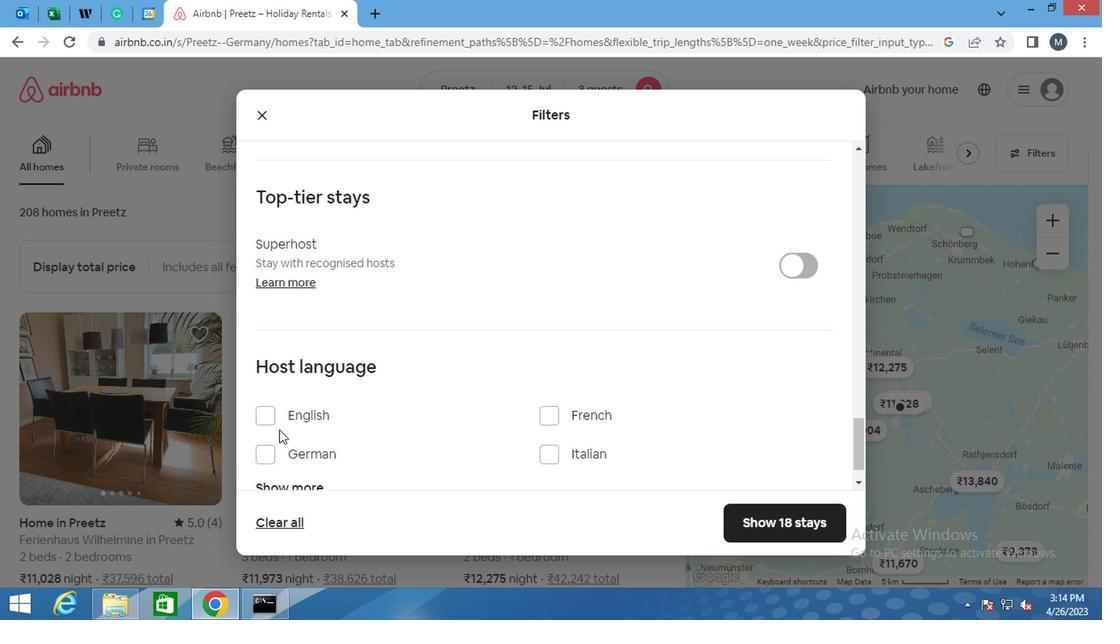 
Action: Mouse pressed left at (269, 417)
Screenshot: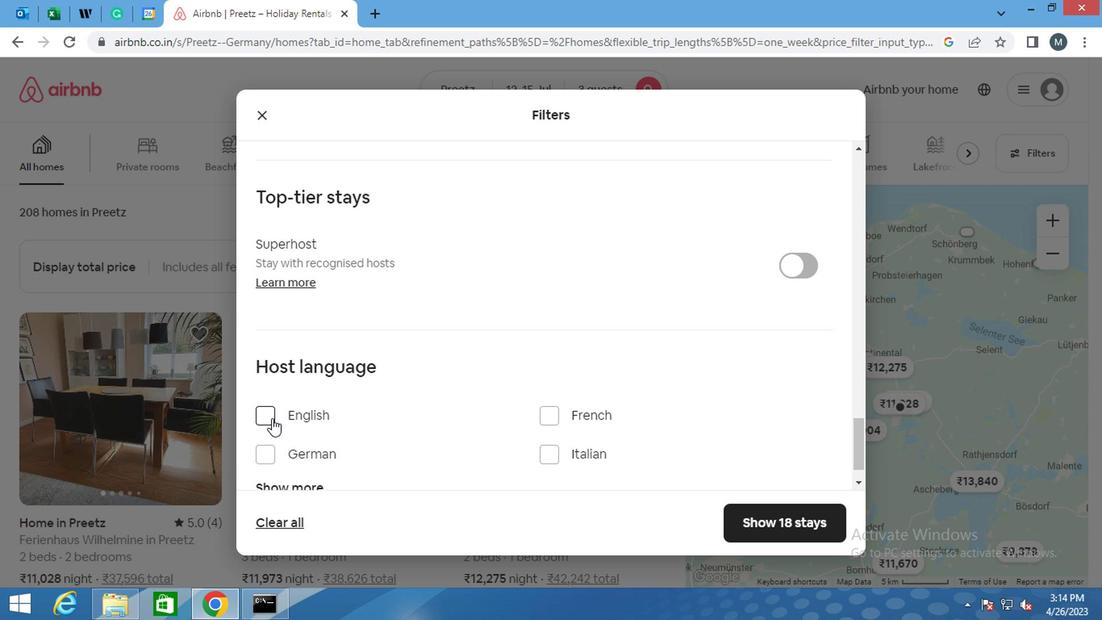 
Action: Mouse moved to (811, 517)
Screenshot: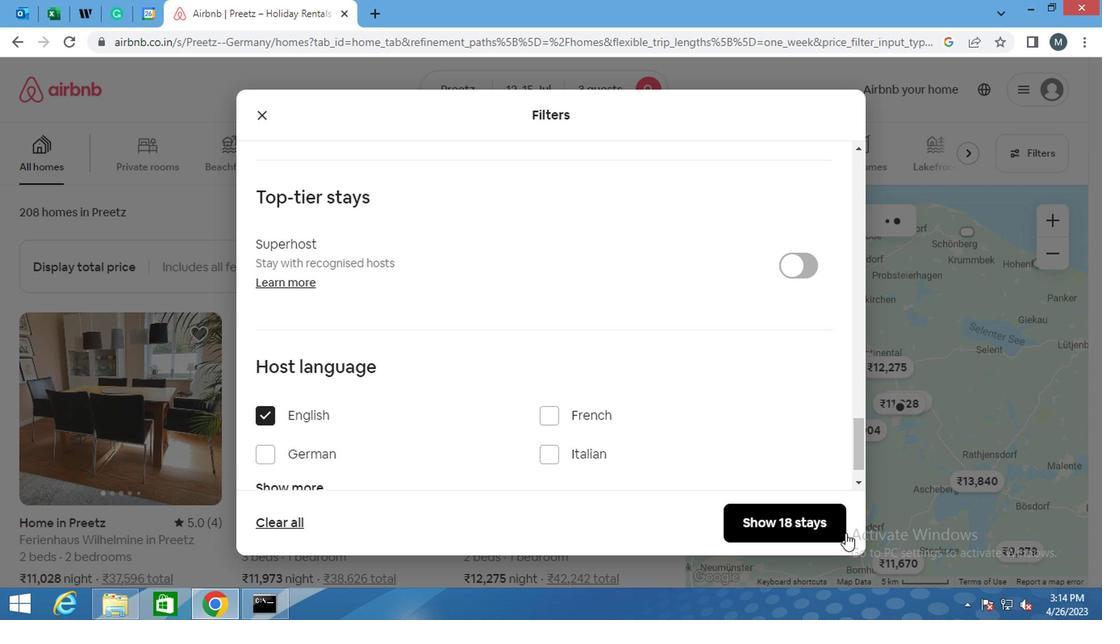 
Action: Mouse pressed left at (811, 517)
Screenshot: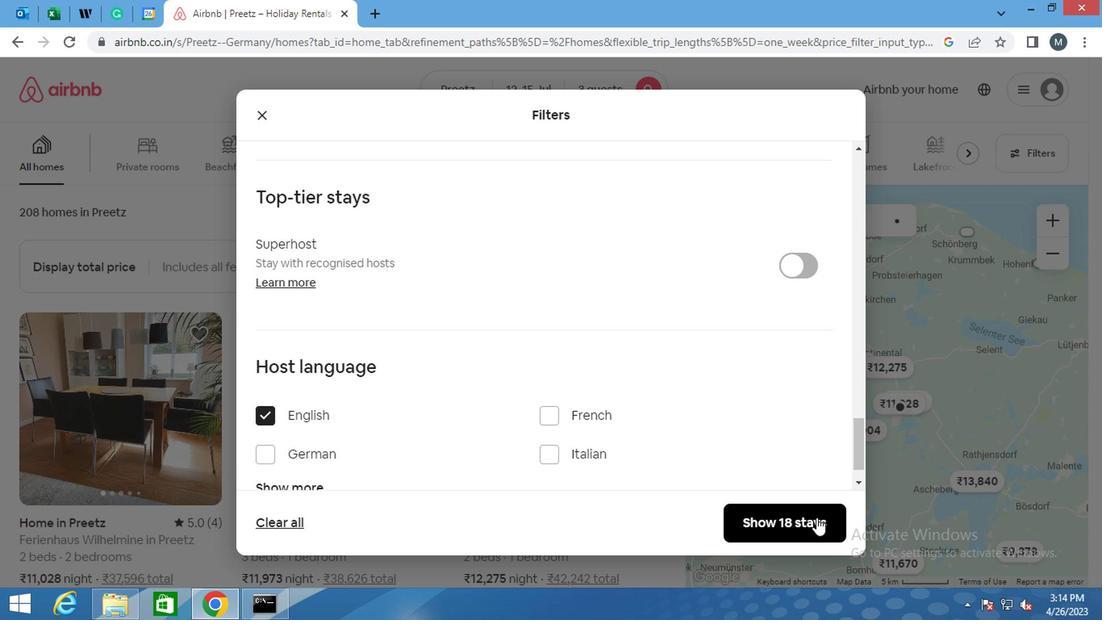 
Action: Mouse moved to (805, 515)
Screenshot: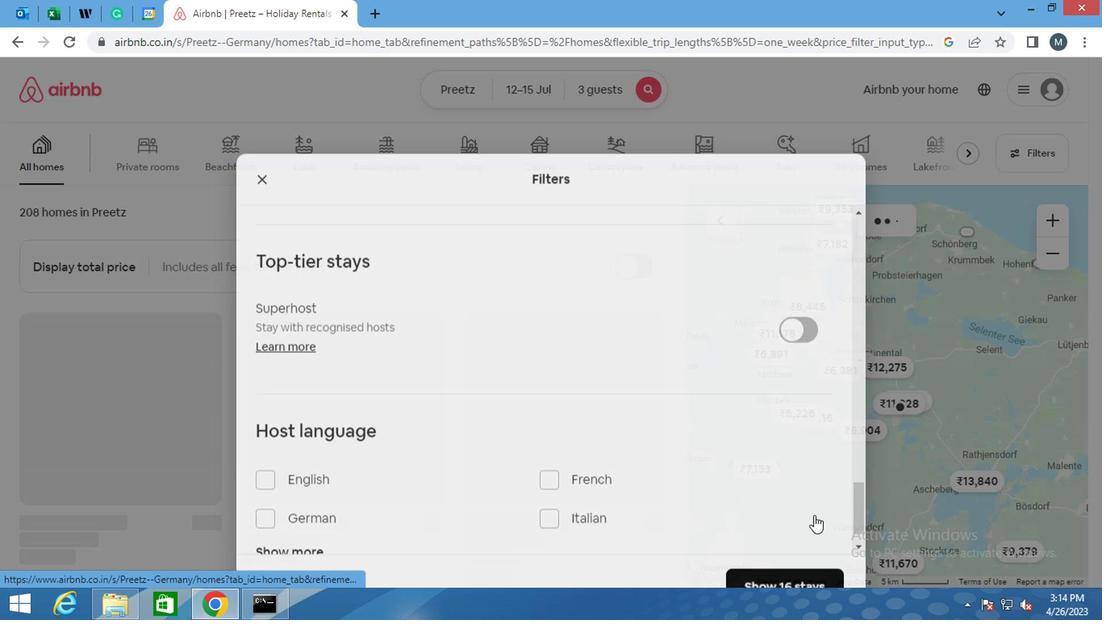 
